 Task: Open Card Litigation Execution Review in Board Social Media Influencer Marketing Strategies to Workspace Grant Writing and add a team member Softage.3@softage.net, a label Purple, a checklist Social Media Marketing, an attachment from your google drive, a color Purple and finally, add a card description 'Develop and launch new customer acquisition strategy' and a comment 'We should approach this task with a customer-centric mindset, ensuring that we meet their needs and expectations.'. Add a start date 'Jan 07, 1900' with a due date 'Jan 14, 1900'
Action: Mouse moved to (608, 171)
Screenshot: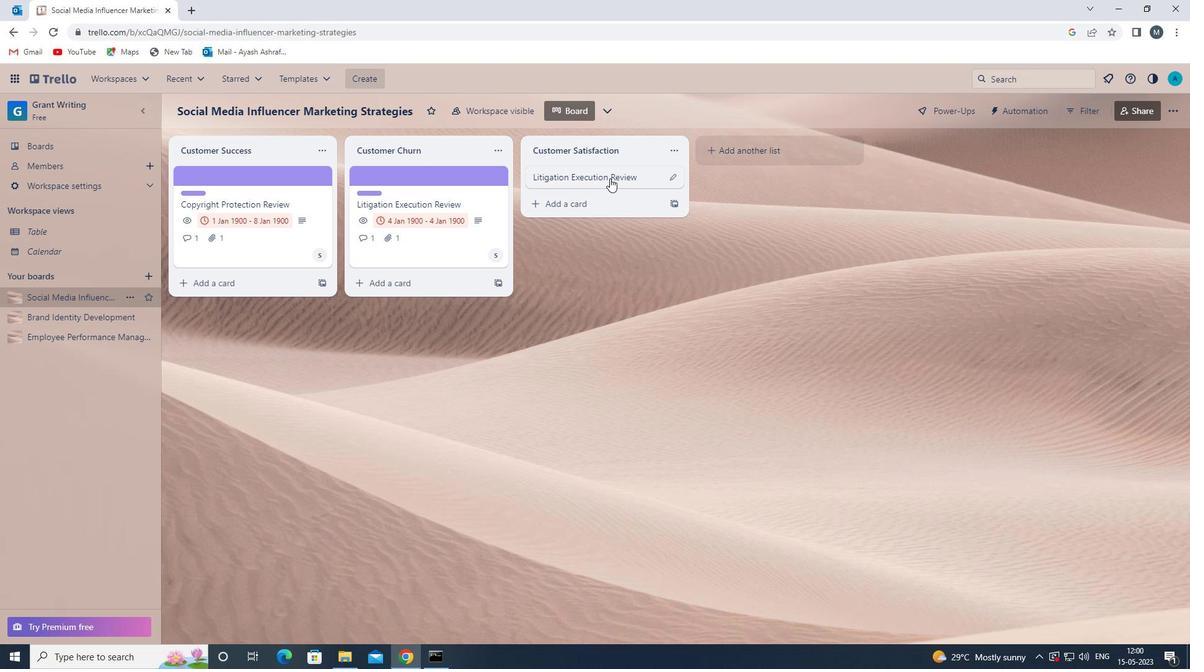 
Action: Mouse pressed left at (608, 171)
Screenshot: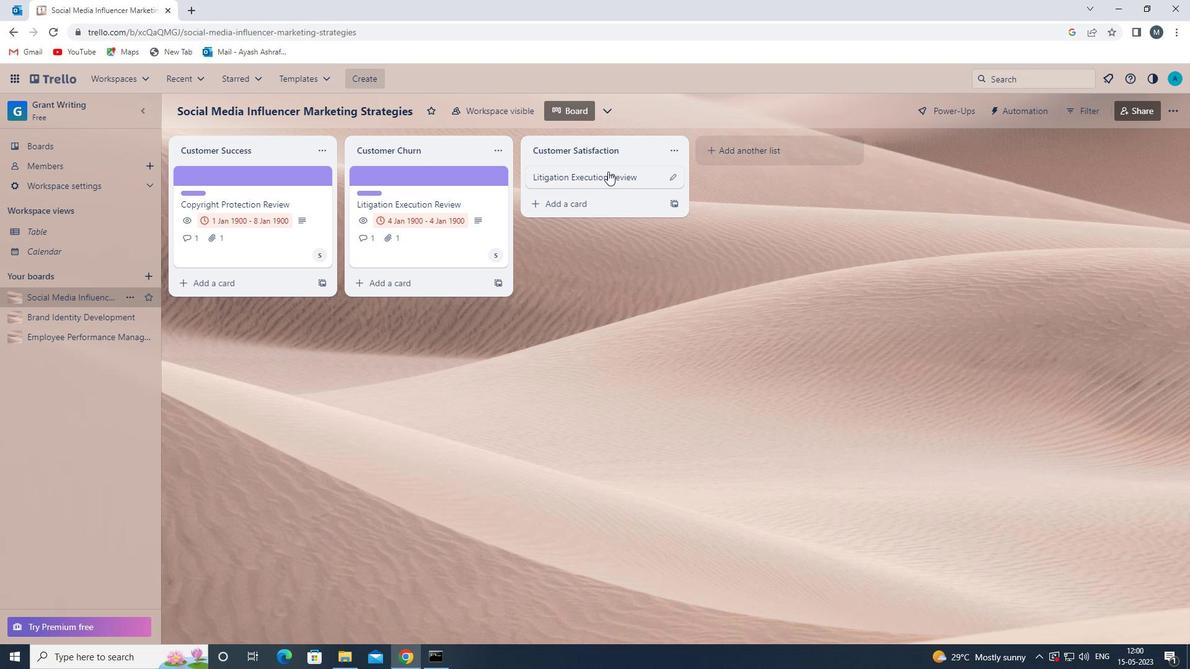 
Action: Mouse moved to (744, 217)
Screenshot: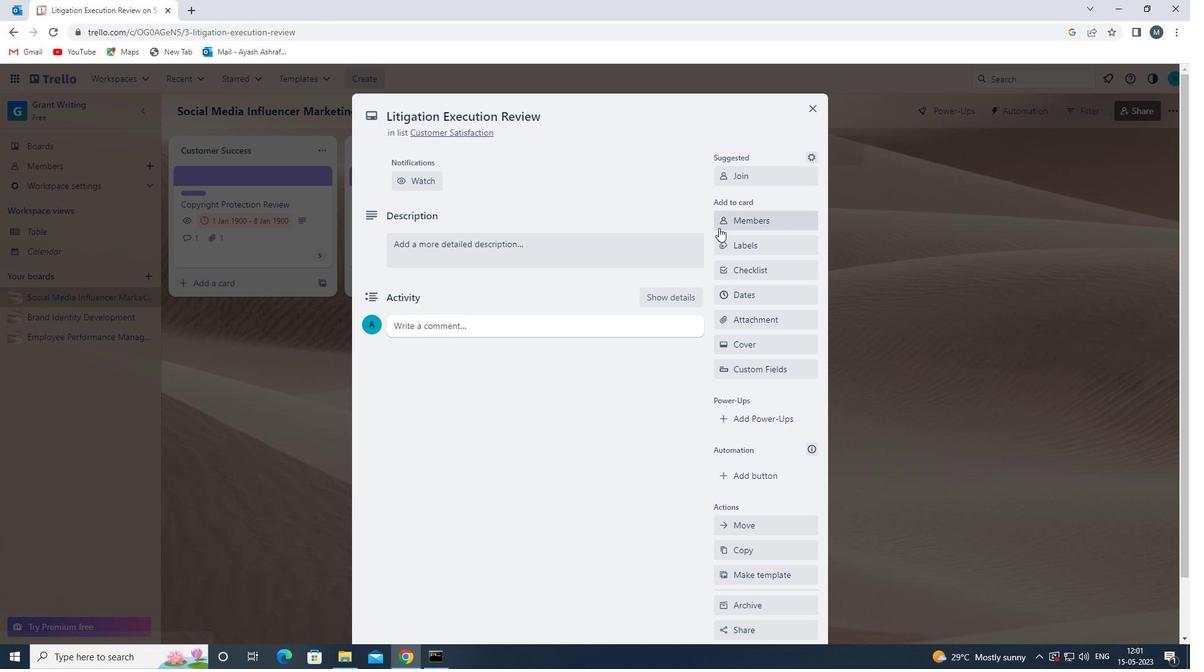 
Action: Mouse pressed left at (744, 217)
Screenshot: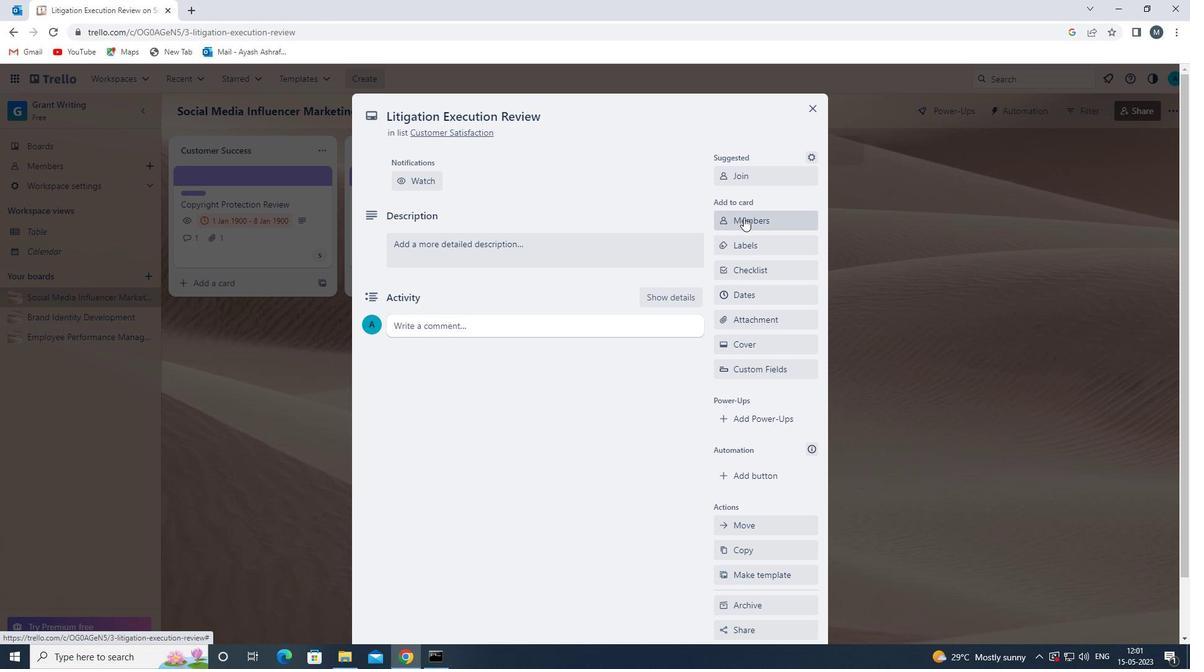 
Action: Key pressed s
Screenshot: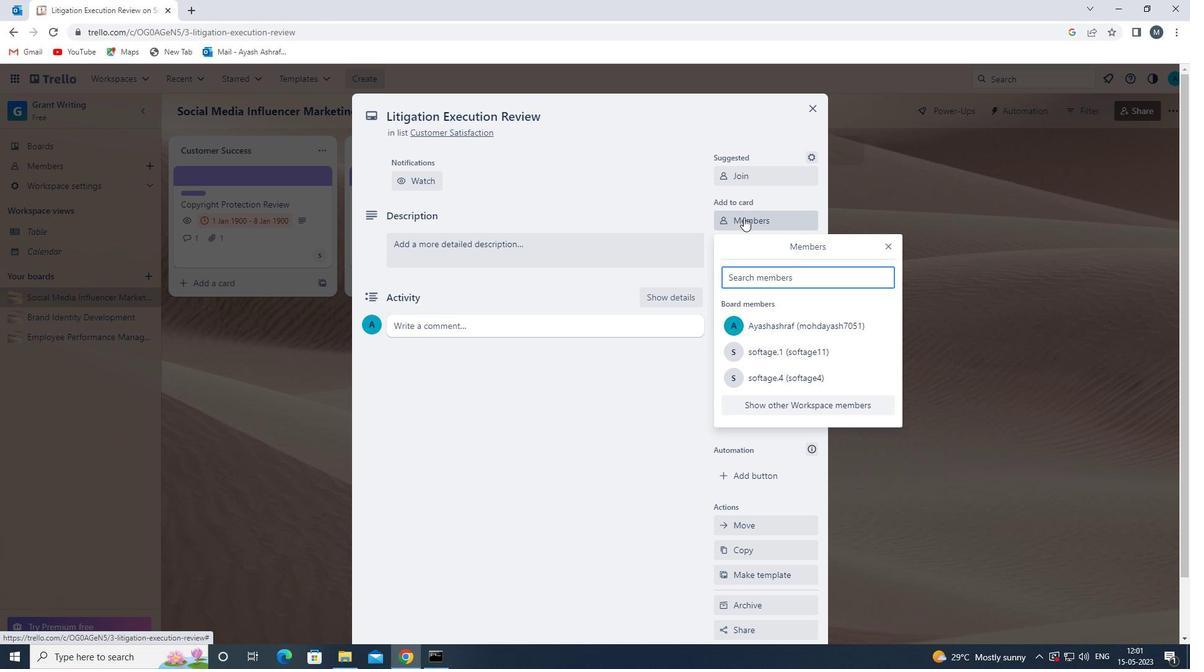 
Action: Mouse moved to (779, 428)
Screenshot: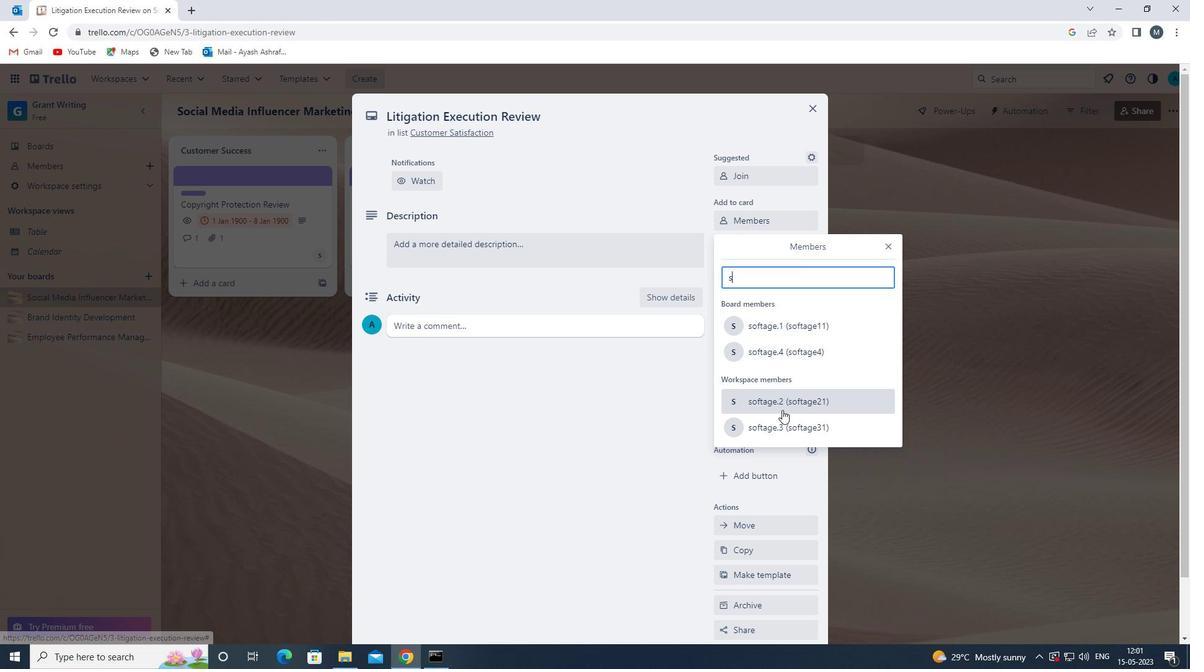 
Action: Mouse pressed left at (779, 428)
Screenshot: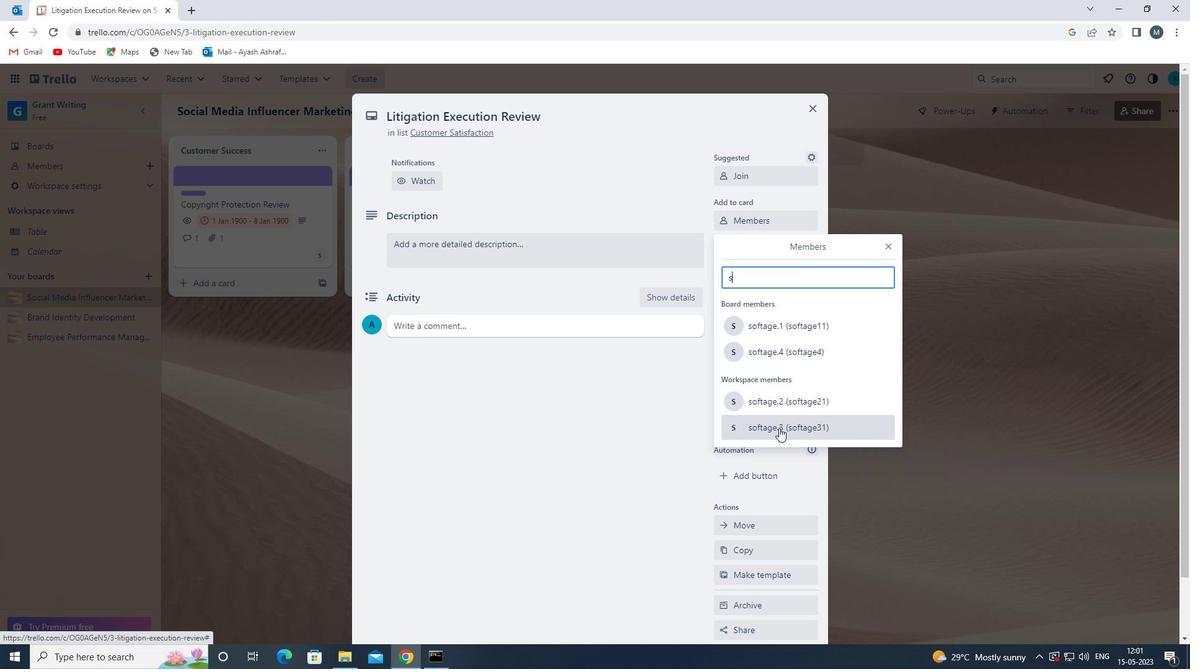 
Action: Mouse moved to (889, 244)
Screenshot: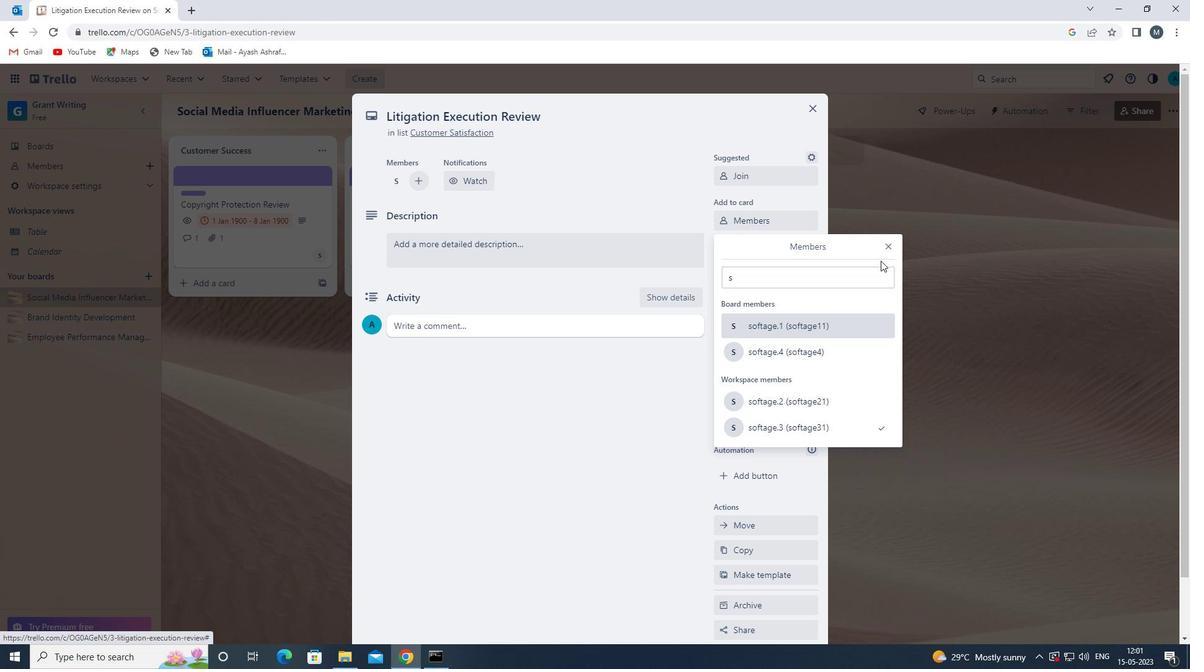 
Action: Mouse pressed left at (889, 244)
Screenshot: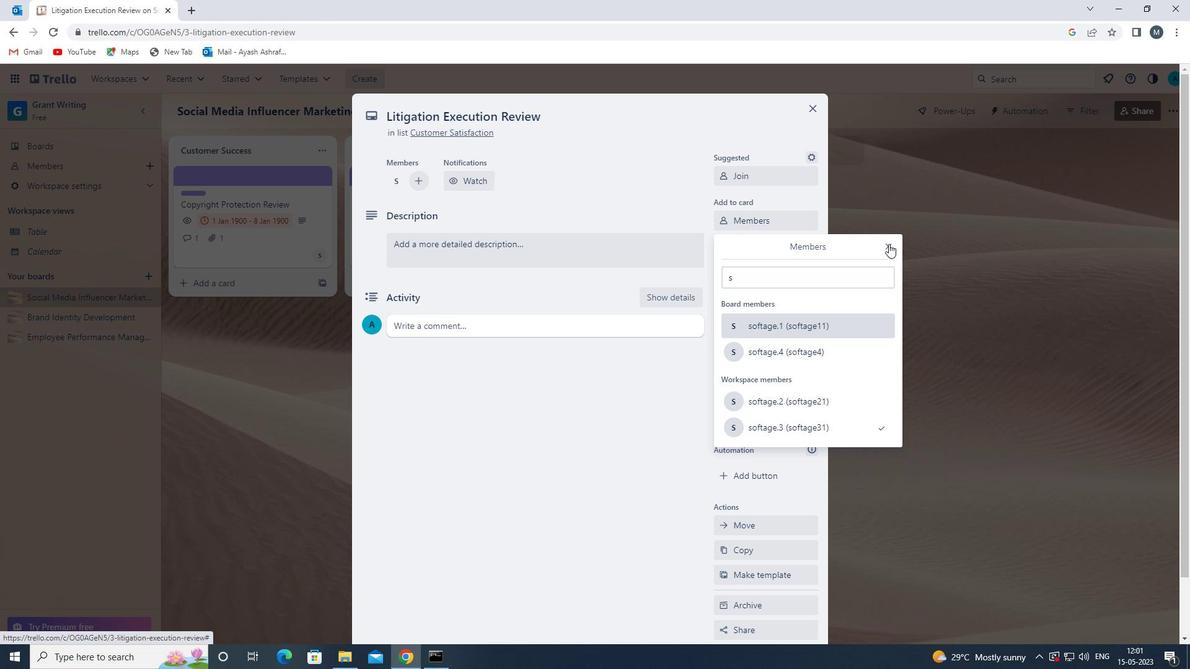 
Action: Mouse moved to (726, 245)
Screenshot: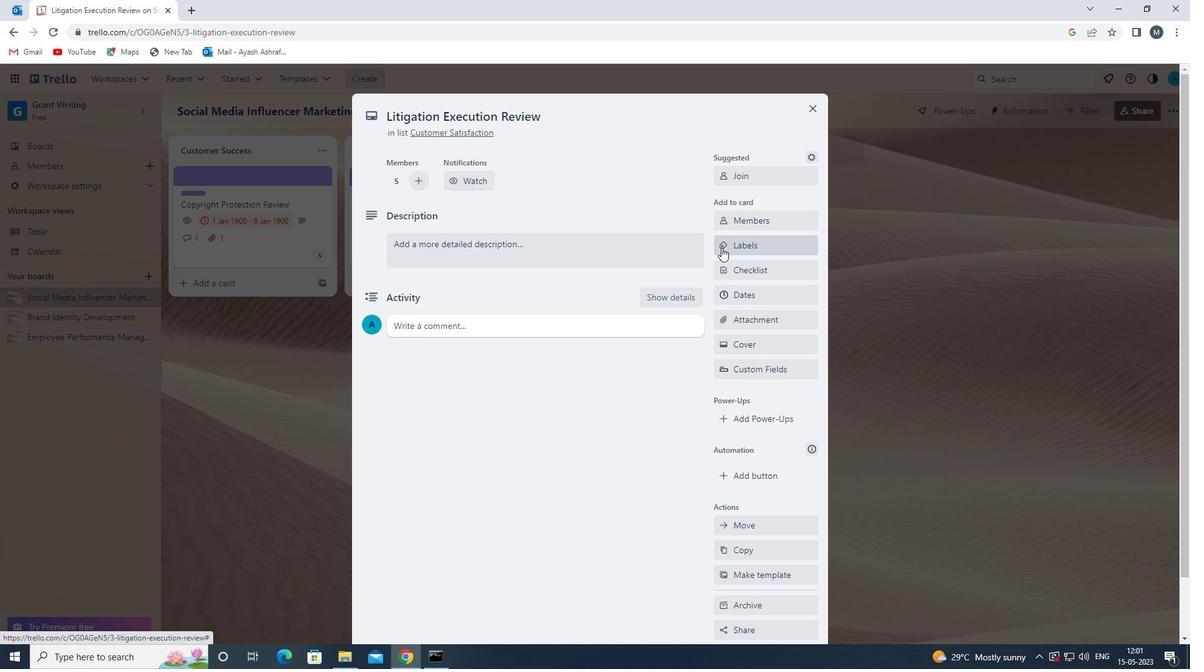 
Action: Mouse pressed left at (726, 245)
Screenshot: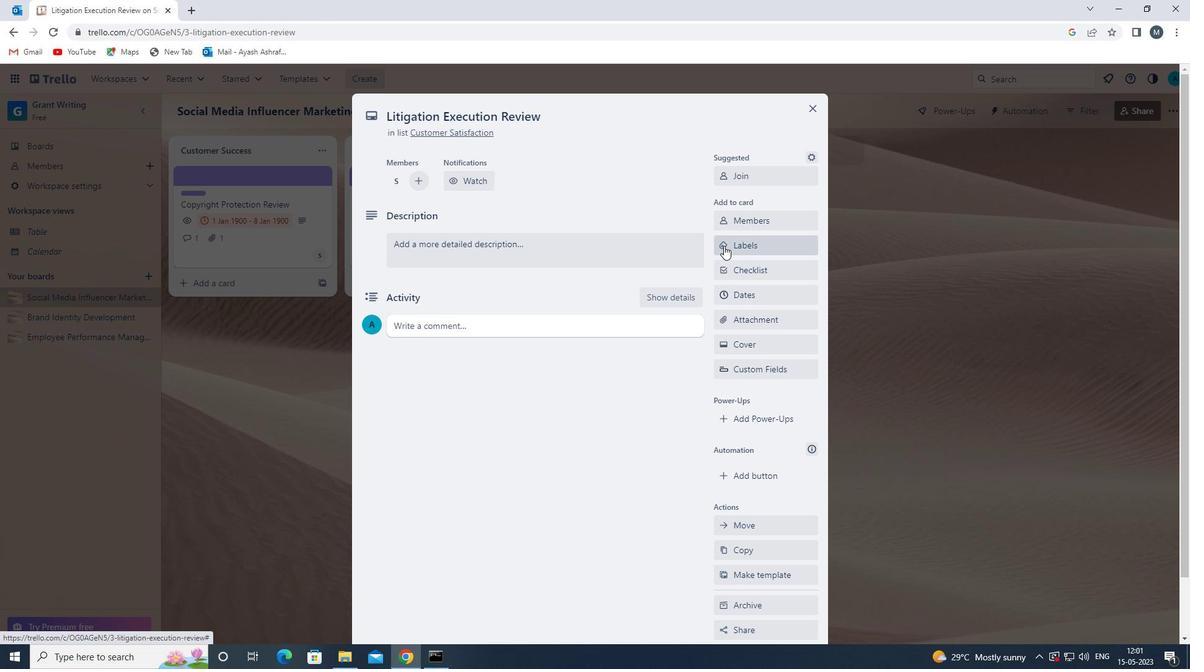 
Action: Mouse moved to (779, 440)
Screenshot: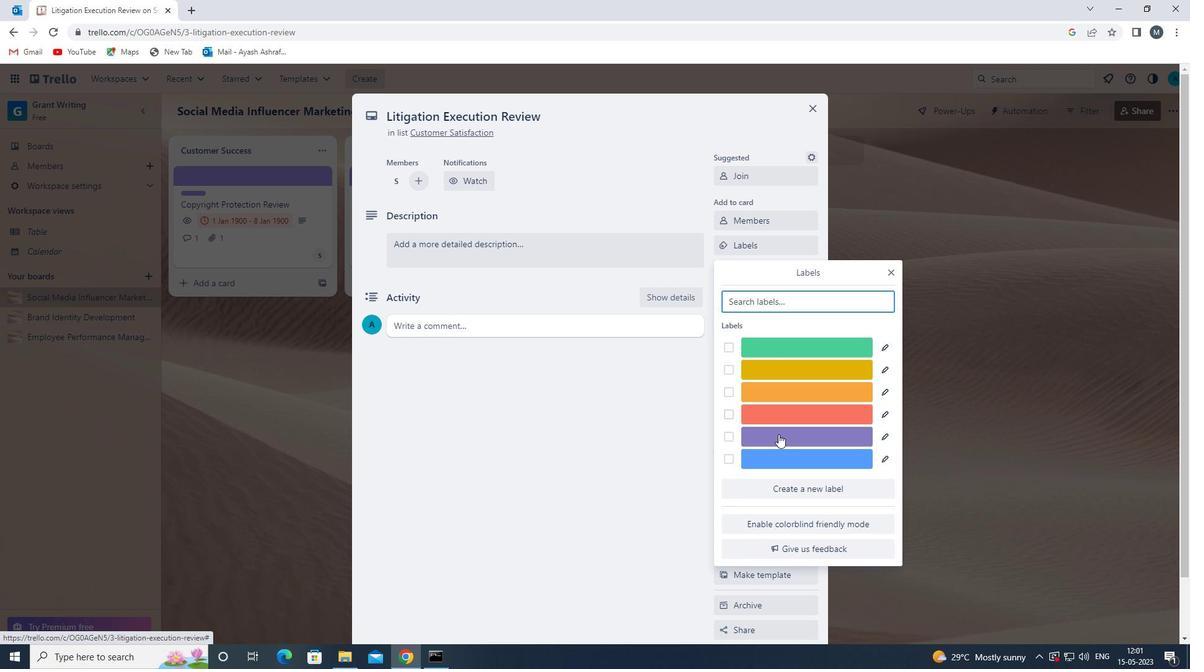 
Action: Mouse pressed left at (779, 440)
Screenshot: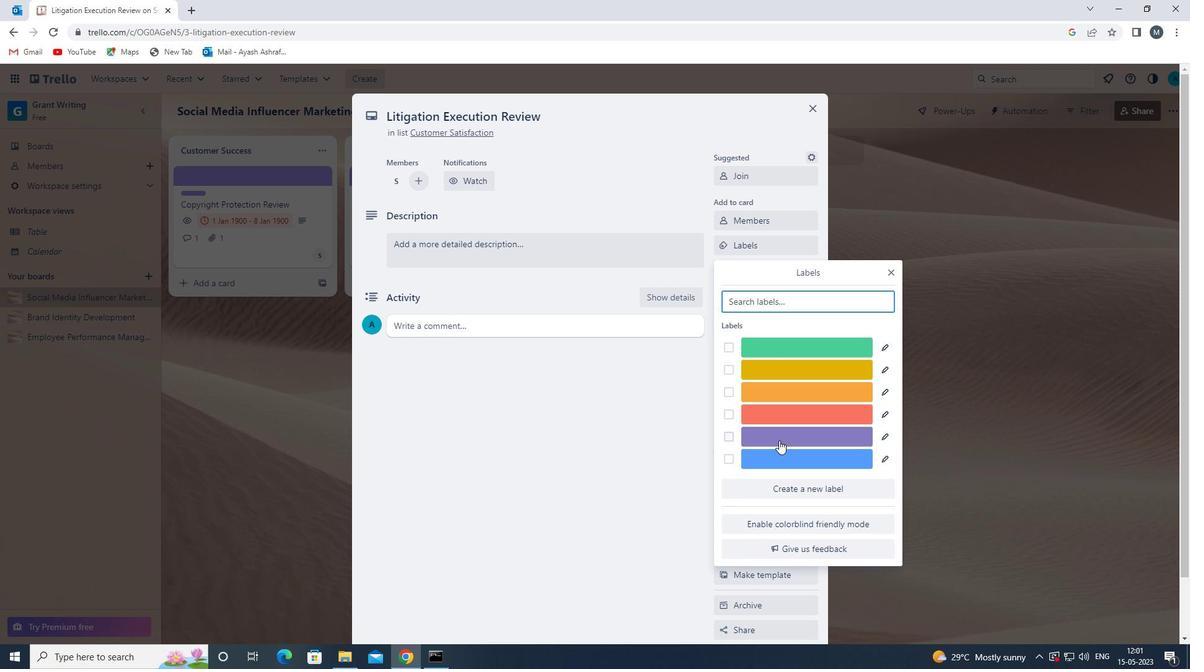 
Action: Mouse moved to (894, 271)
Screenshot: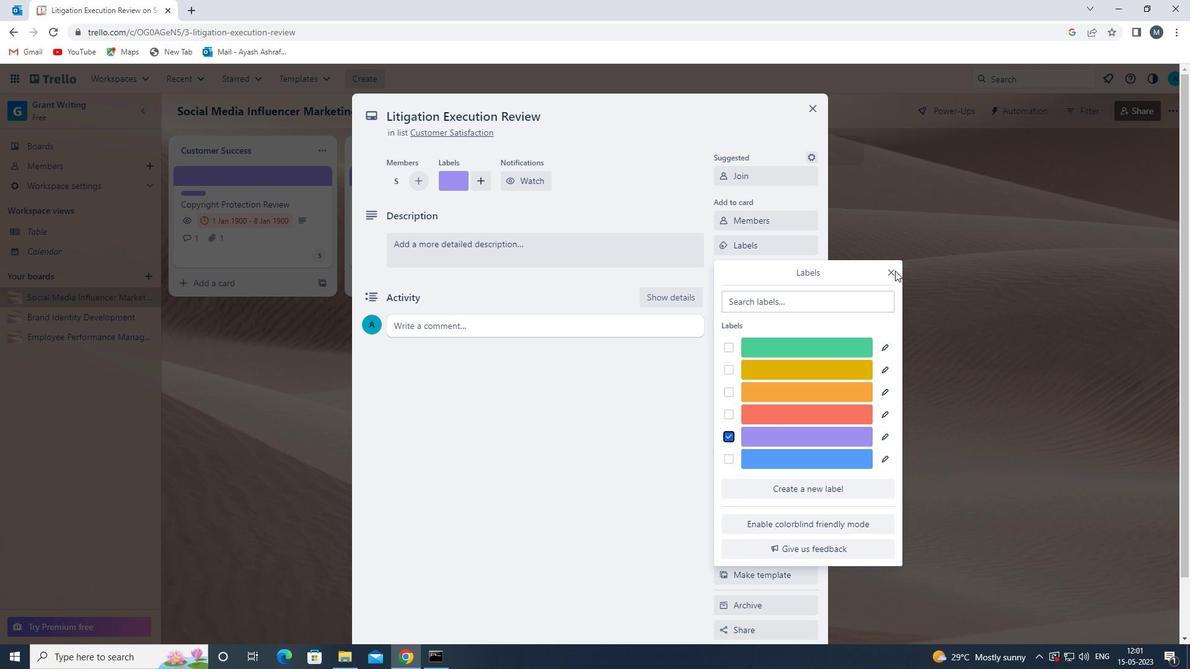 
Action: Mouse pressed left at (894, 271)
Screenshot: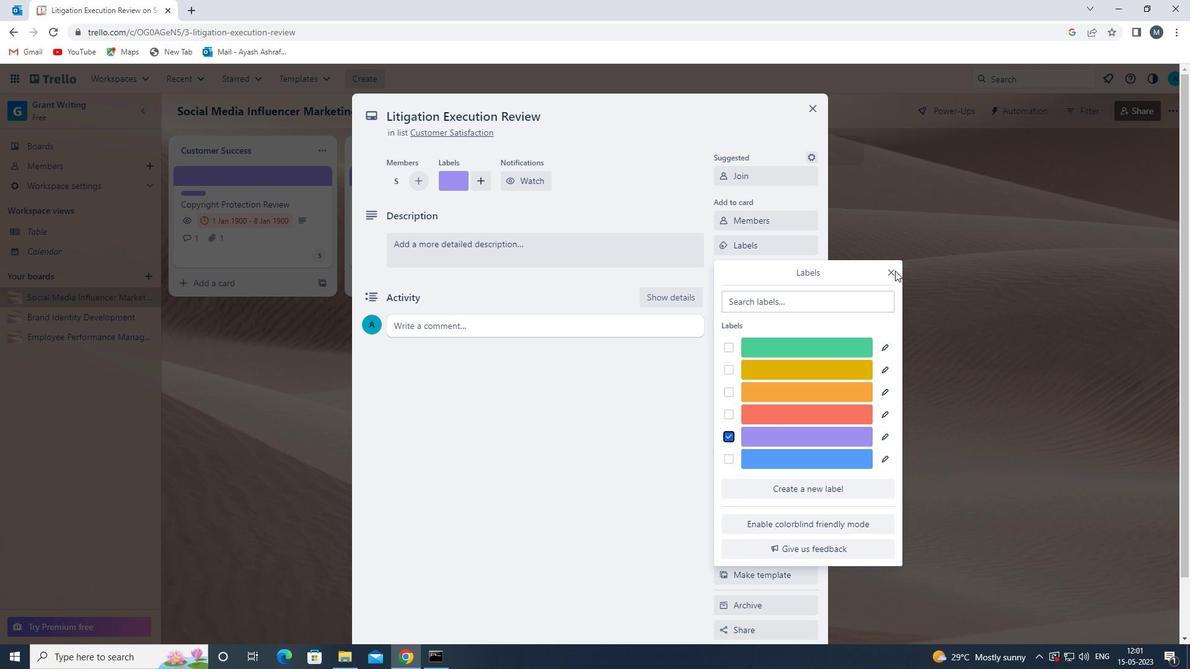 
Action: Mouse moved to (751, 271)
Screenshot: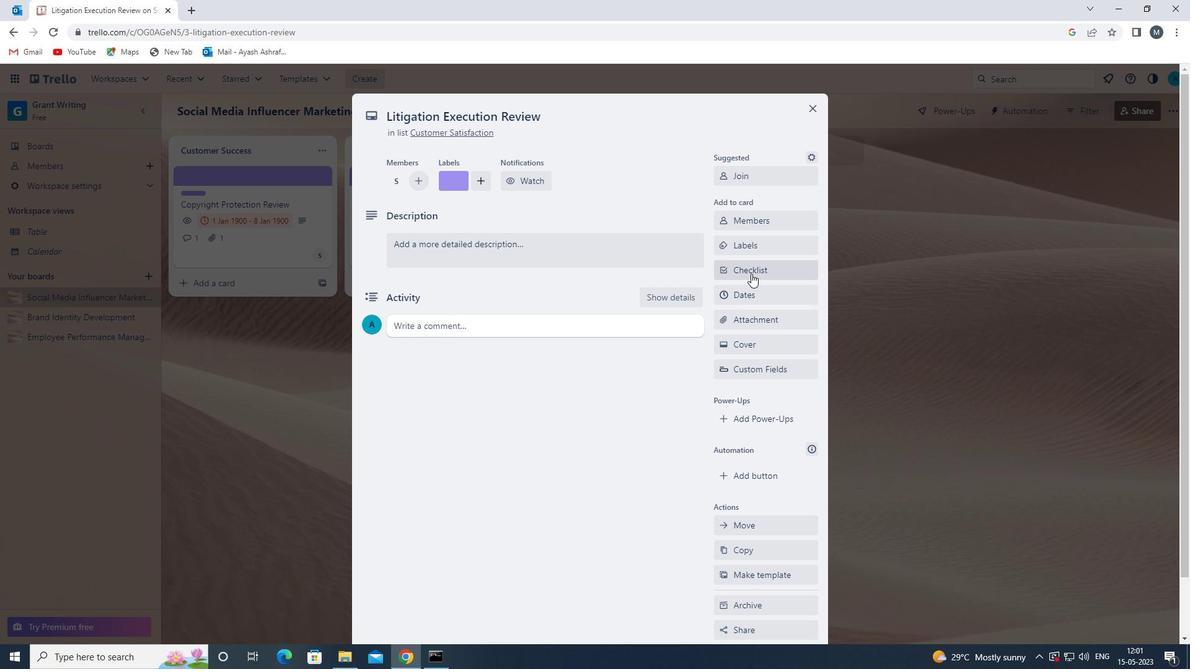 
Action: Mouse pressed left at (751, 271)
Screenshot: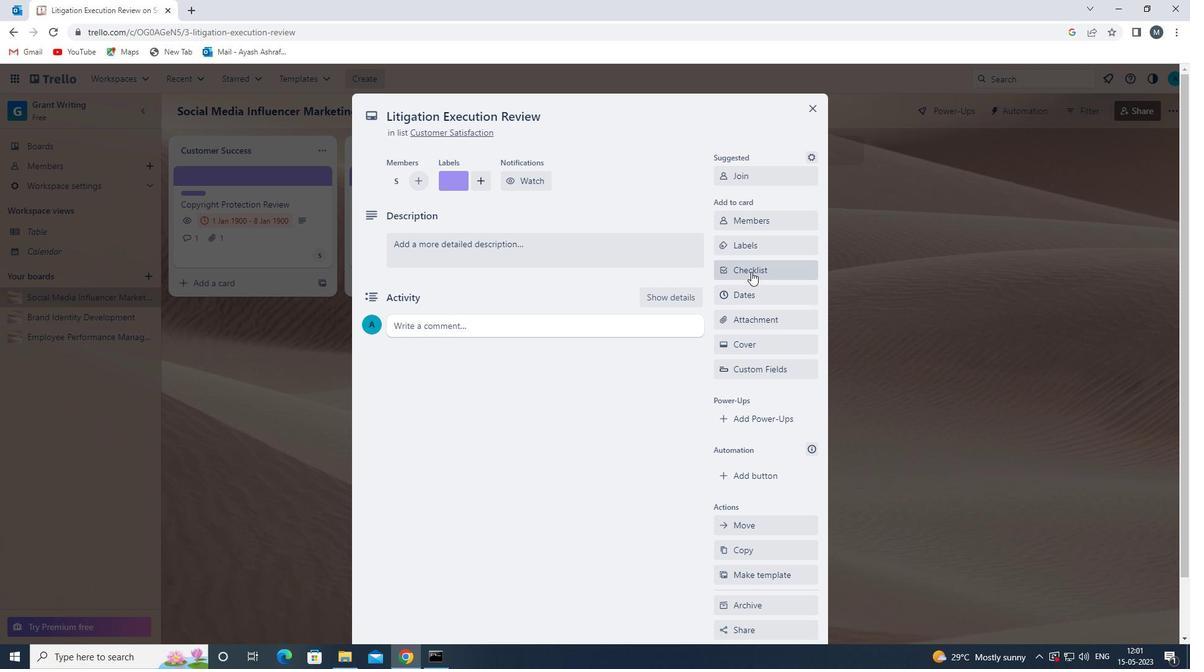 
Action: Key pressed s
Screenshot: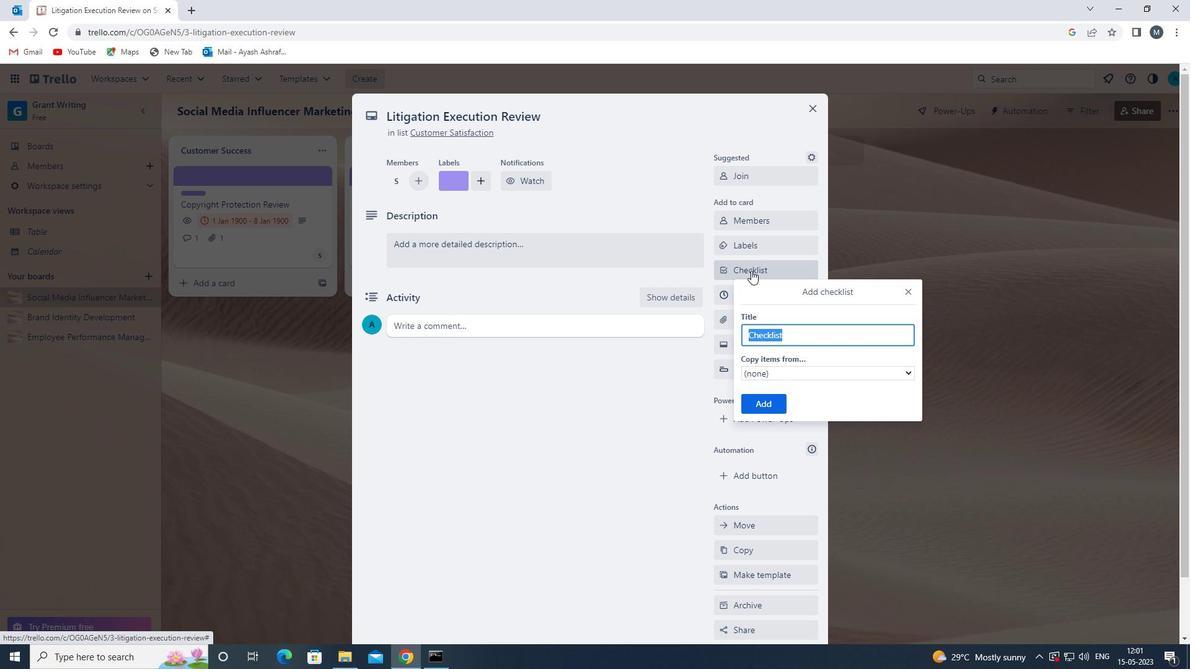 
Action: Mouse moved to (834, 413)
Screenshot: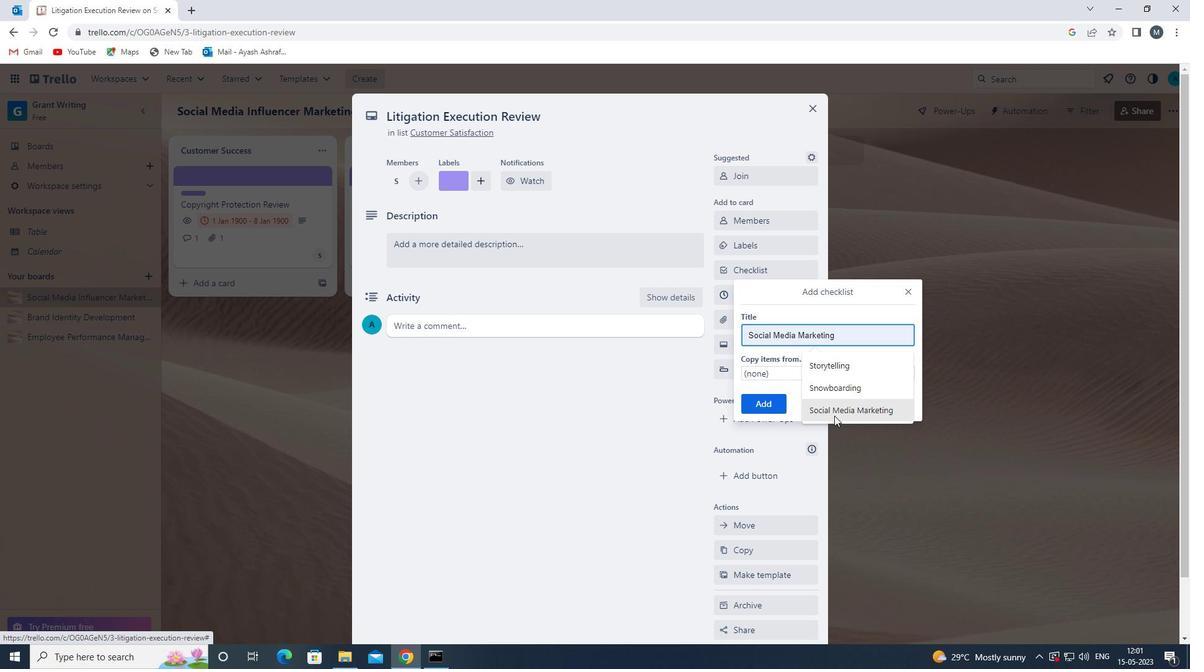 
Action: Mouse pressed left at (834, 413)
Screenshot: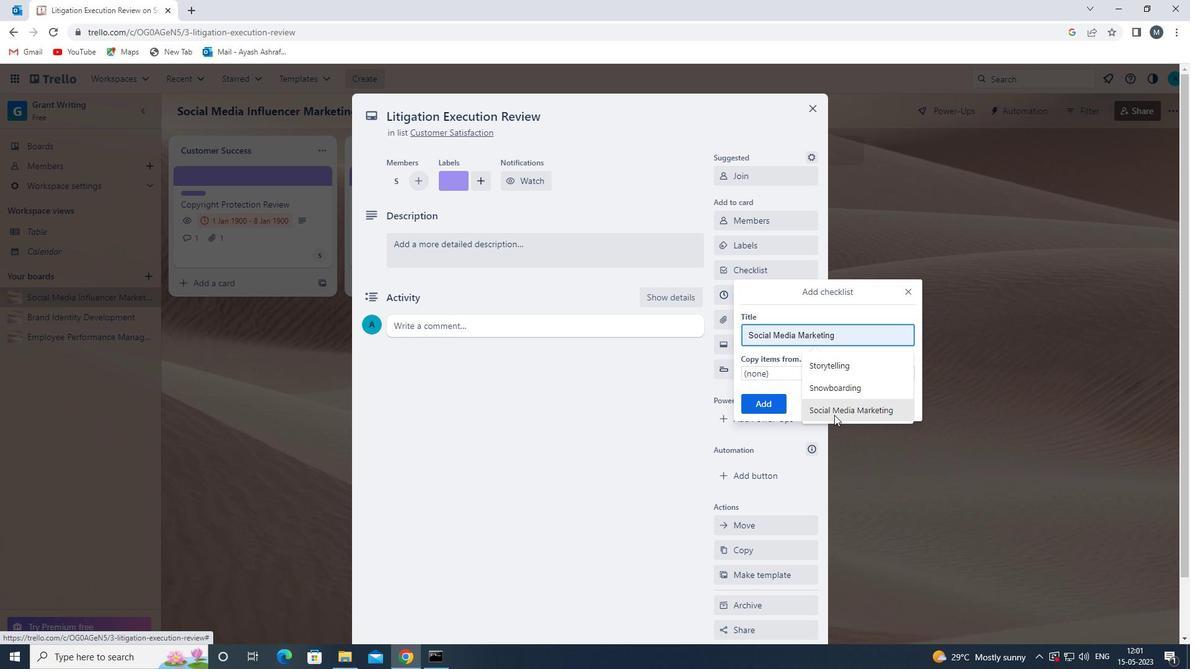 
Action: Mouse moved to (769, 403)
Screenshot: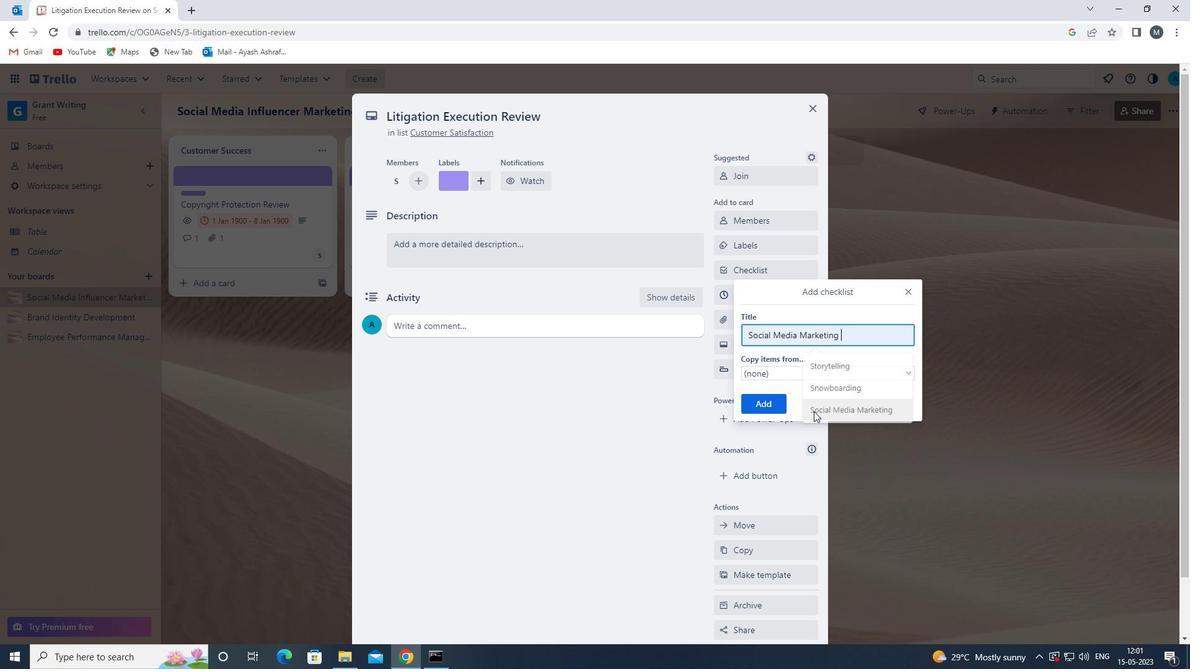
Action: Mouse pressed left at (769, 403)
Screenshot: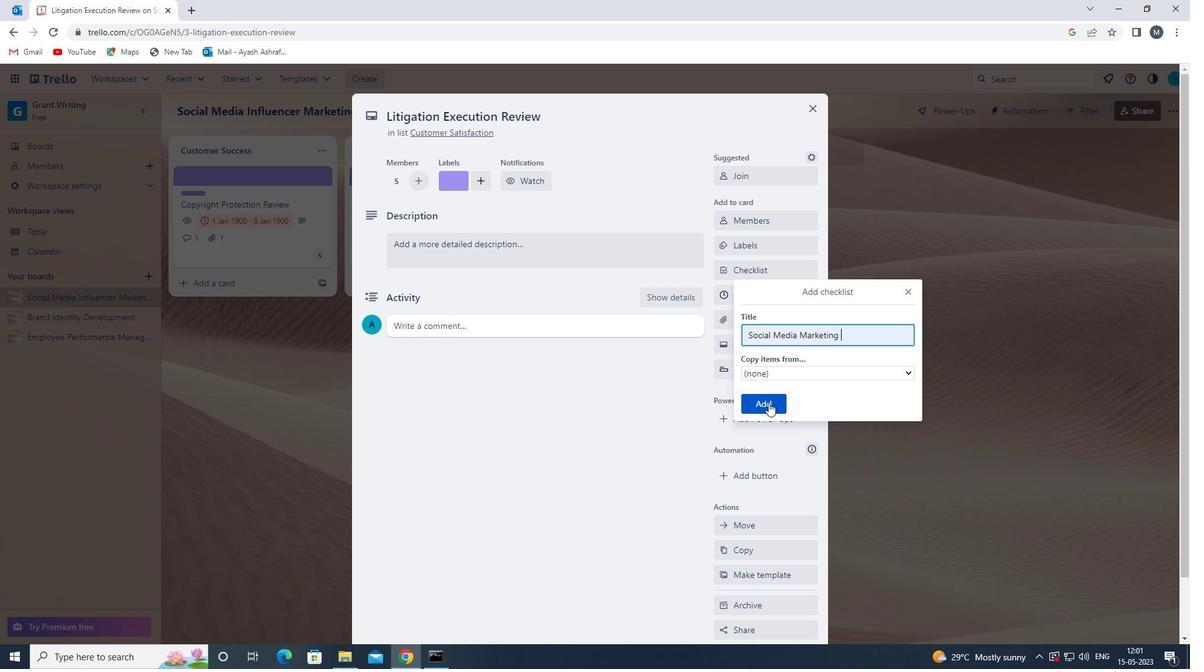 
Action: Mouse moved to (770, 316)
Screenshot: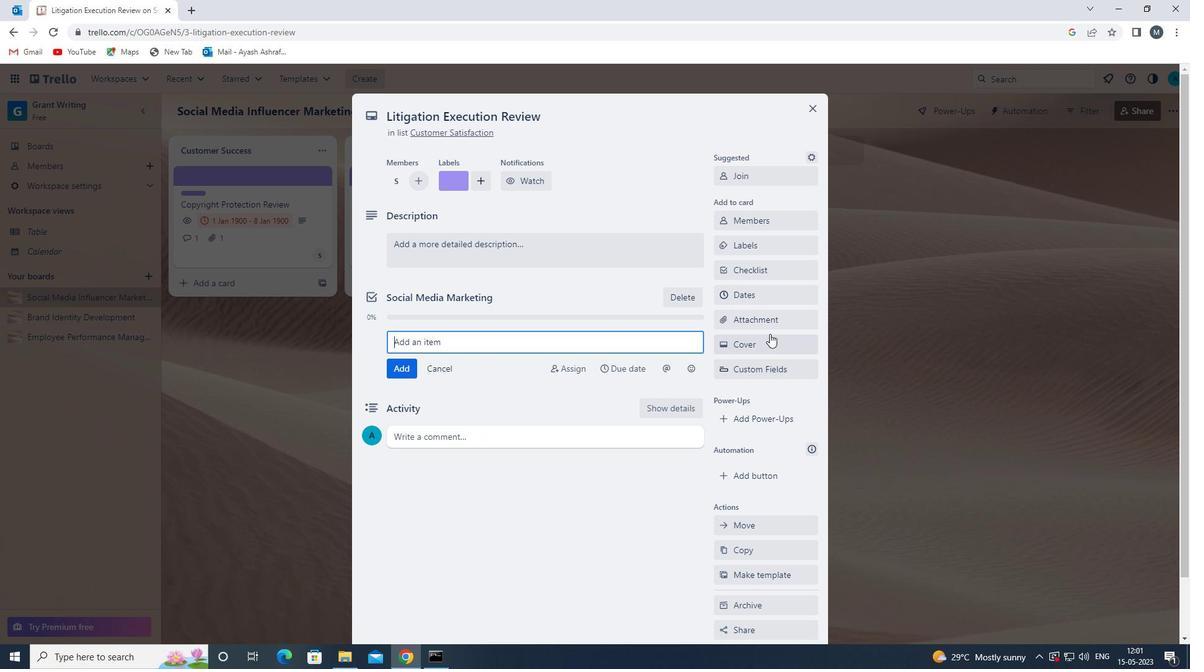 
Action: Mouse pressed left at (770, 316)
Screenshot: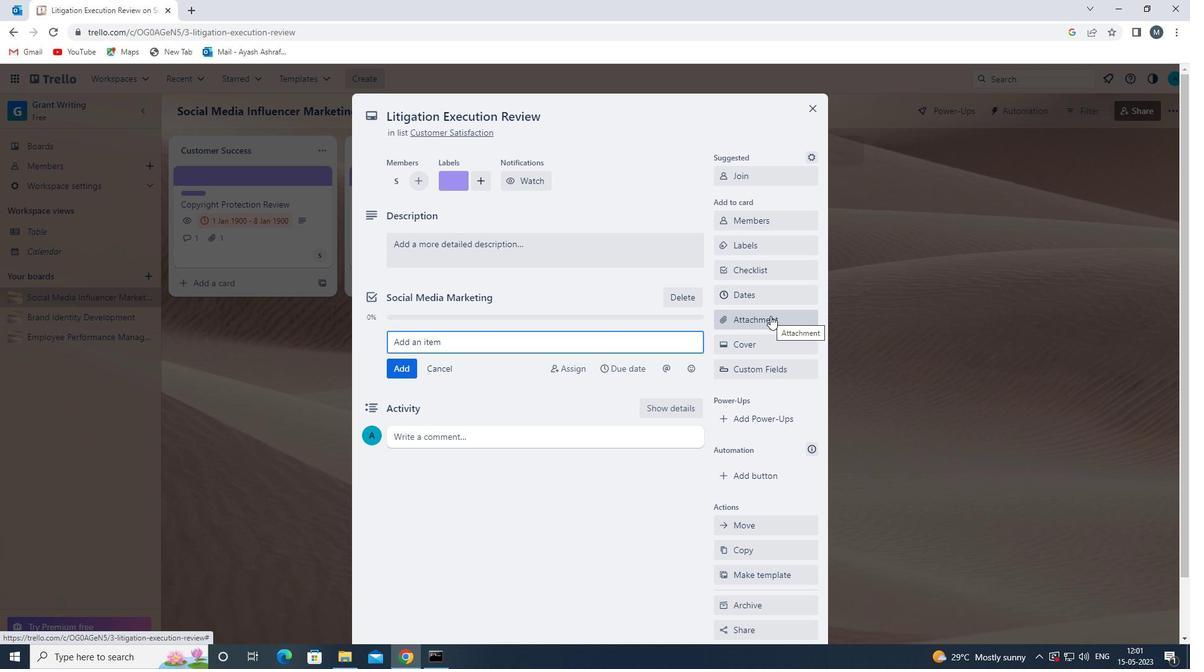 
Action: Mouse moved to (758, 419)
Screenshot: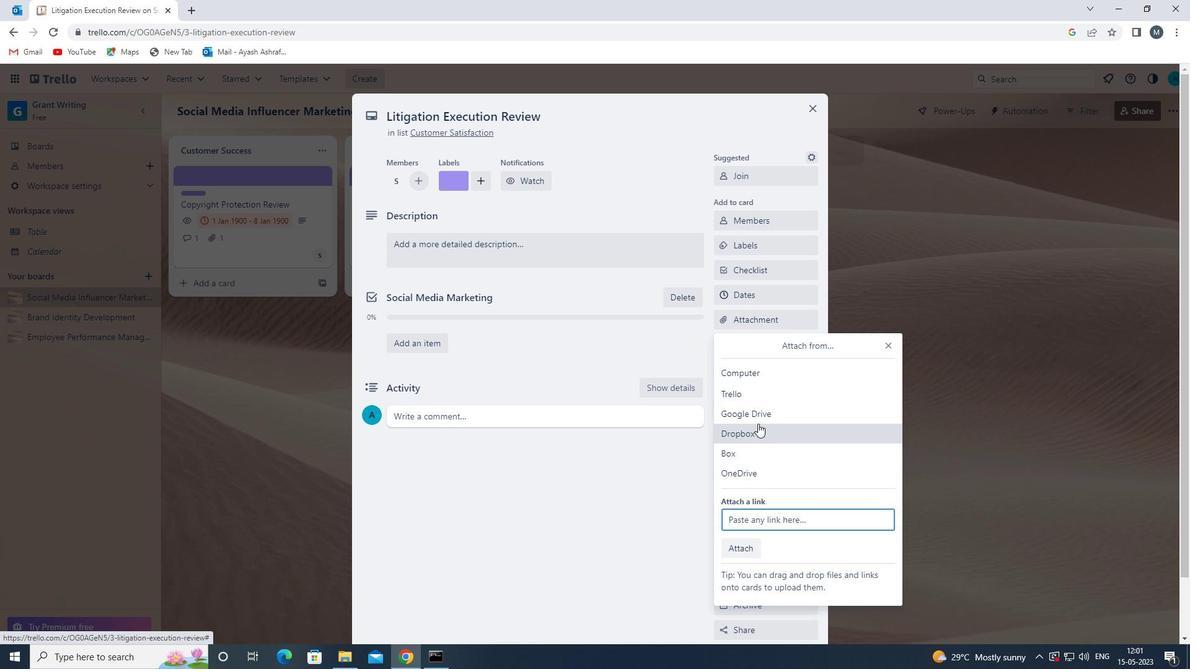 
Action: Mouse pressed left at (758, 419)
Screenshot: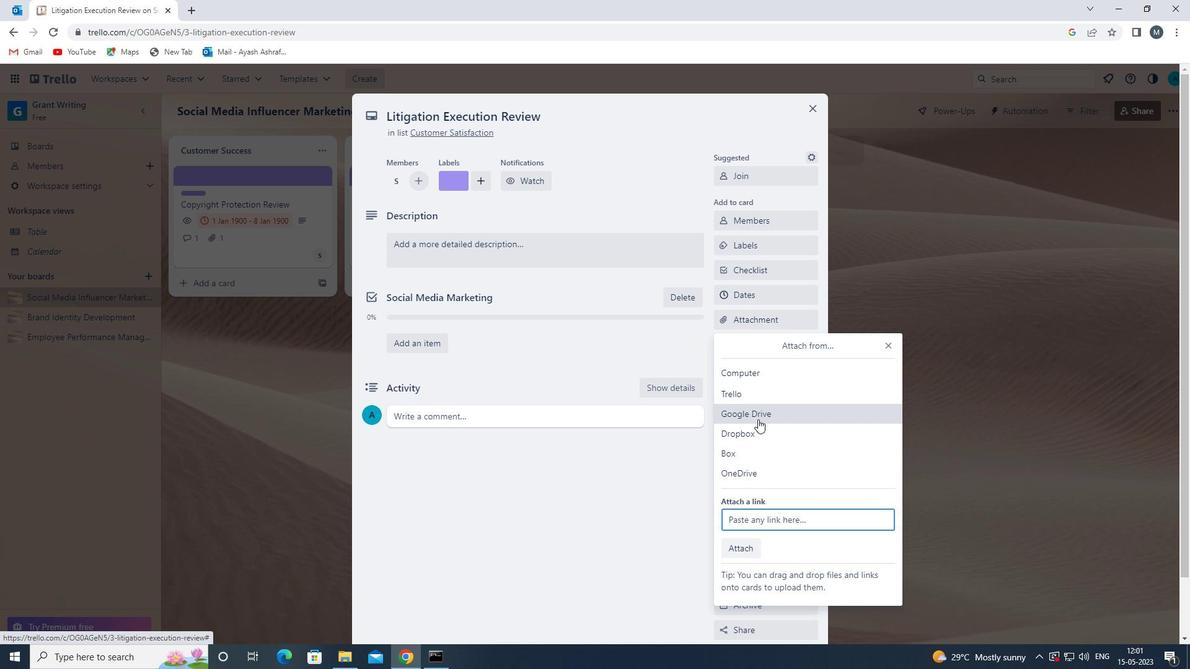 
Action: Mouse moved to (356, 316)
Screenshot: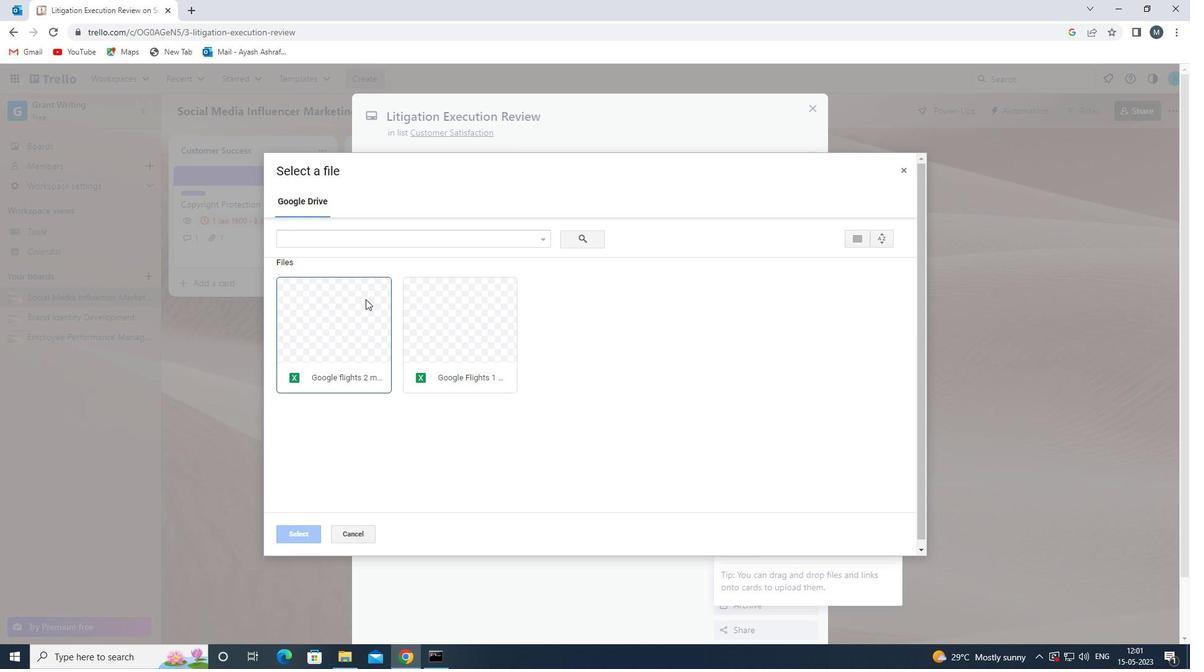 
Action: Mouse pressed left at (356, 316)
Screenshot: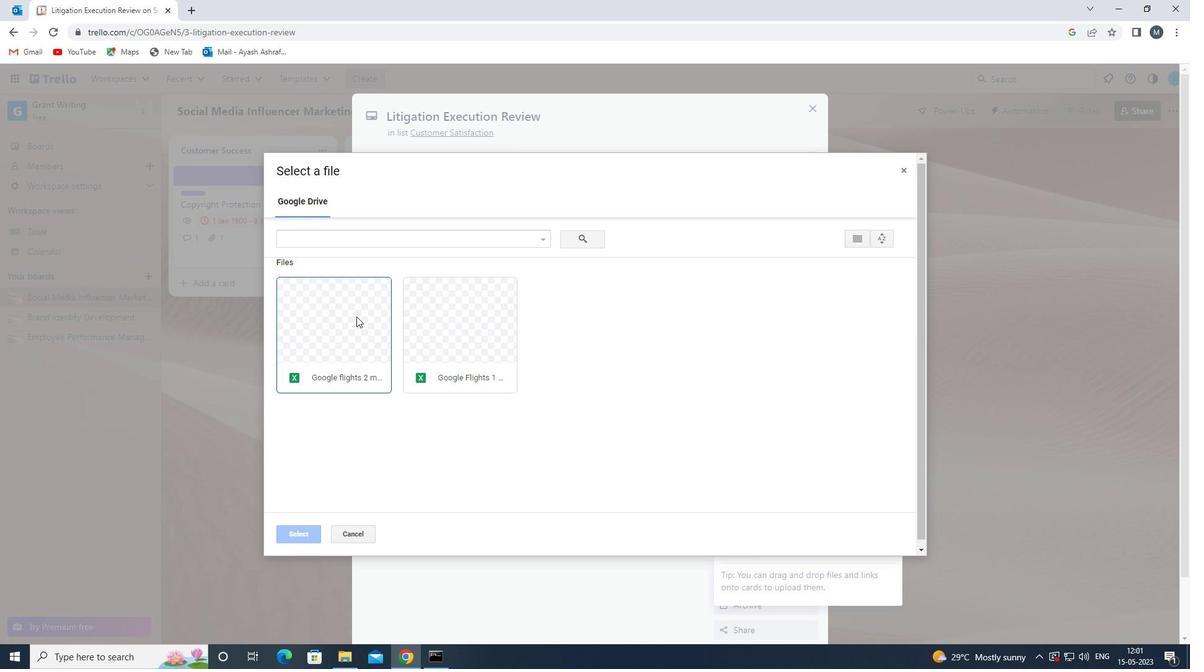 
Action: Mouse moved to (297, 527)
Screenshot: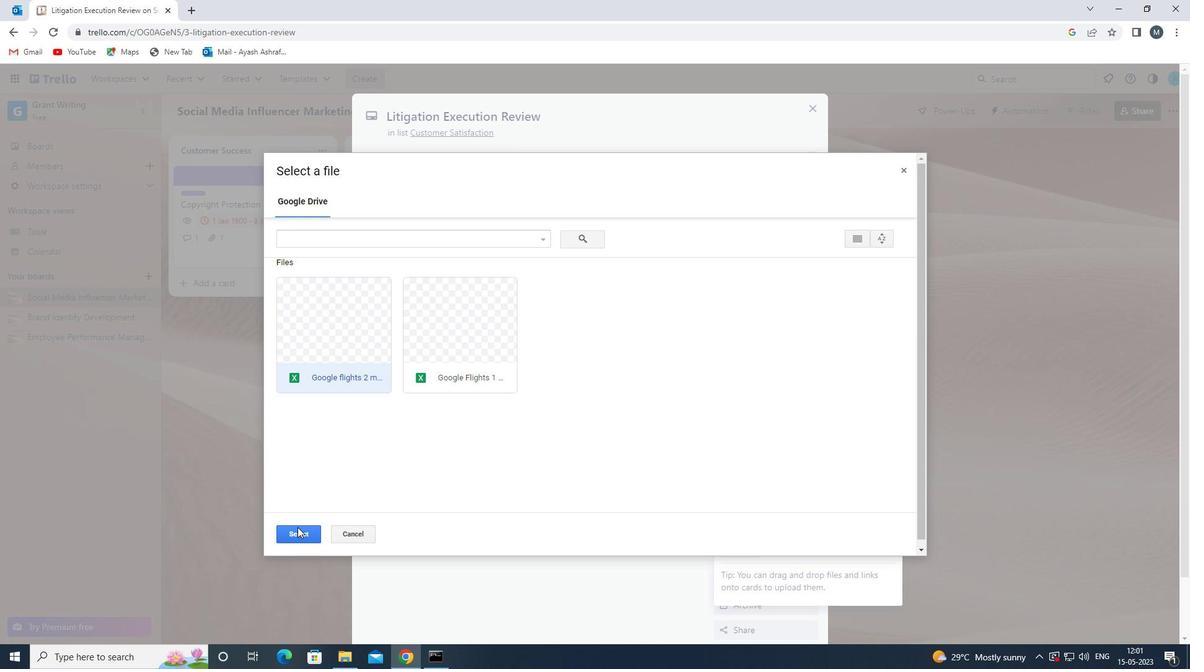 
Action: Mouse pressed left at (297, 527)
Screenshot: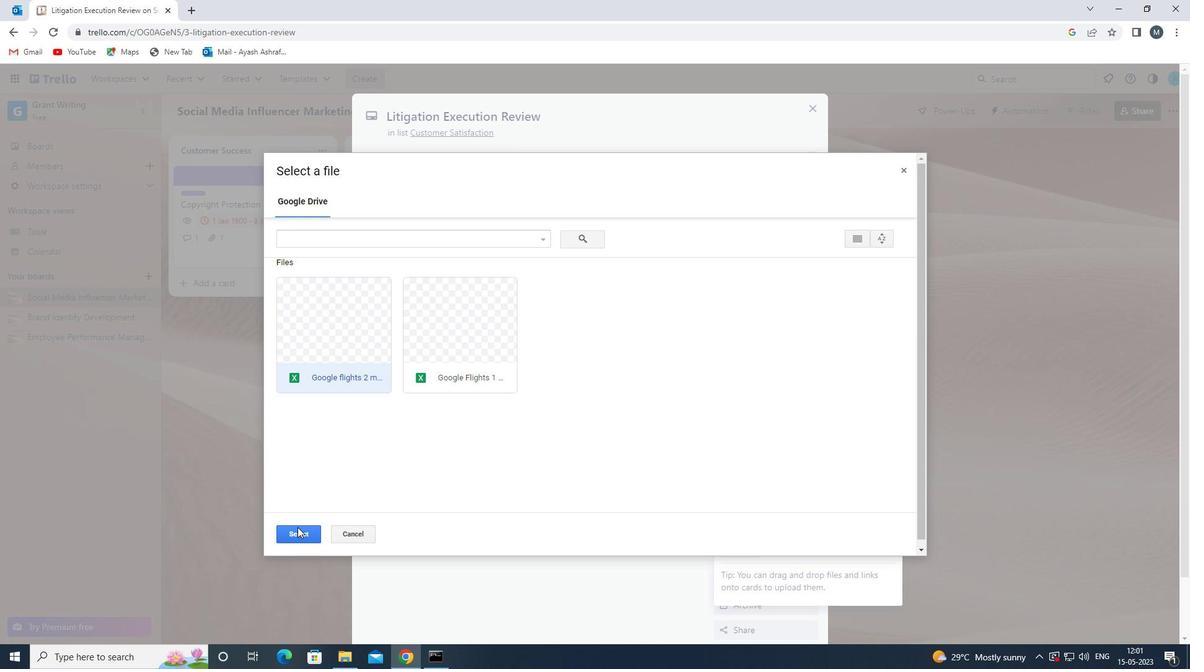 
Action: Mouse moved to (756, 347)
Screenshot: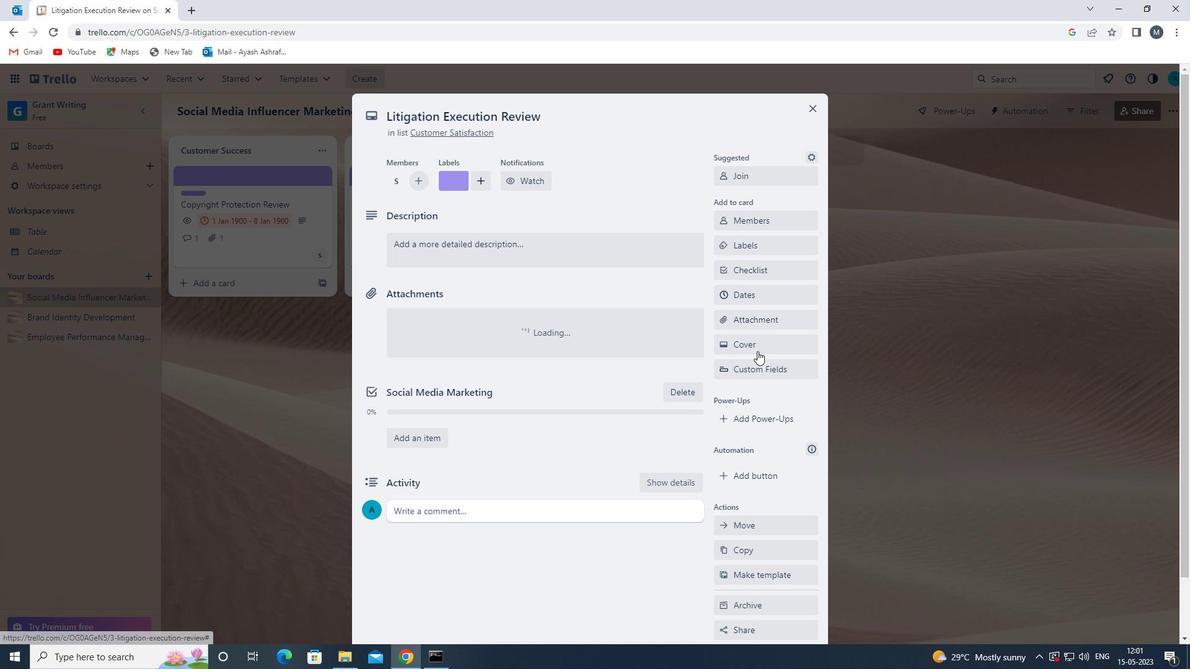 
Action: Mouse pressed left at (756, 347)
Screenshot: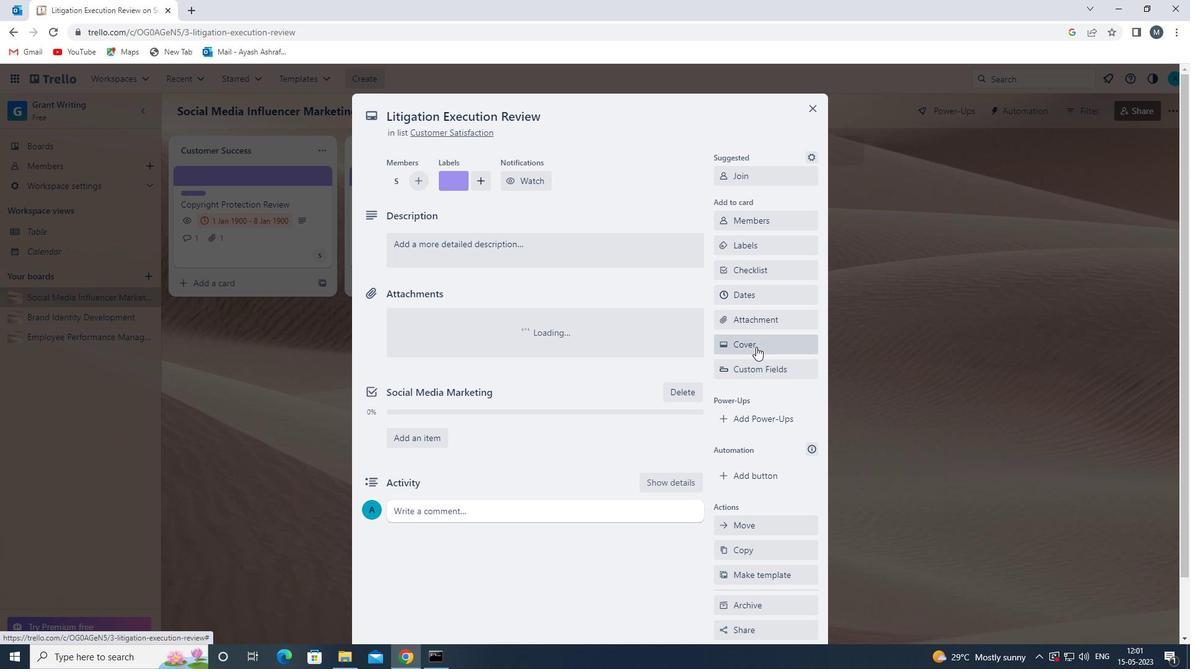 
Action: Mouse moved to (878, 400)
Screenshot: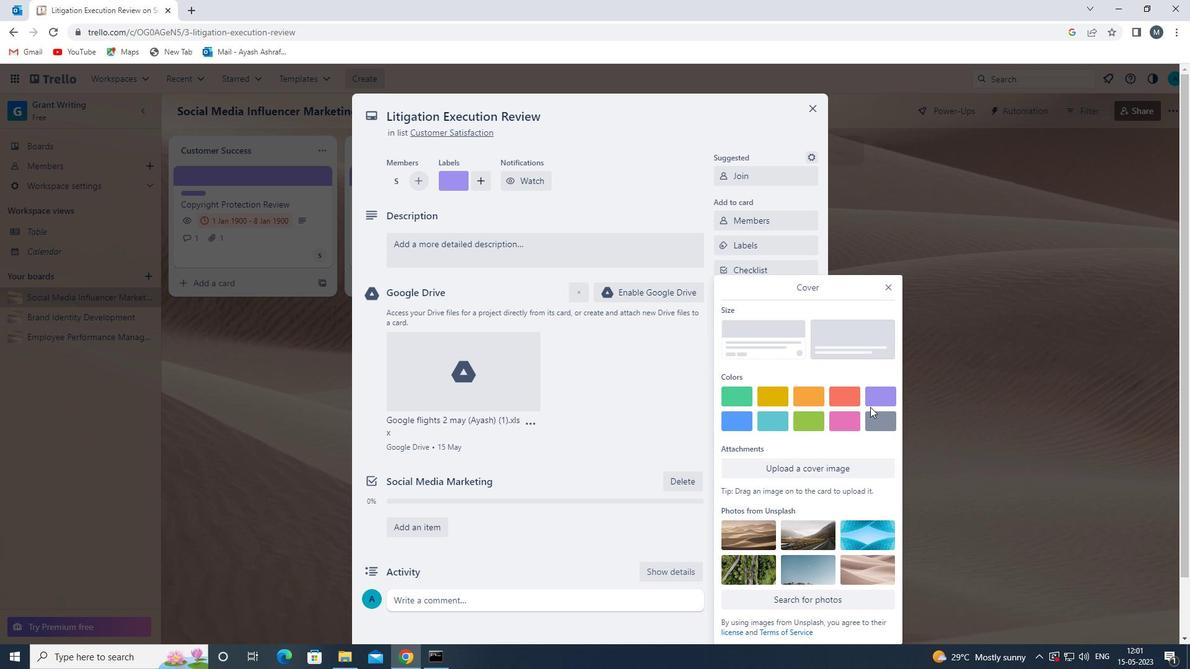 
Action: Mouse pressed left at (878, 400)
Screenshot: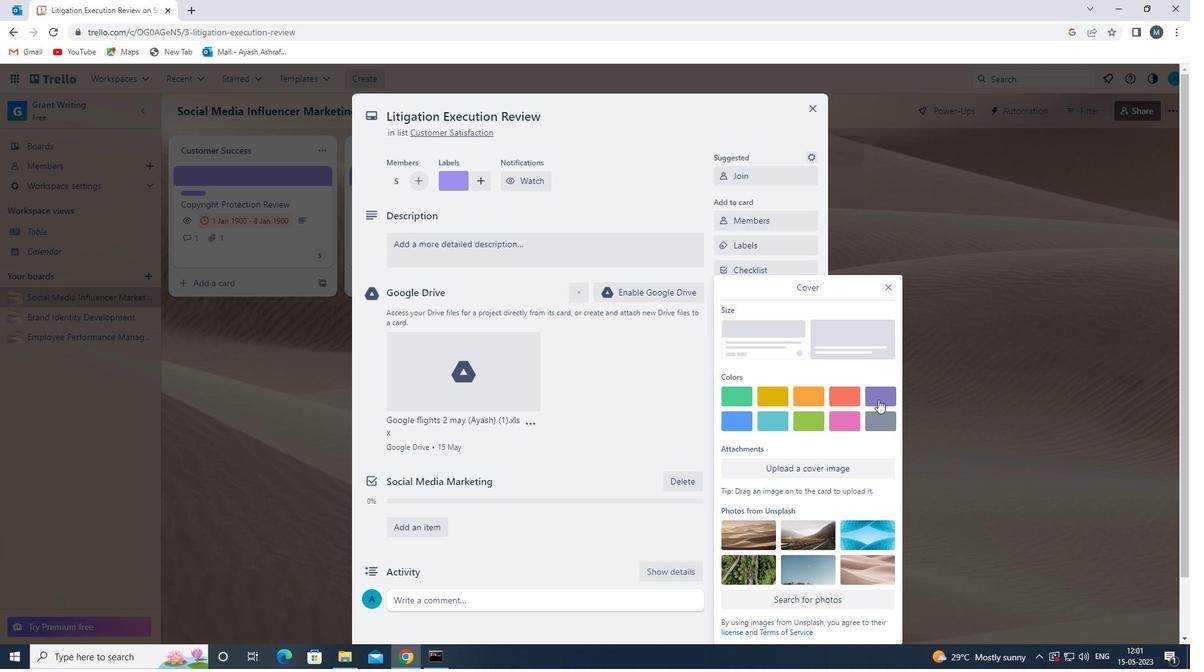 
Action: Mouse moved to (886, 263)
Screenshot: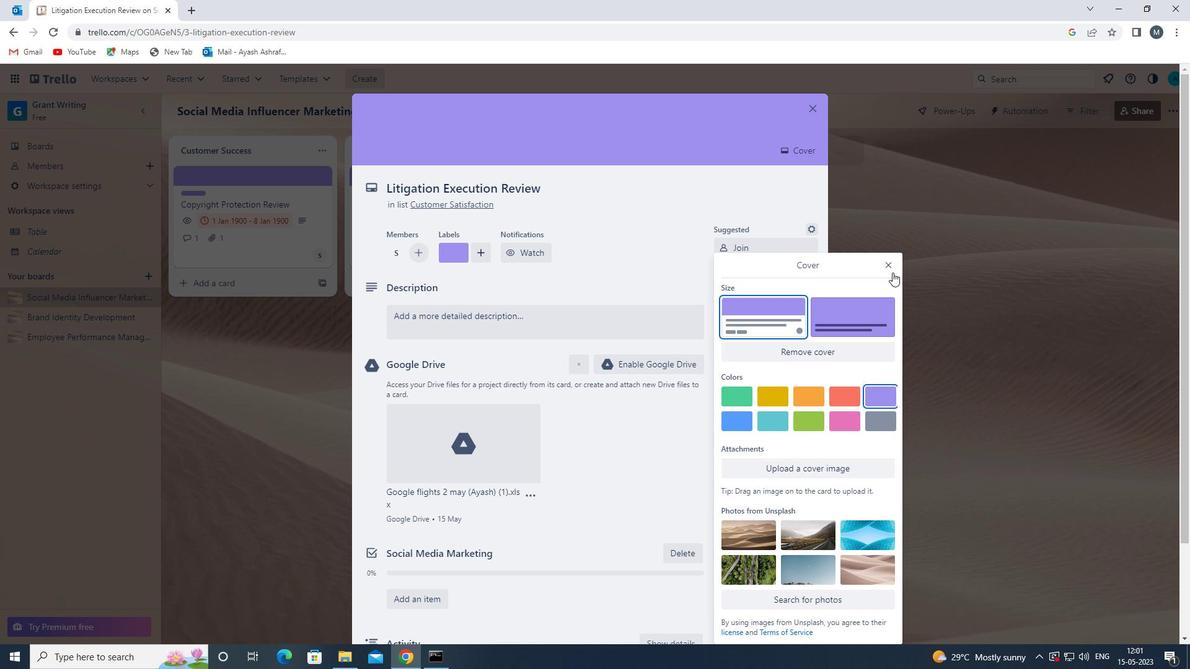 
Action: Mouse pressed left at (886, 263)
Screenshot: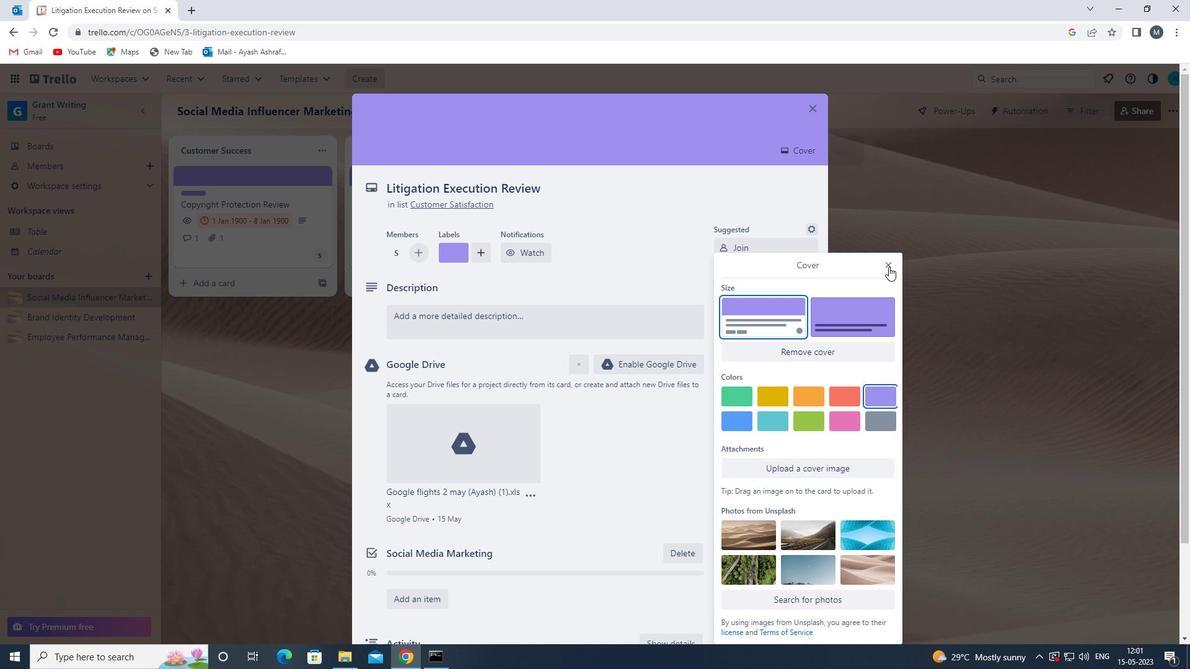 
Action: Mouse moved to (445, 320)
Screenshot: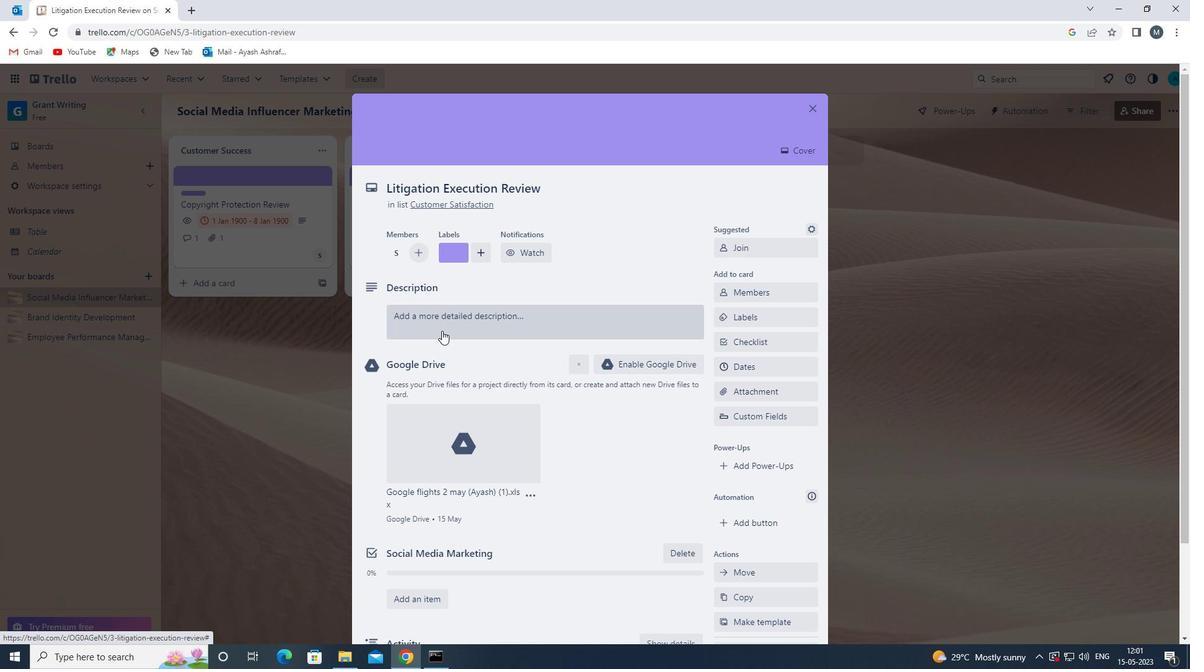 
Action: Mouse pressed left at (445, 320)
Screenshot: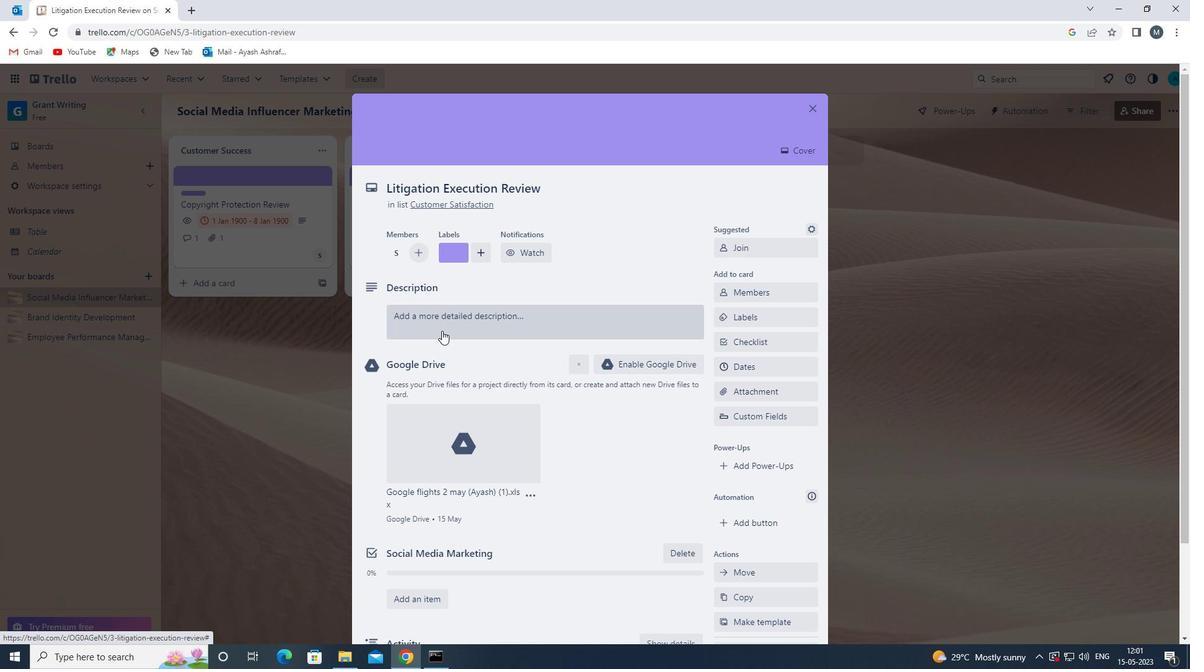
Action: Mouse moved to (445, 360)
Screenshot: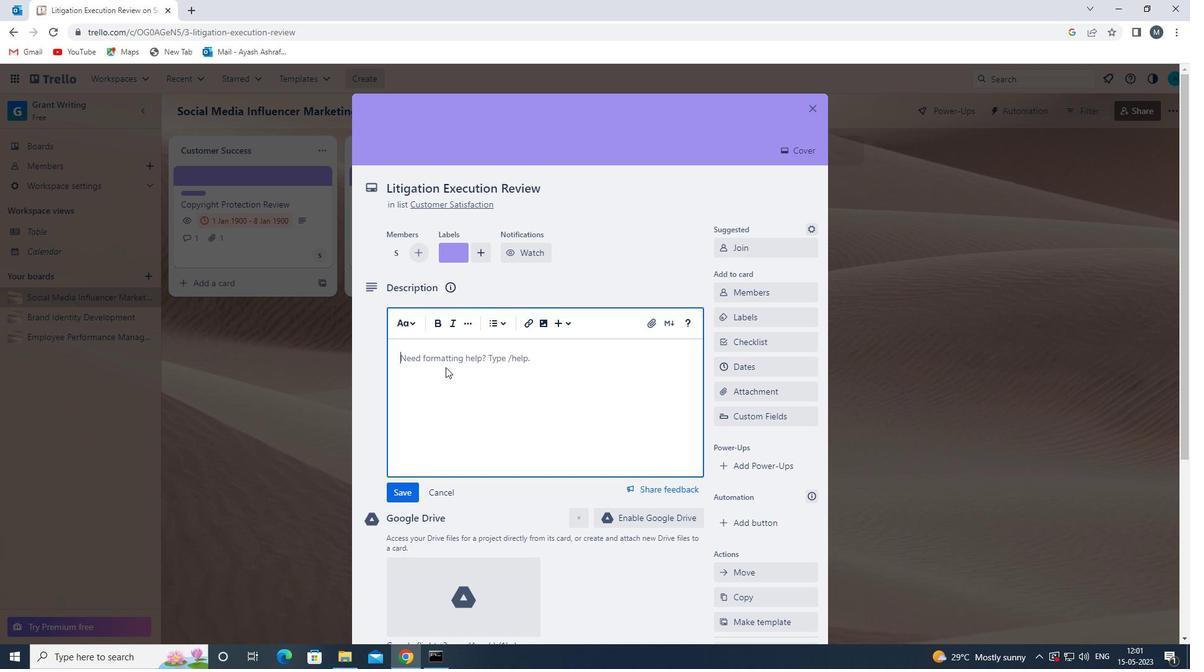 
Action: Mouse pressed left at (445, 360)
Screenshot: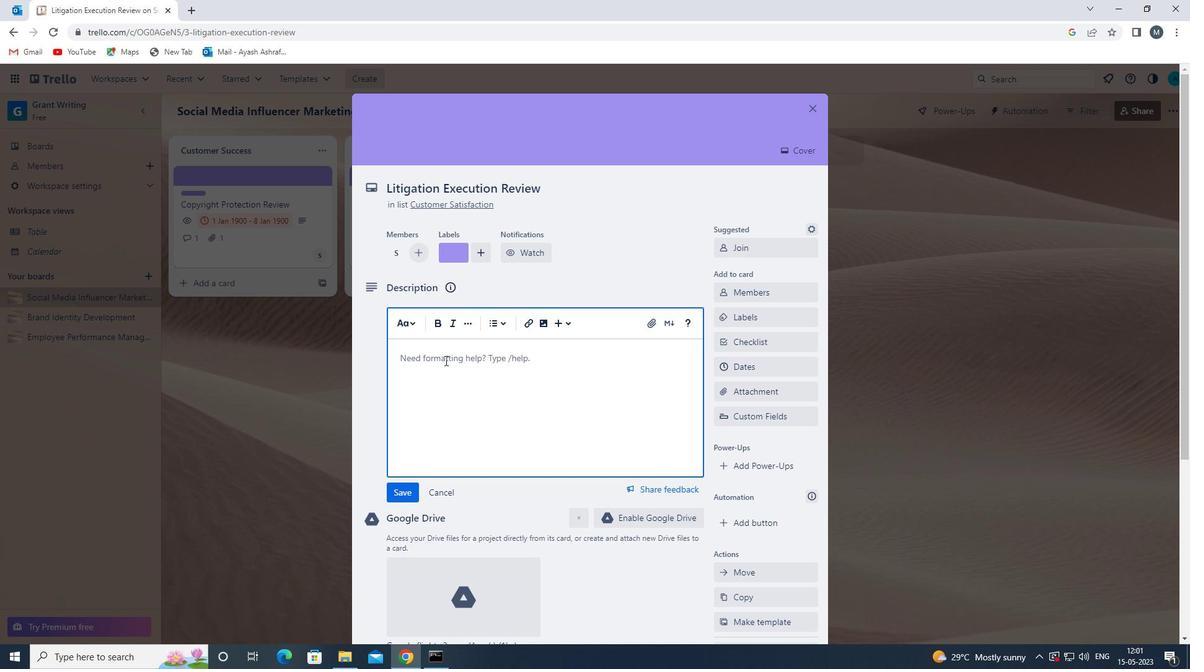 
Action: Mouse moved to (445, 360)
Screenshot: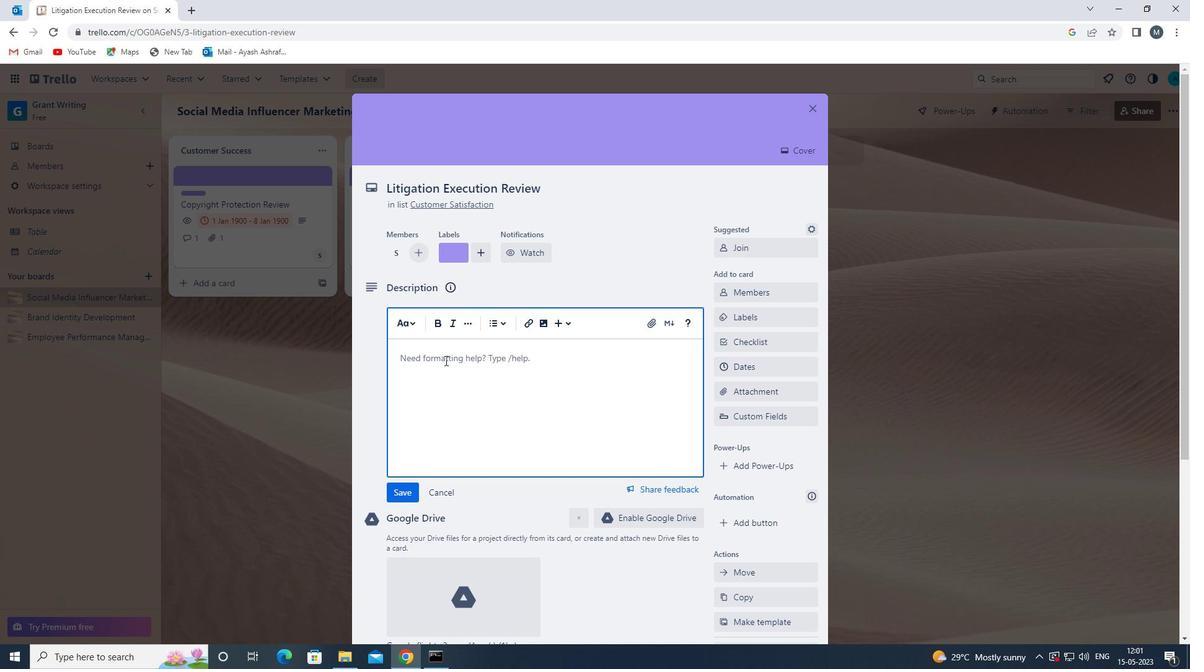 
Action: Key pressed <Key.shift>DEVELOP<Key.space>AND<Key.space>LAUNCH<Key.space>NEW<Key.space>CUSTOMER<Key.space>ACQUISITION<Key.space>STRATEGY<Key.space>
Screenshot: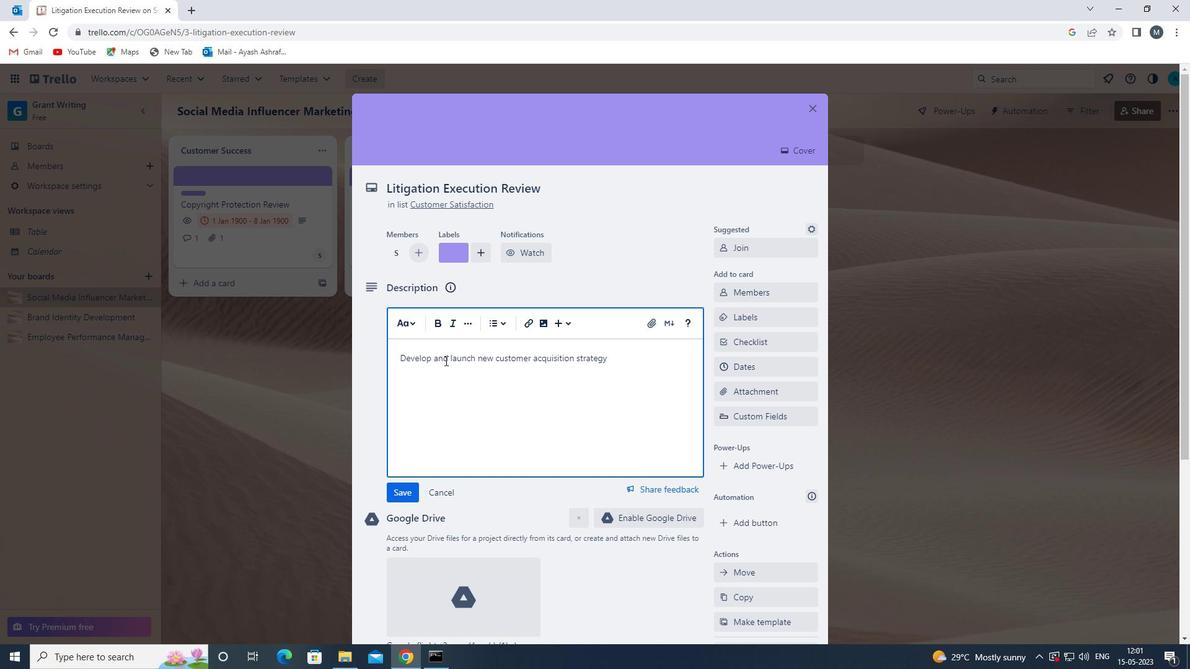 
Action: Mouse moved to (403, 494)
Screenshot: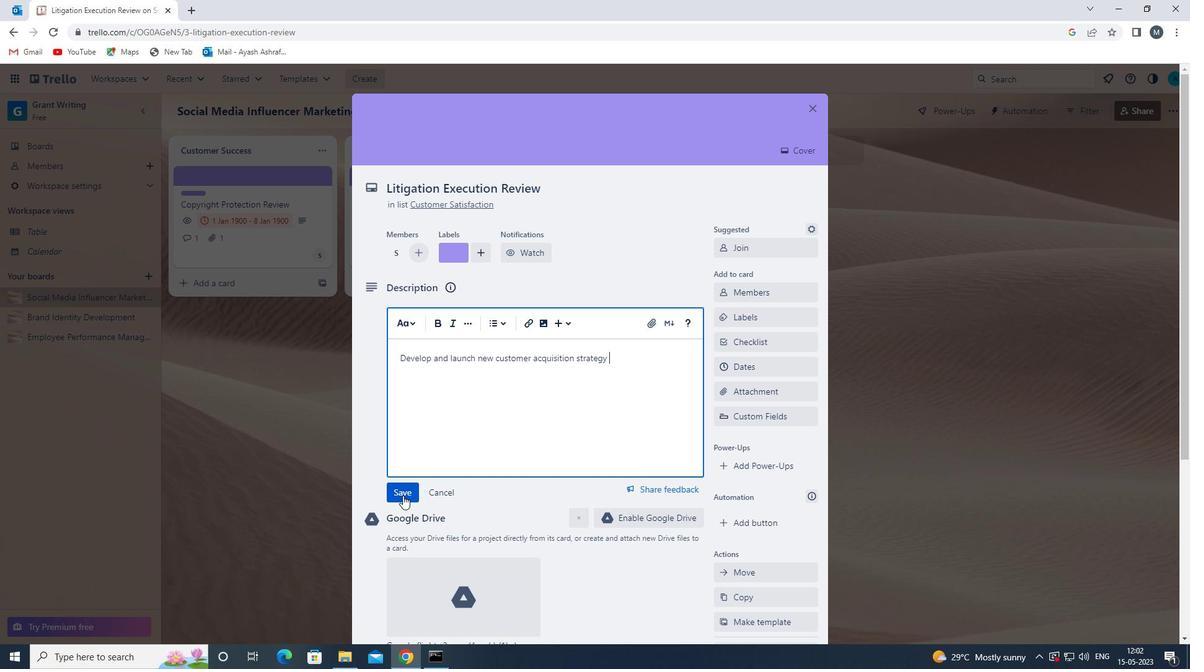 
Action: Mouse pressed left at (403, 494)
Screenshot: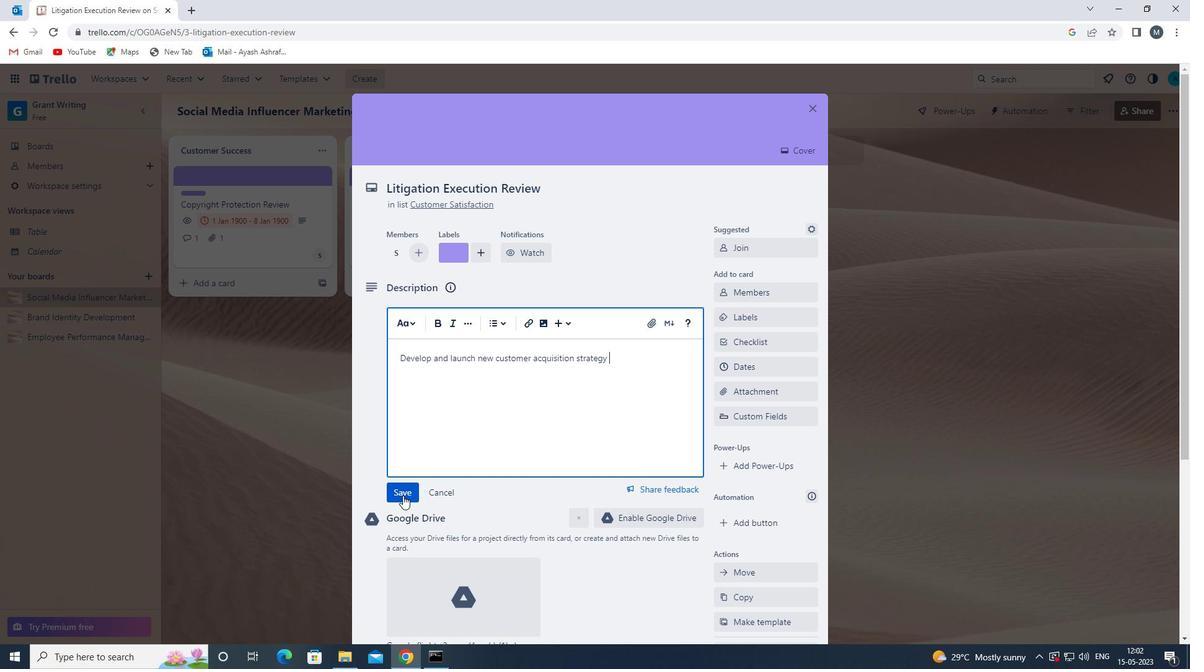 
Action: Mouse moved to (490, 430)
Screenshot: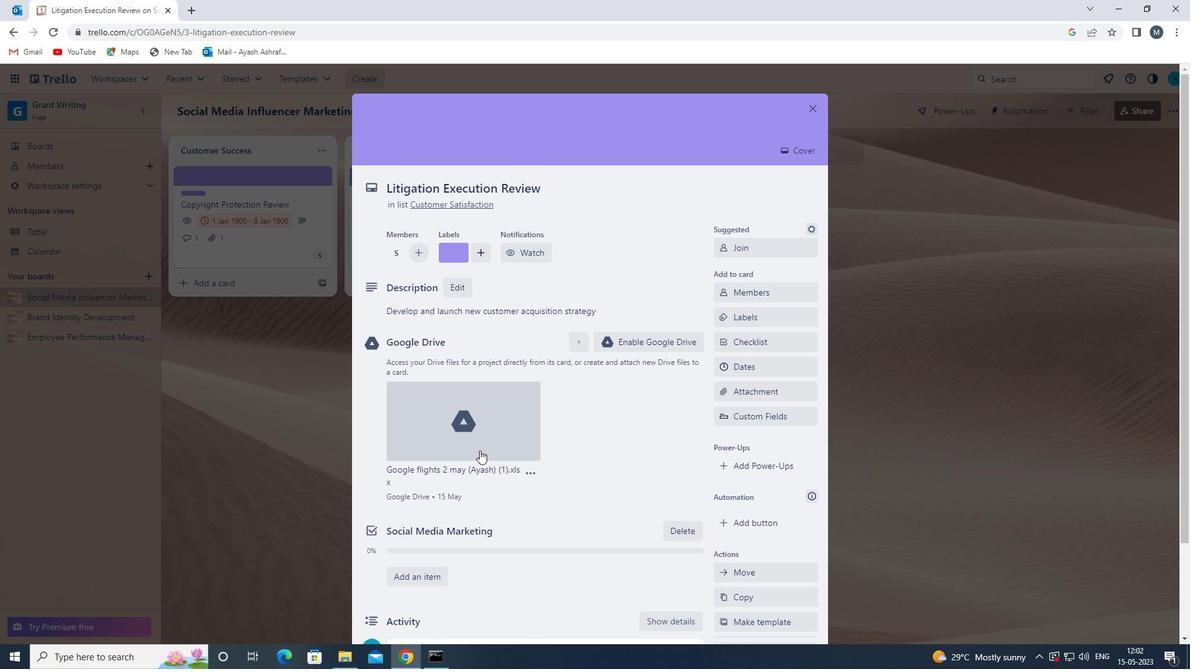 
Action: Mouse scrolled (490, 429) with delta (0, 0)
Screenshot: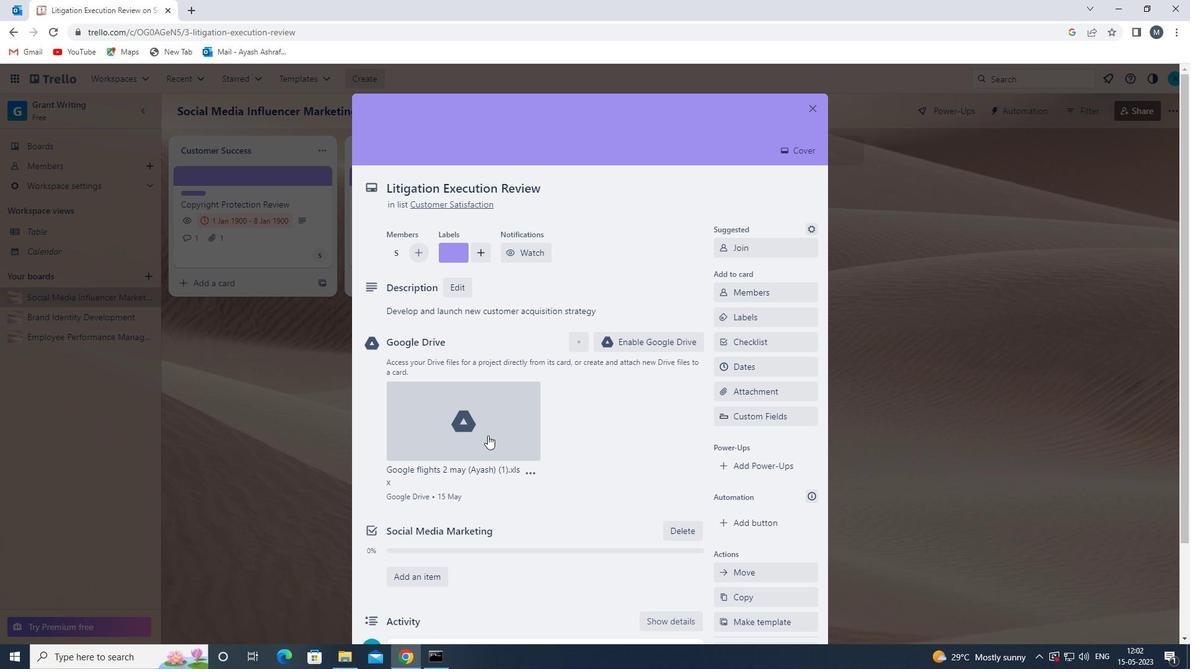 
Action: Mouse scrolled (490, 429) with delta (0, 0)
Screenshot: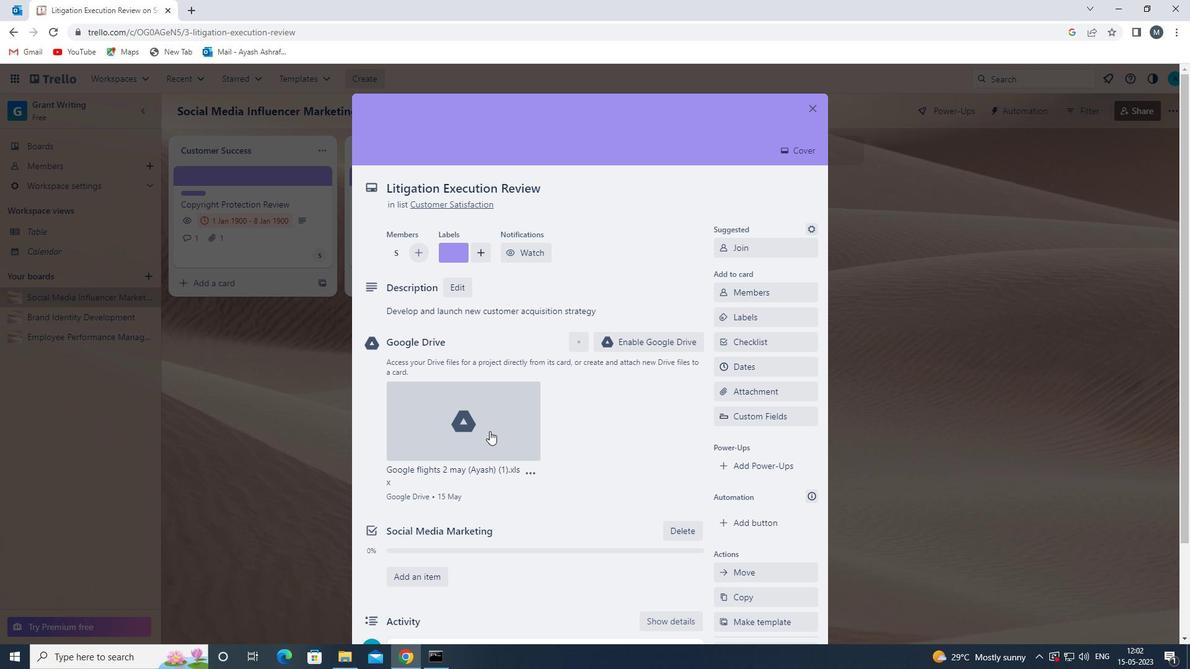 
Action: Mouse moved to (456, 542)
Screenshot: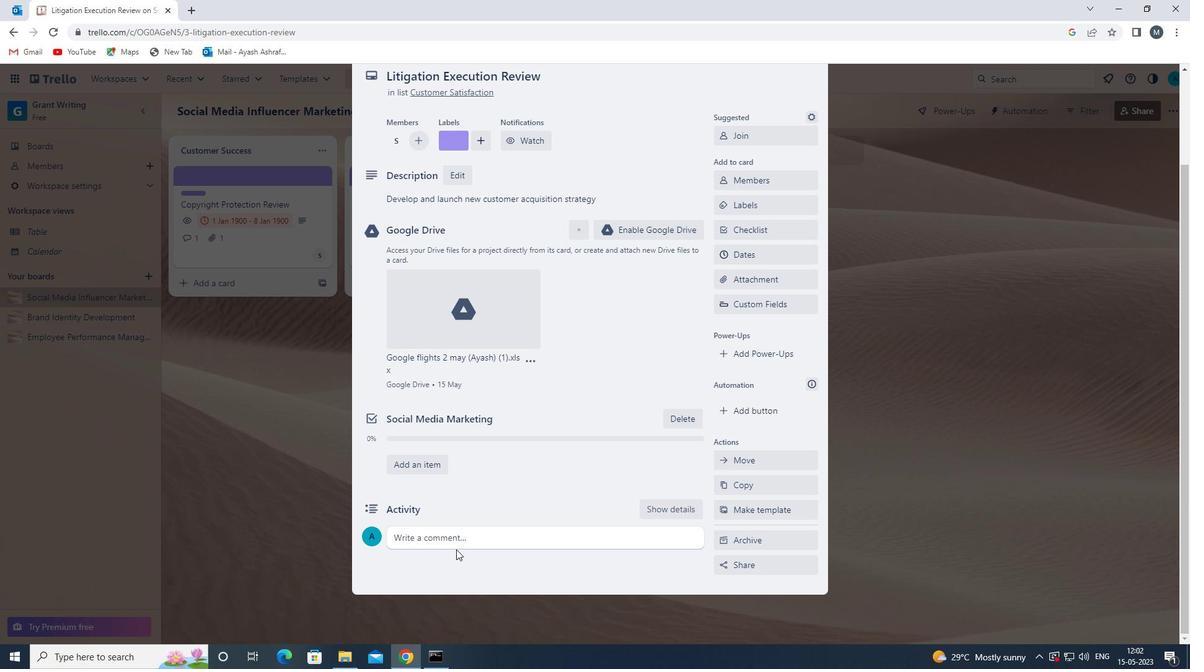 
Action: Mouse pressed left at (456, 542)
Screenshot: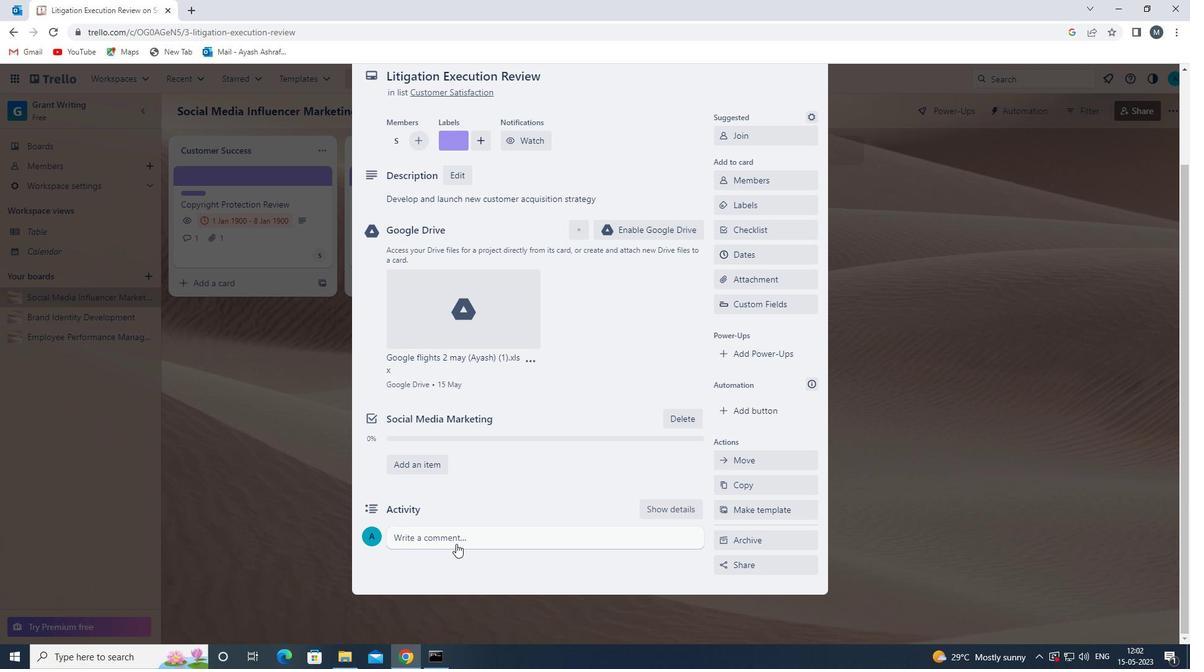 
Action: Mouse moved to (485, 489)
Screenshot: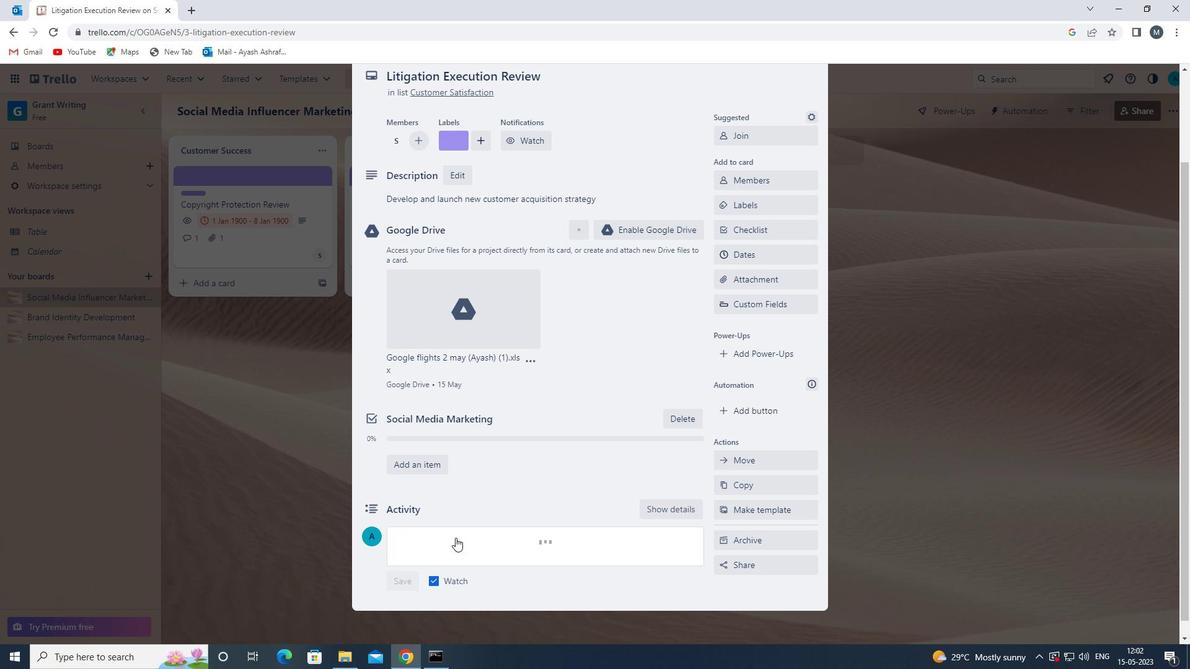 
Action: Mouse scrolled (485, 489) with delta (0, 0)
Screenshot: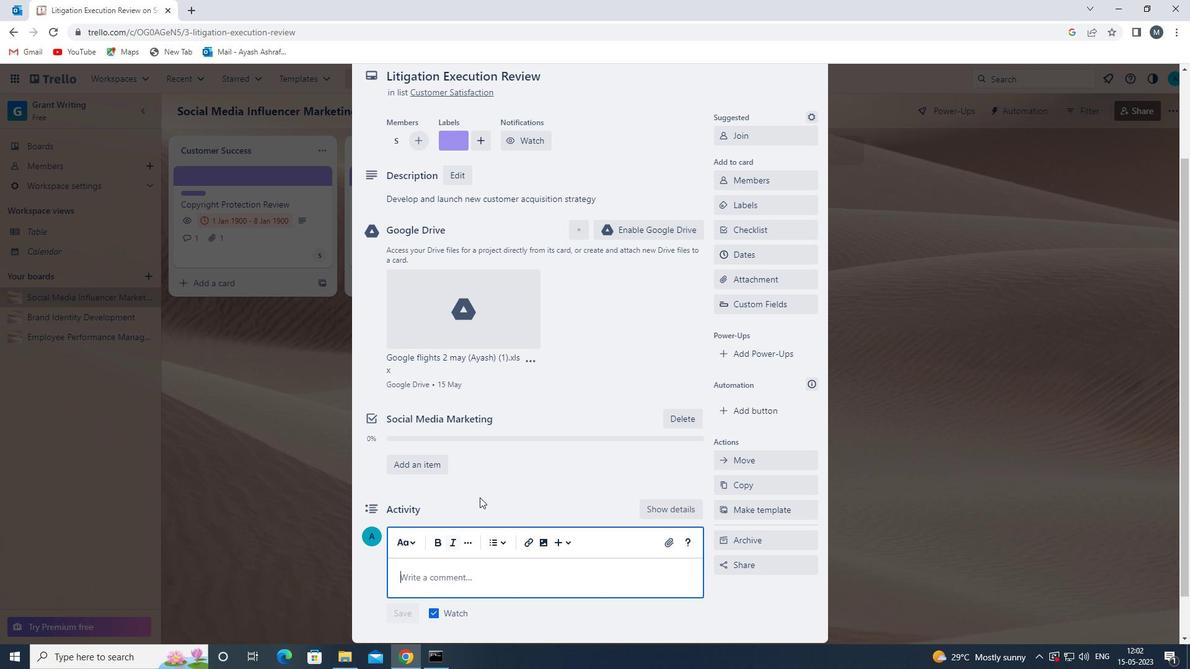 
Action: Mouse scrolled (485, 489) with delta (0, 0)
Screenshot: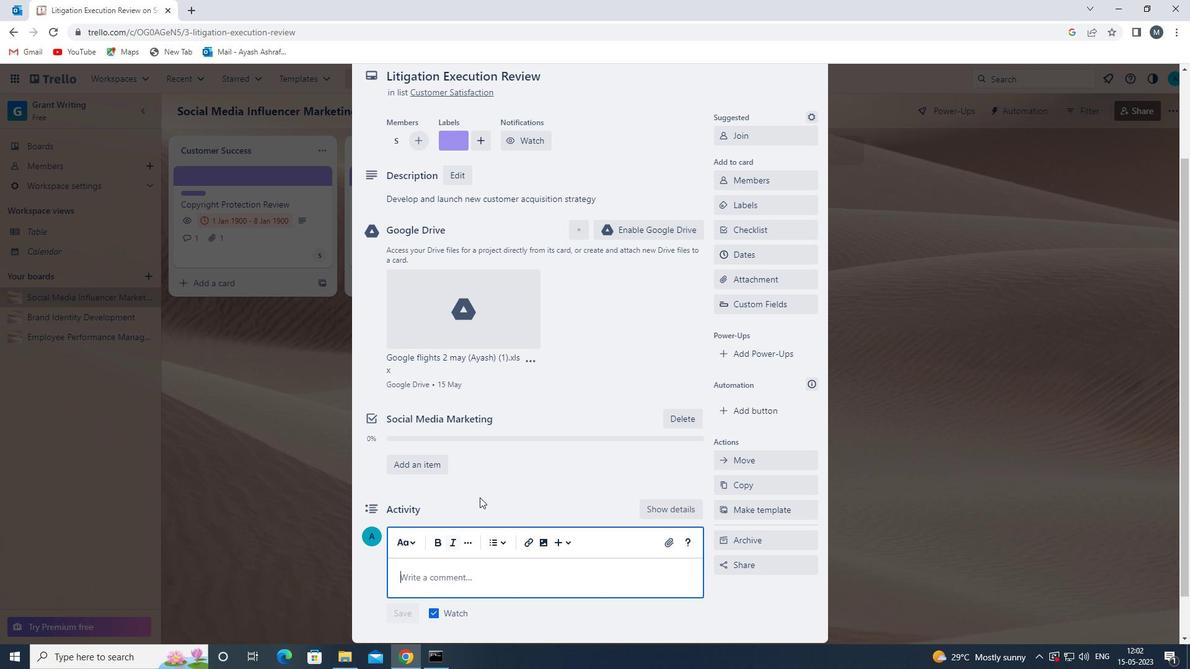 
Action: Mouse scrolled (485, 489) with delta (0, 0)
Screenshot: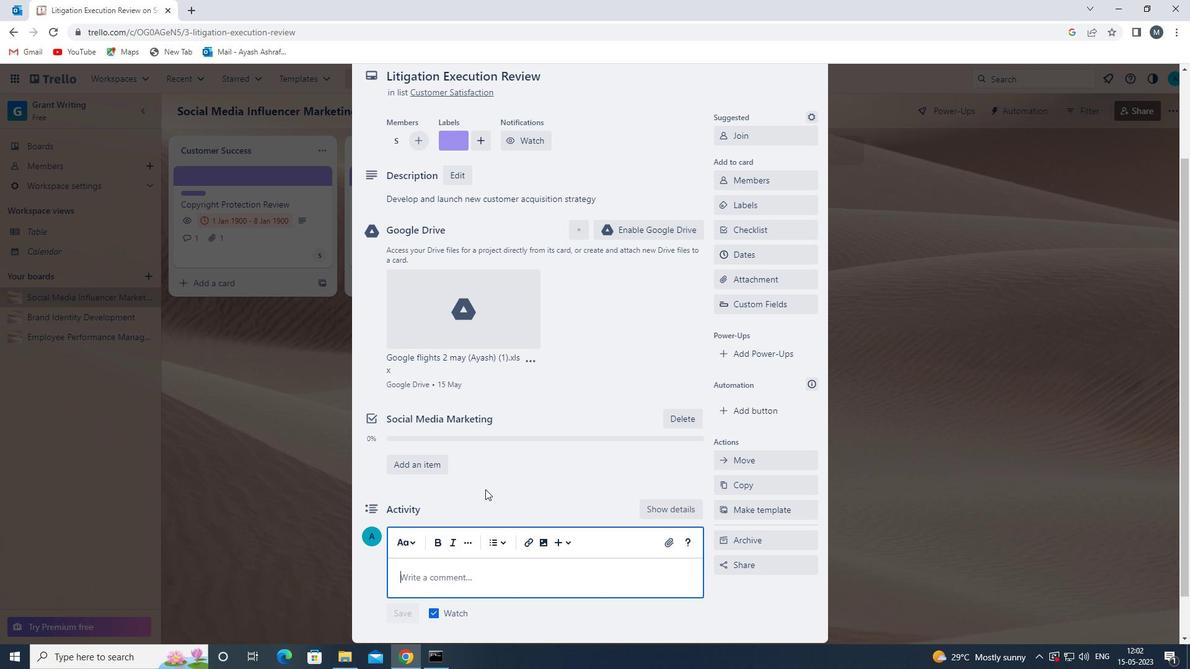 
Action: Mouse moved to (485, 489)
Screenshot: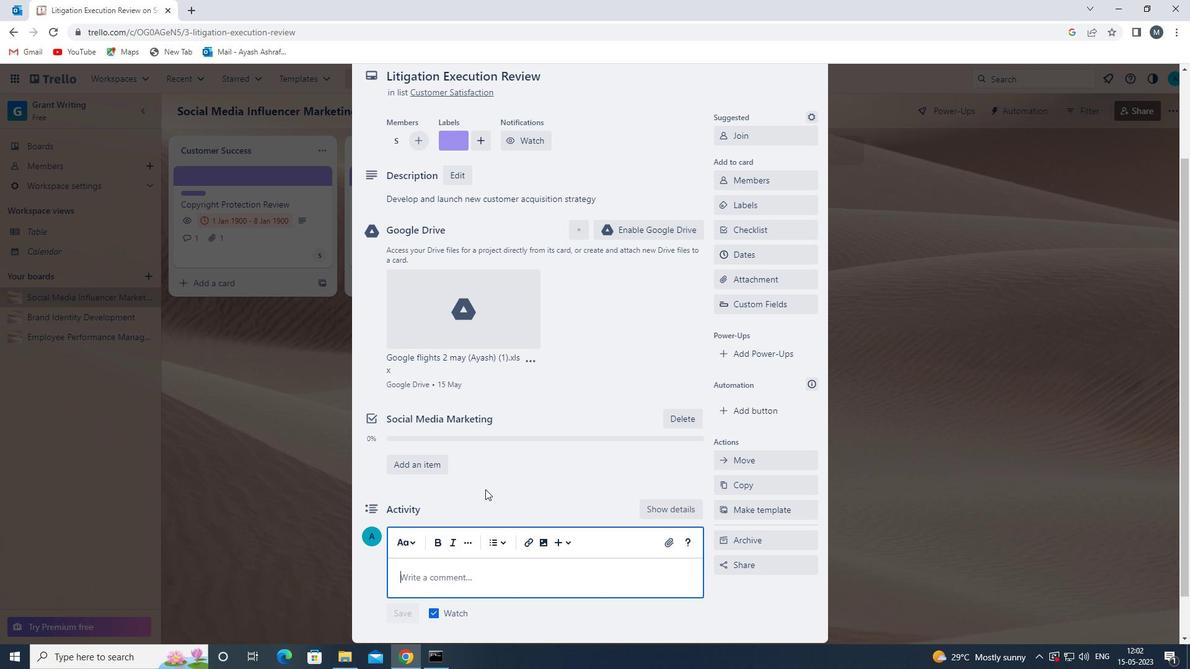 
Action: Mouse scrolled (485, 489) with delta (0, 0)
Screenshot: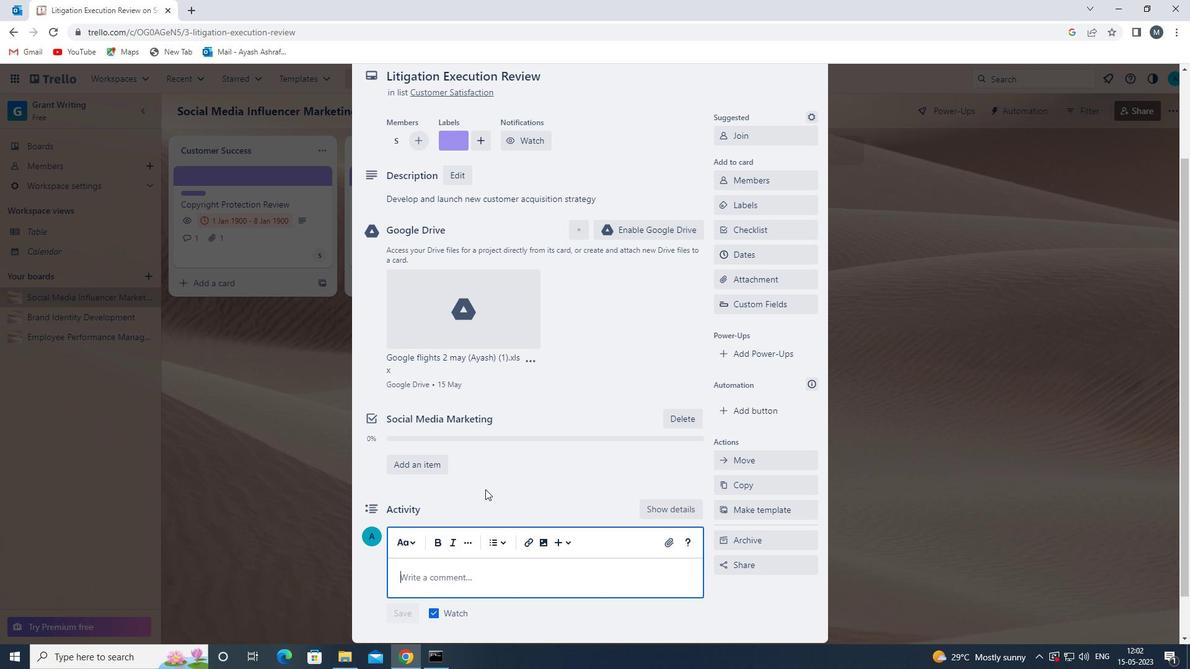 
Action: Mouse moved to (451, 531)
Screenshot: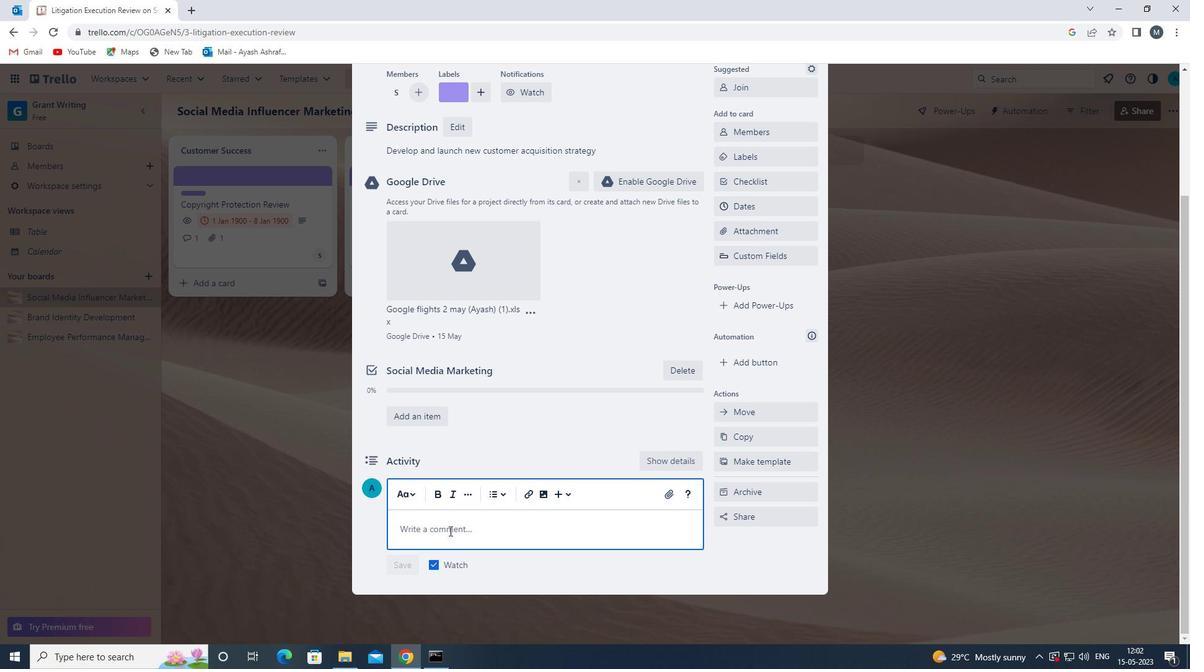 
Action: Mouse pressed left at (451, 531)
Screenshot: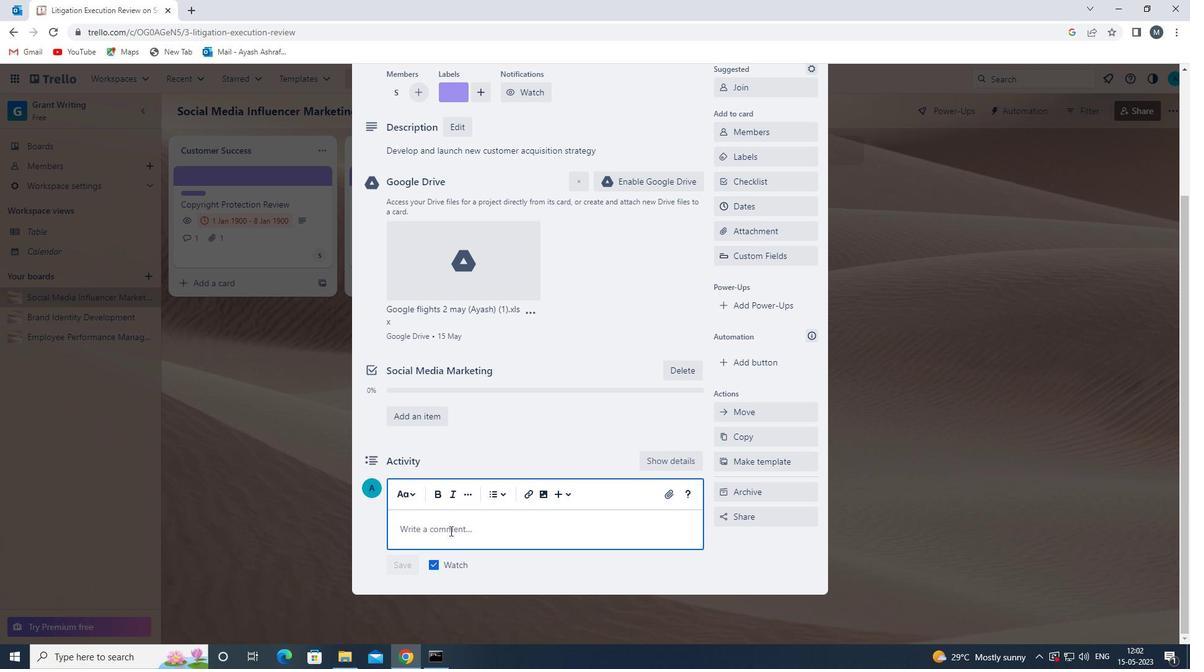 
Action: Key pressed <Key.shift><Key.shift>WE<Key.space>SHOULD<Key.space>APPROACH<Key.space>THIS<Key.space>TASK<Key.space>WITH<Key.space>A<Key.space>CUSTOMER<Key.space><Key.backspace>-CENTR<Key.backspace>IC<Key.space><Key.backspace><Key.backspace><Key.backspace>RIC<Key.space>MINDSET,<Key.space>ENSURING<Key.space>THAT<Key.space>WE<Key.space>MEET<Key.space>THEIR<Key.space>NEEDS<Key.space>ANS<Key.backspace>D<Key.space>EXPECTATIONS,<Key.backspace>.
Screenshot: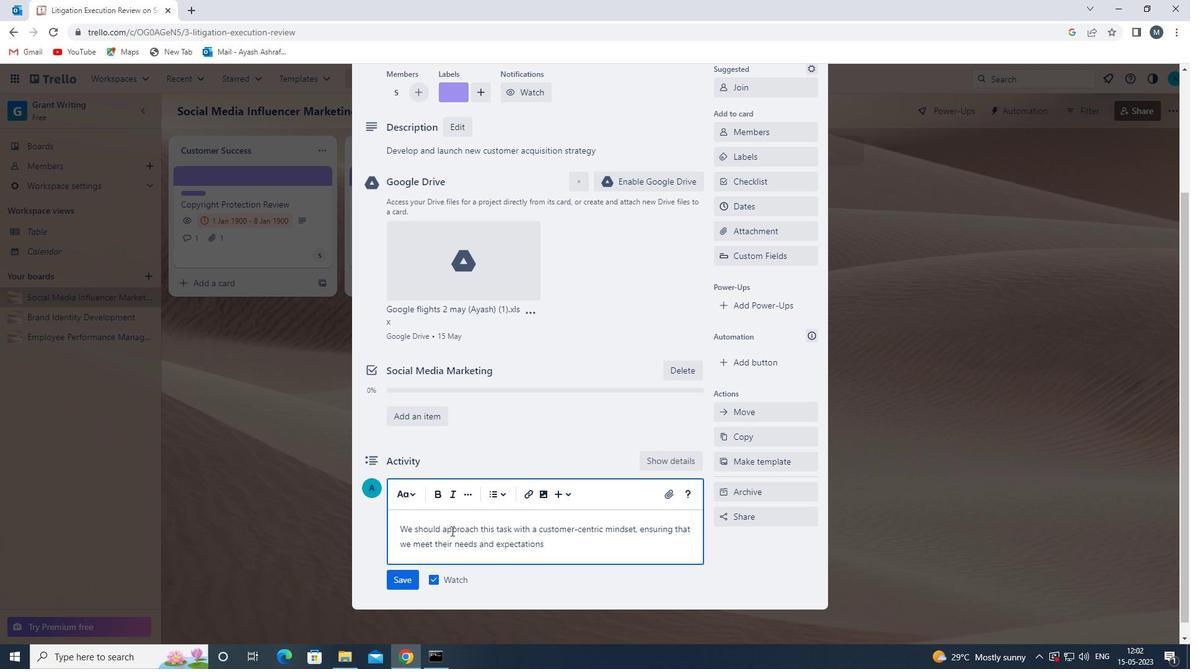 
Action: Mouse moved to (398, 581)
Screenshot: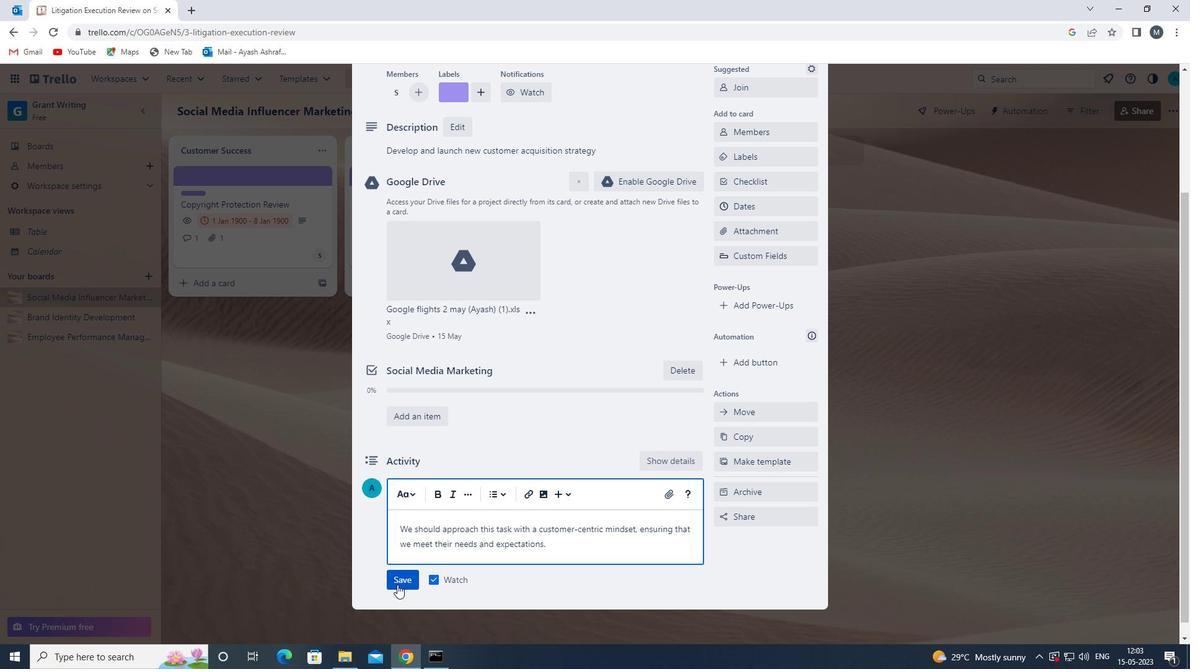
Action: Mouse pressed left at (398, 581)
Screenshot: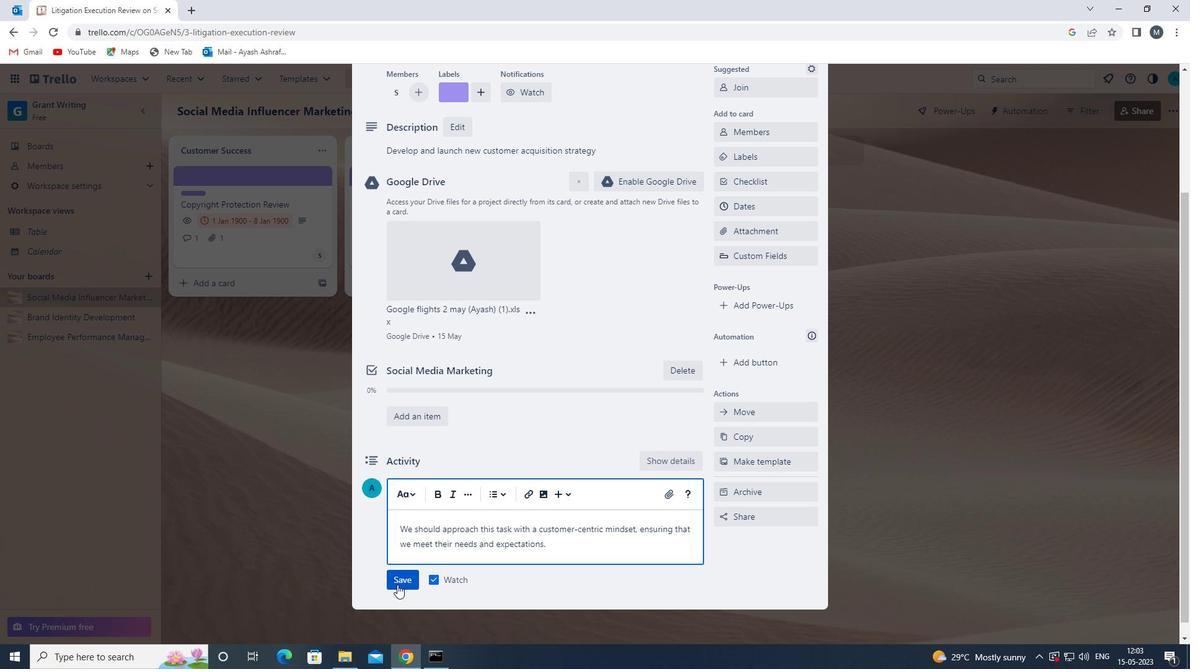 
Action: Mouse moved to (543, 534)
Screenshot: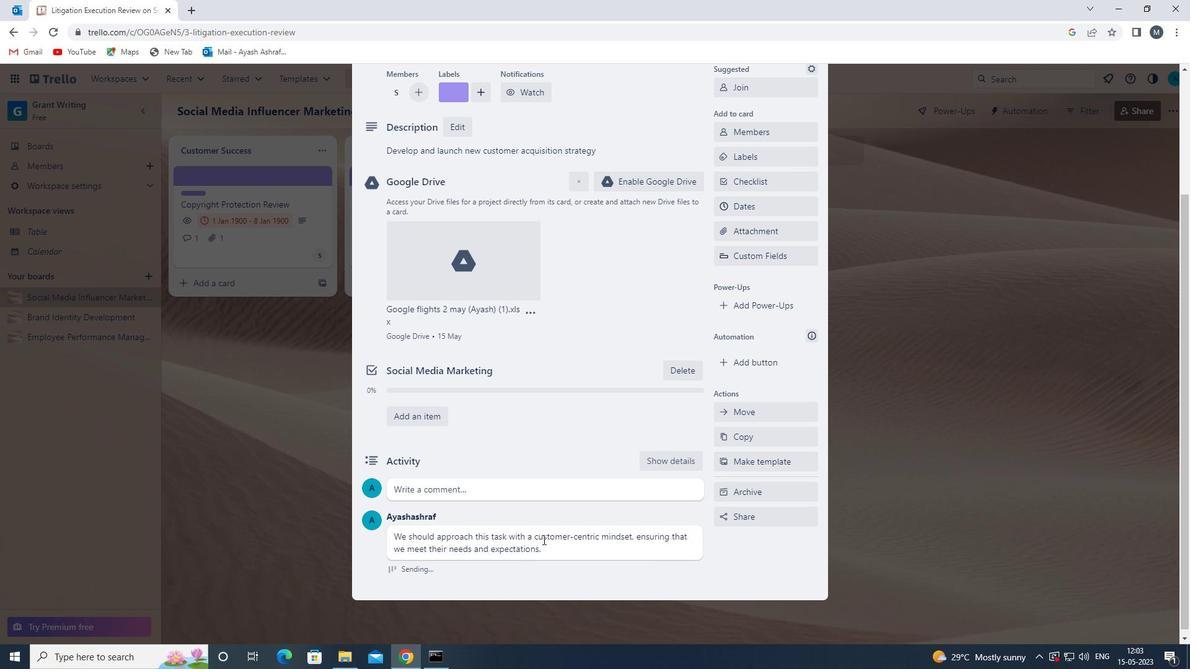 
Action: Mouse scrolled (543, 535) with delta (0, 0)
Screenshot: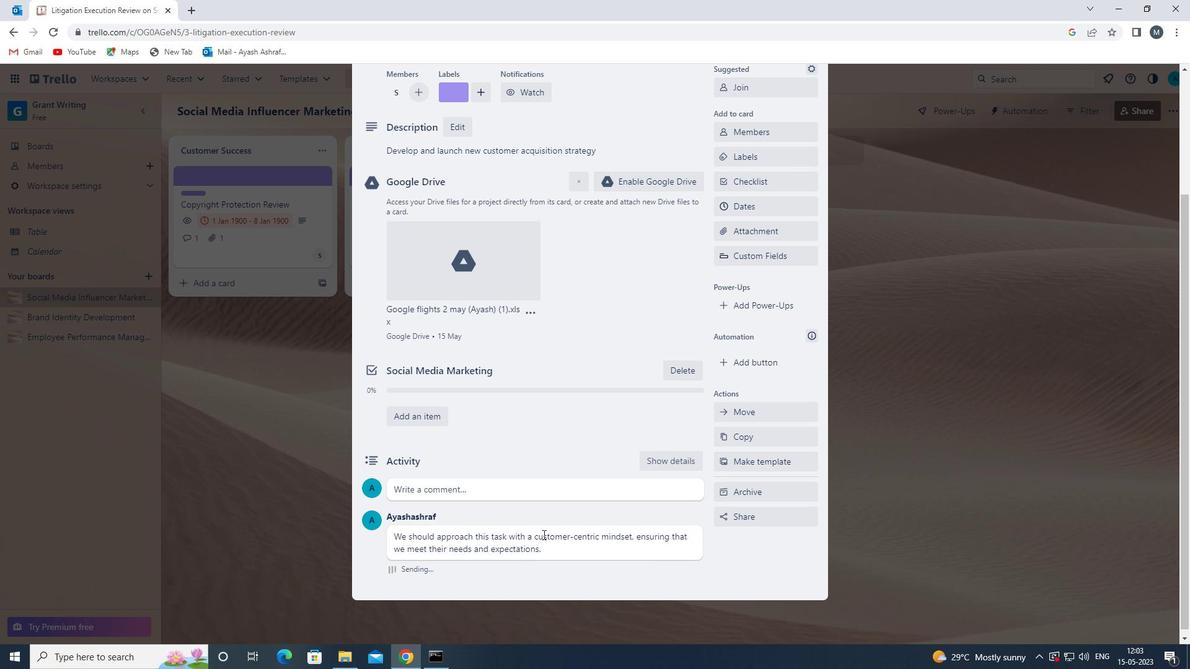 
Action: Mouse scrolled (543, 535) with delta (0, 0)
Screenshot: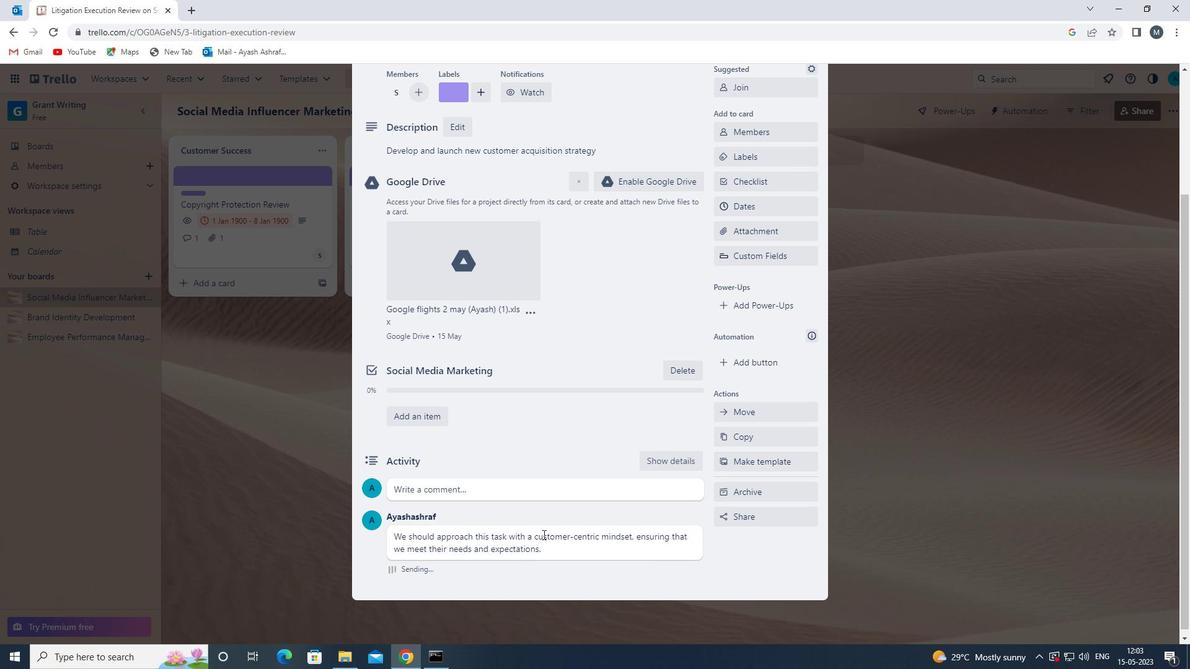 
Action: Mouse scrolled (543, 535) with delta (0, 0)
Screenshot: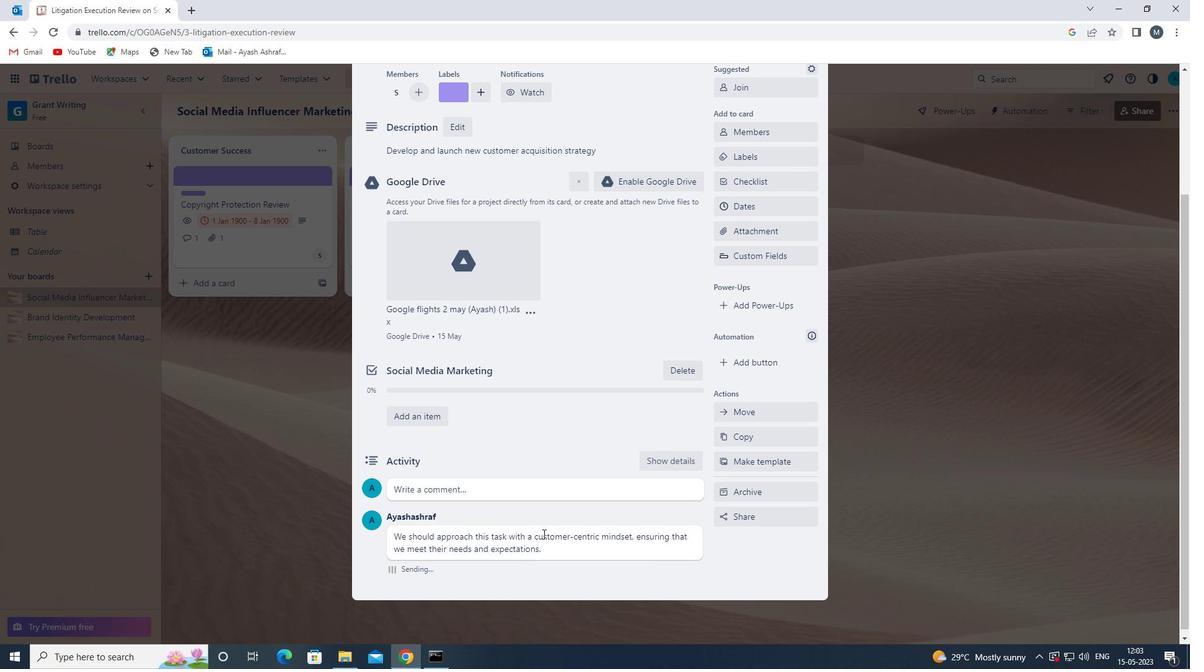 
Action: Mouse moved to (745, 368)
Screenshot: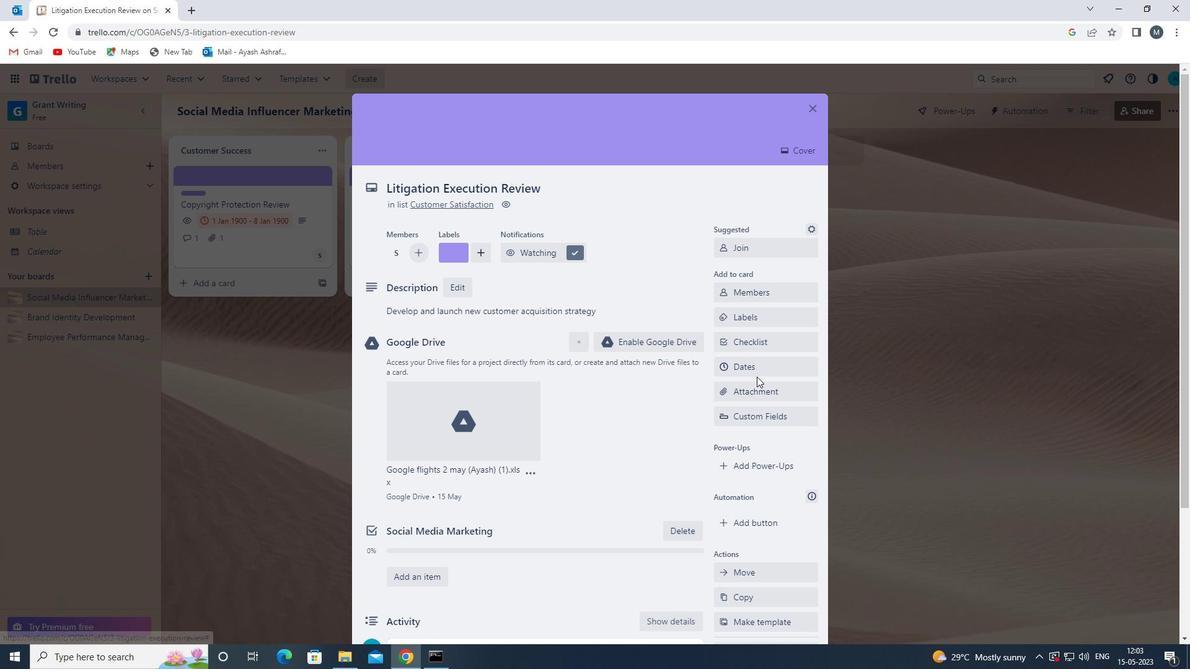 
Action: Mouse pressed left at (745, 368)
Screenshot: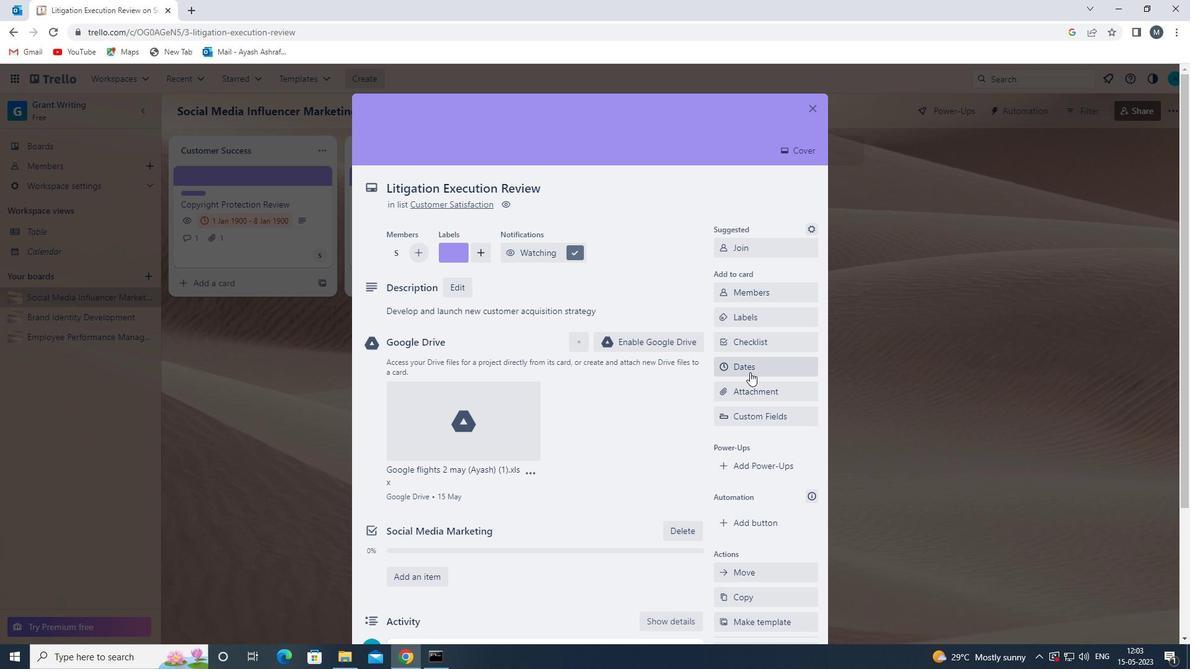 
Action: Mouse moved to (721, 335)
Screenshot: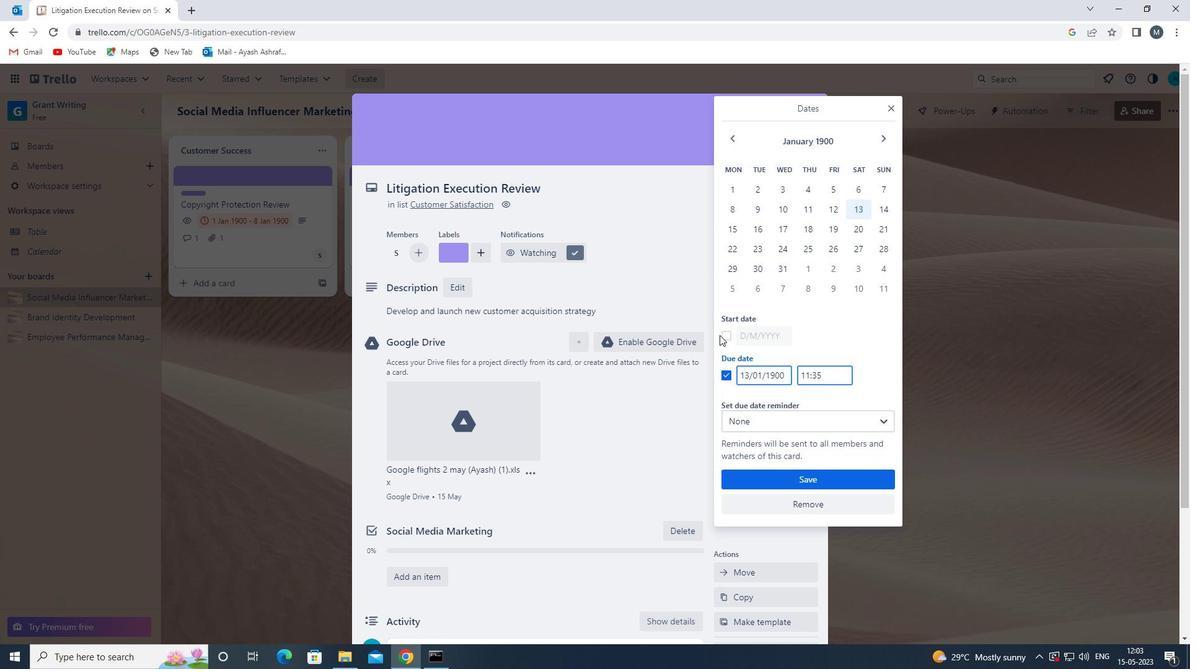 
Action: Mouse pressed left at (721, 335)
Screenshot: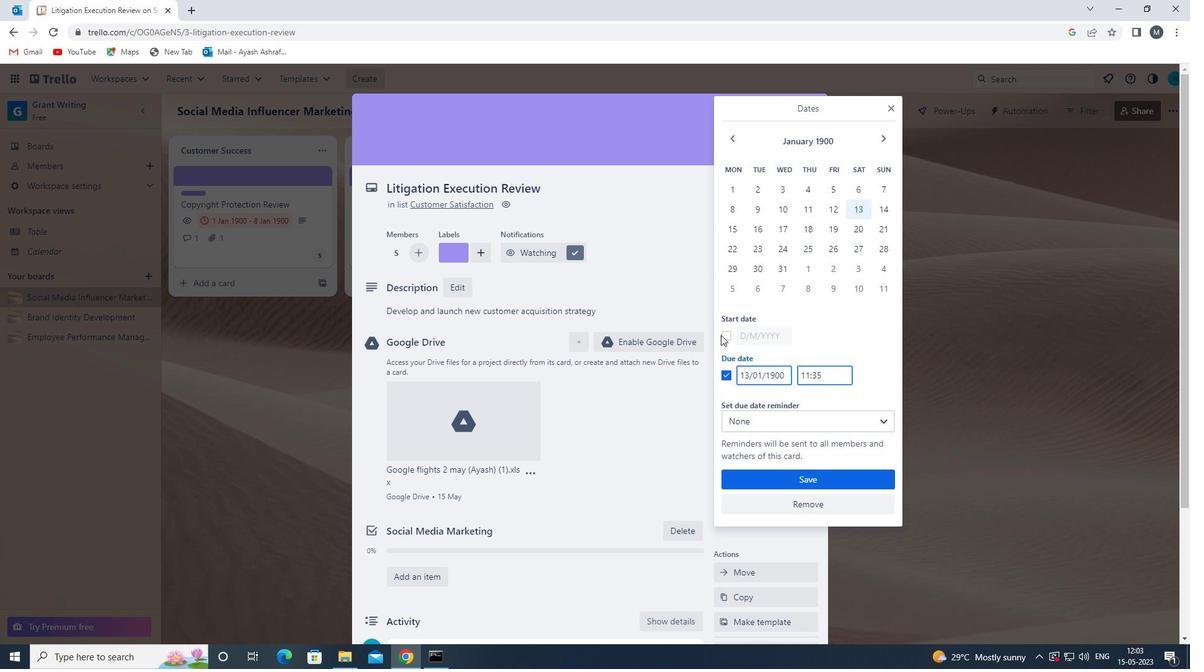 
Action: Mouse moved to (731, 337)
Screenshot: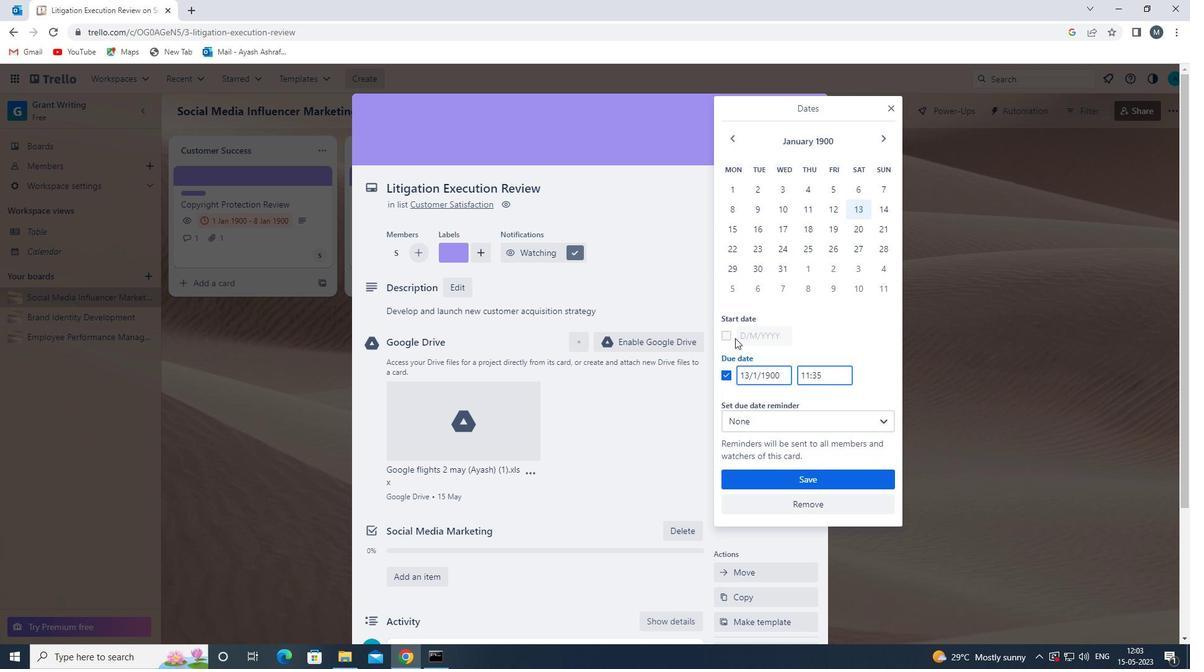 
Action: Mouse pressed left at (731, 337)
Screenshot: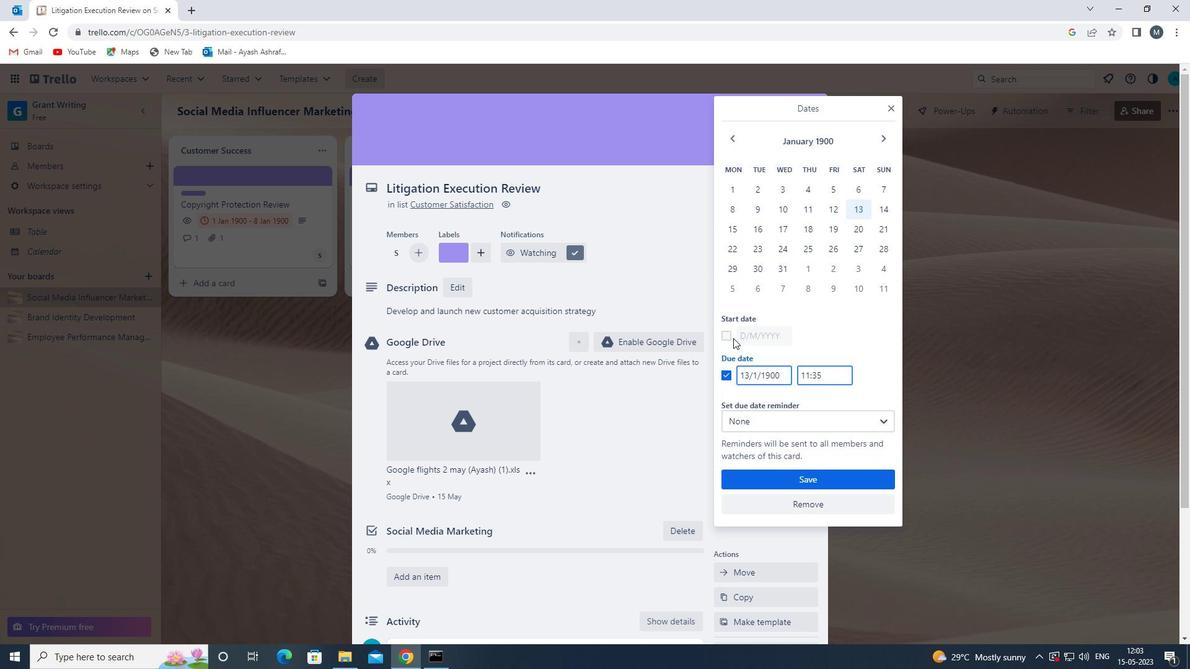 
Action: Mouse moved to (748, 336)
Screenshot: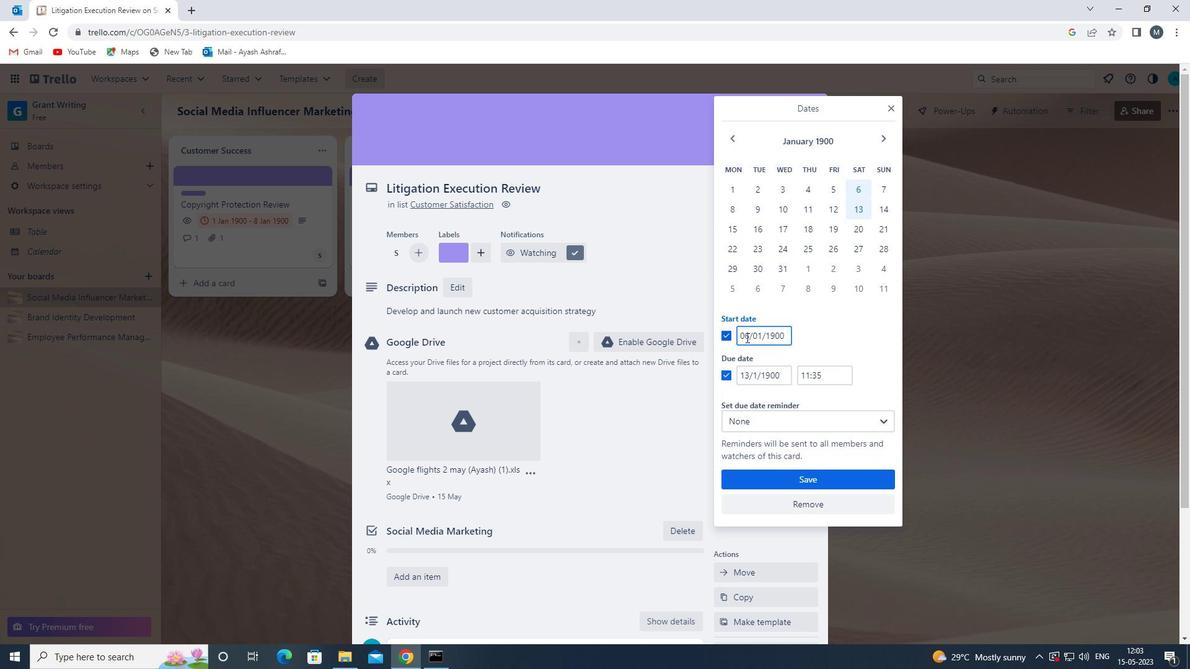 
Action: Mouse pressed left at (748, 336)
Screenshot: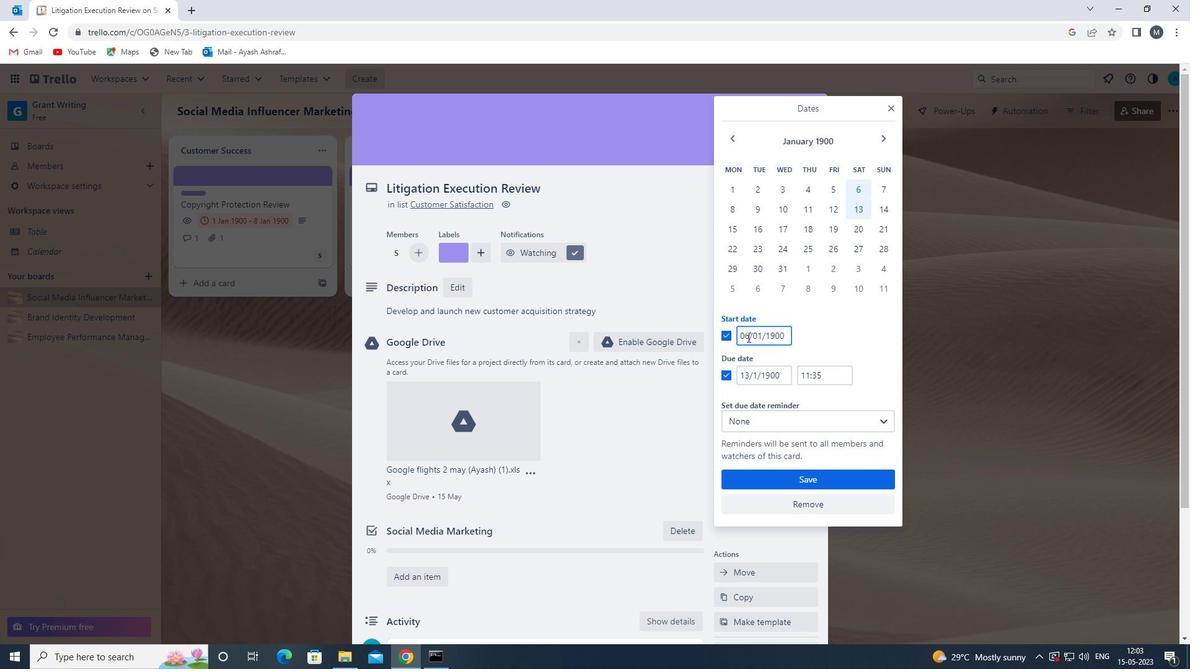 
Action: Mouse moved to (744, 338)
Screenshot: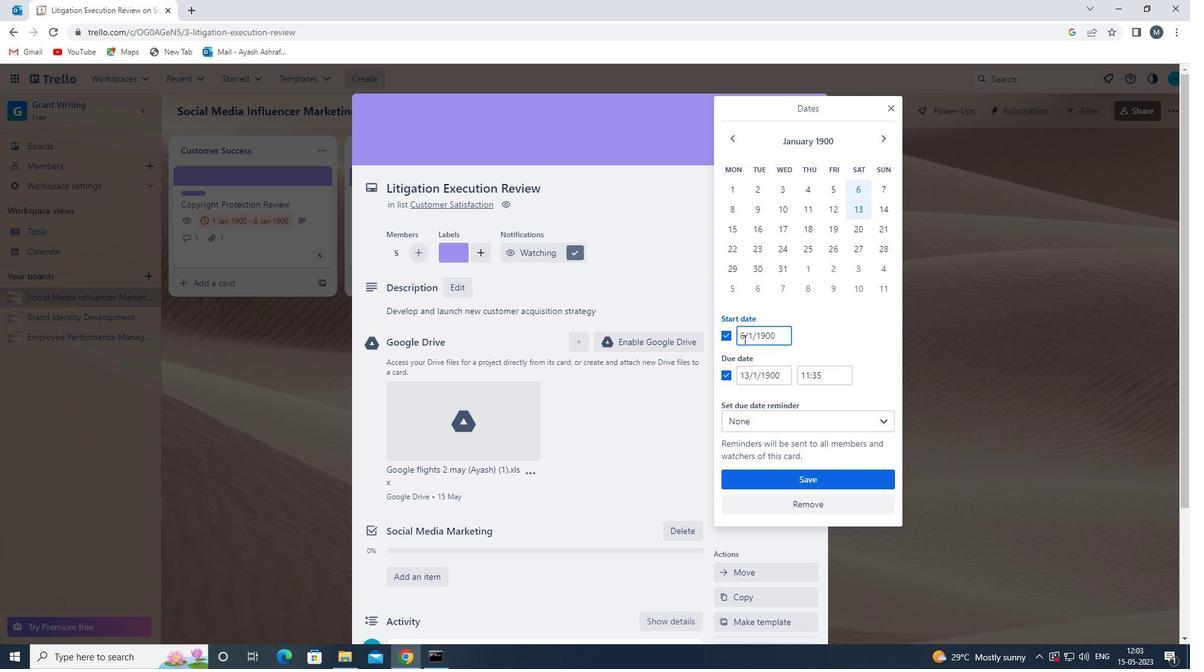 
Action: Mouse pressed left at (744, 338)
Screenshot: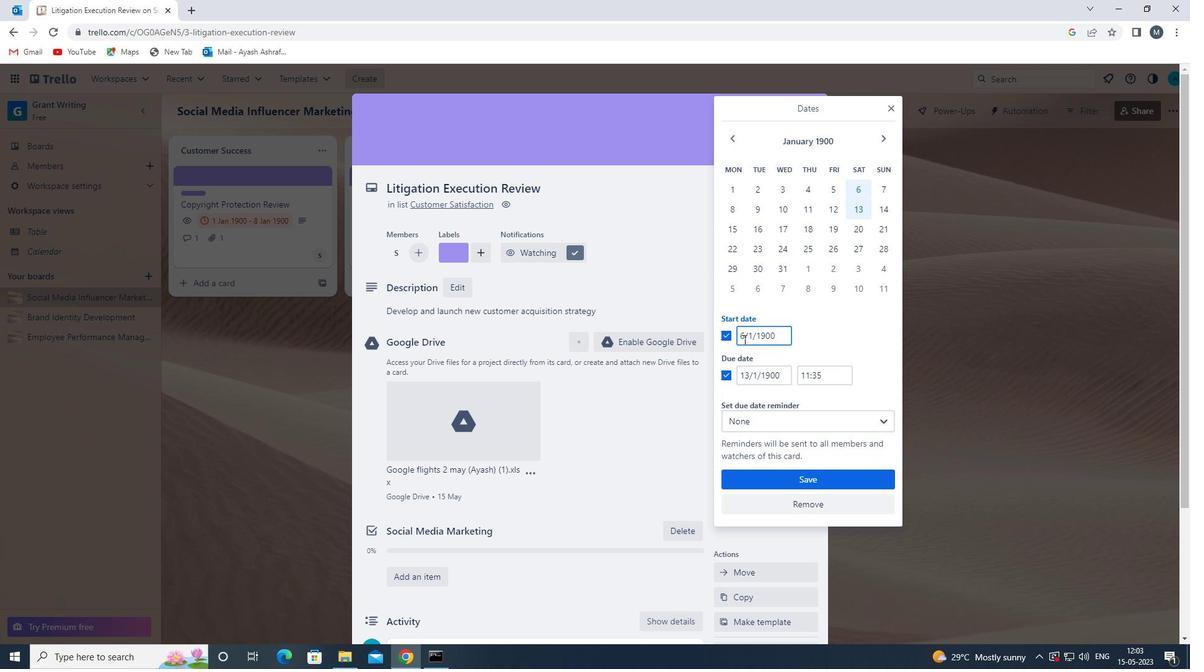 
Action: Mouse moved to (753, 340)
Screenshot: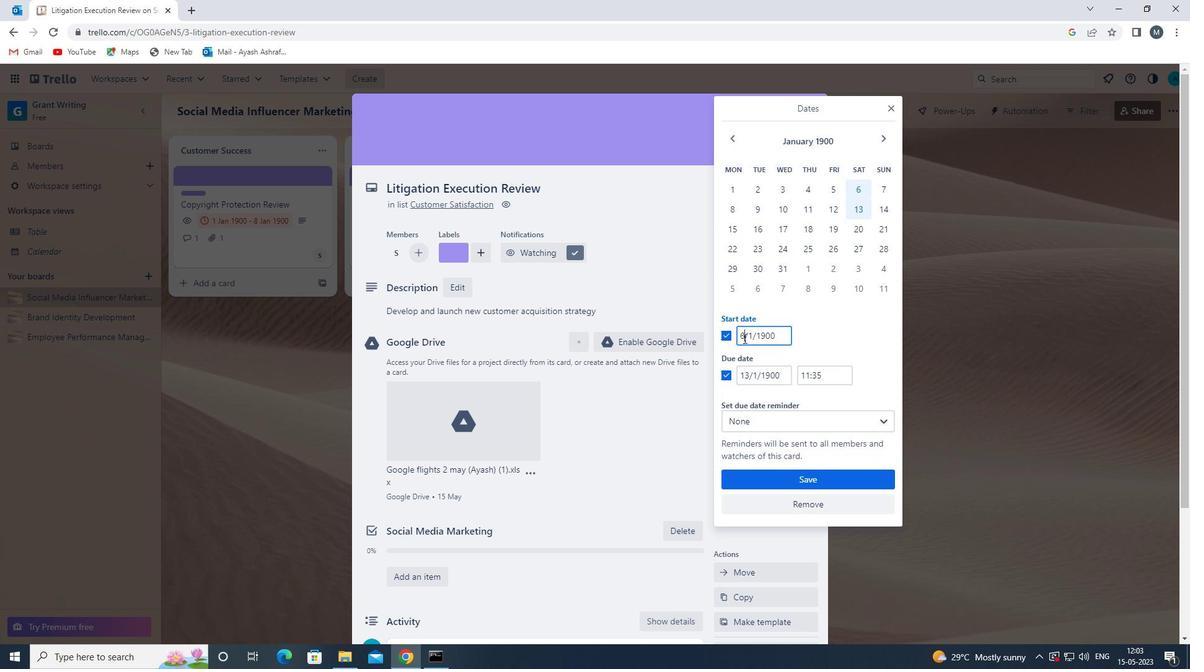 
Action: Key pressed <Key.backspace>07
Screenshot: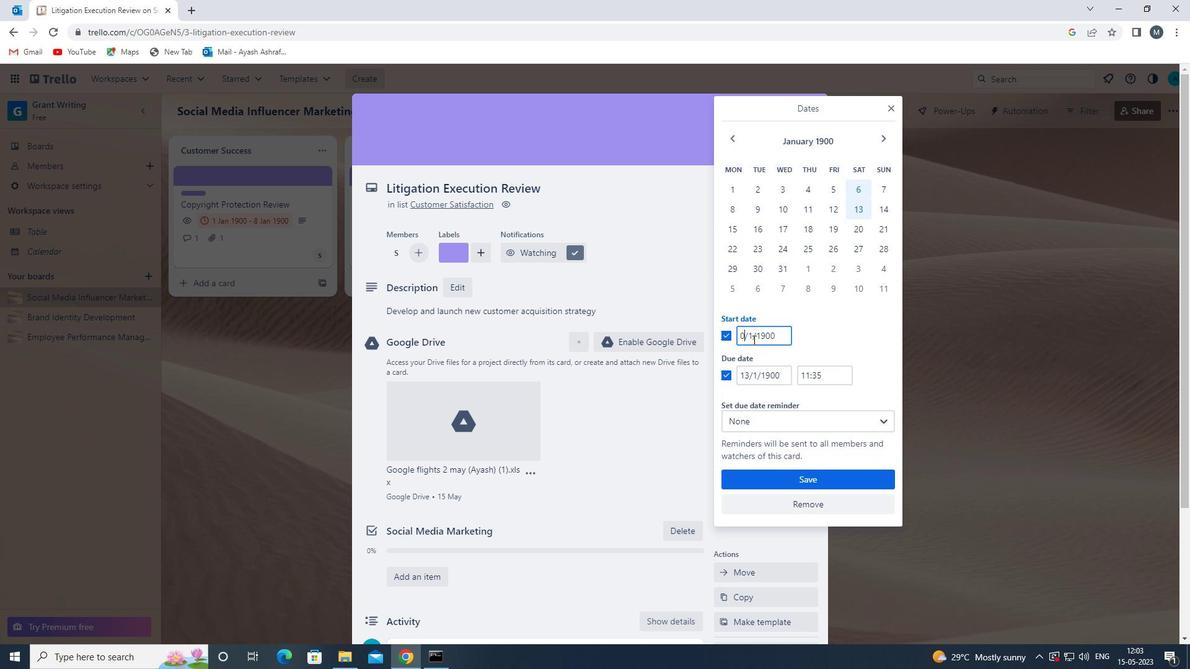 
Action: Mouse moved to (751, 340)
Screenshot: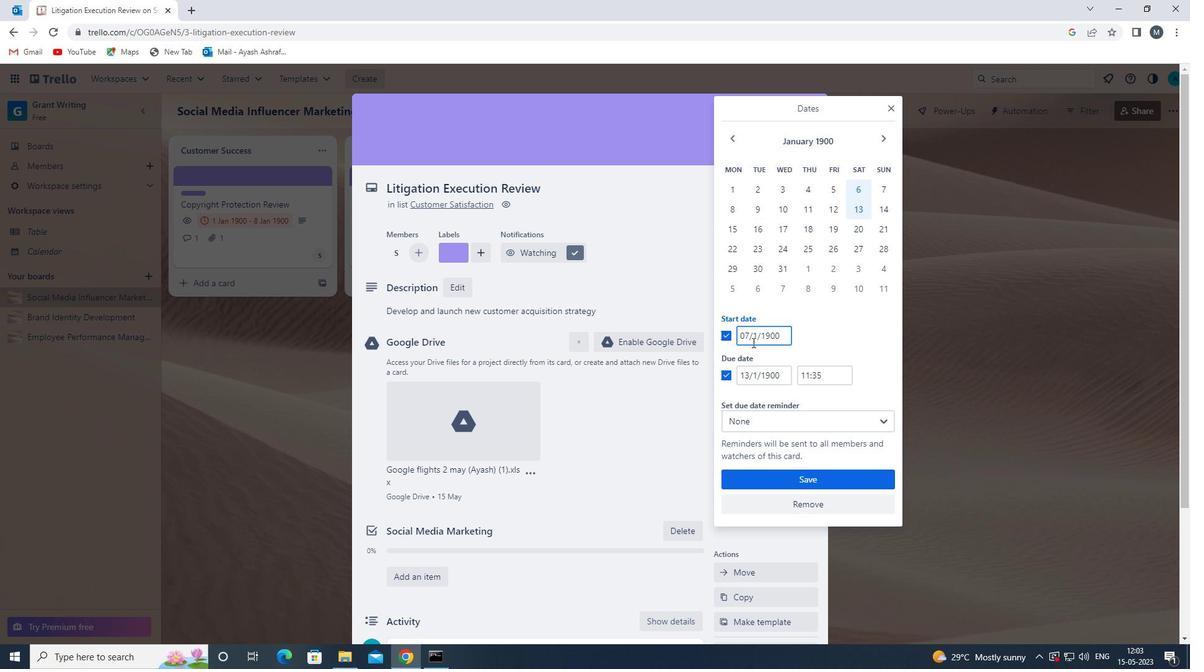 
Action: Mouse pressed left at (751, 340)
Screenshot: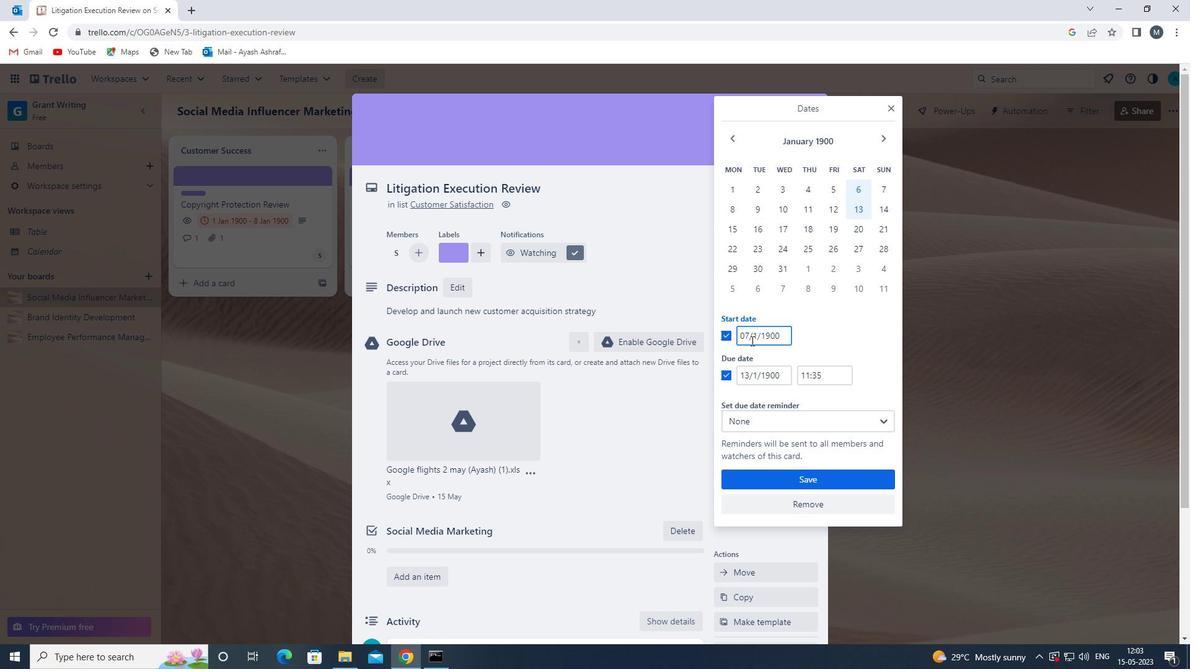 
Action: Mouse moved to (755, 341)
Screenshot: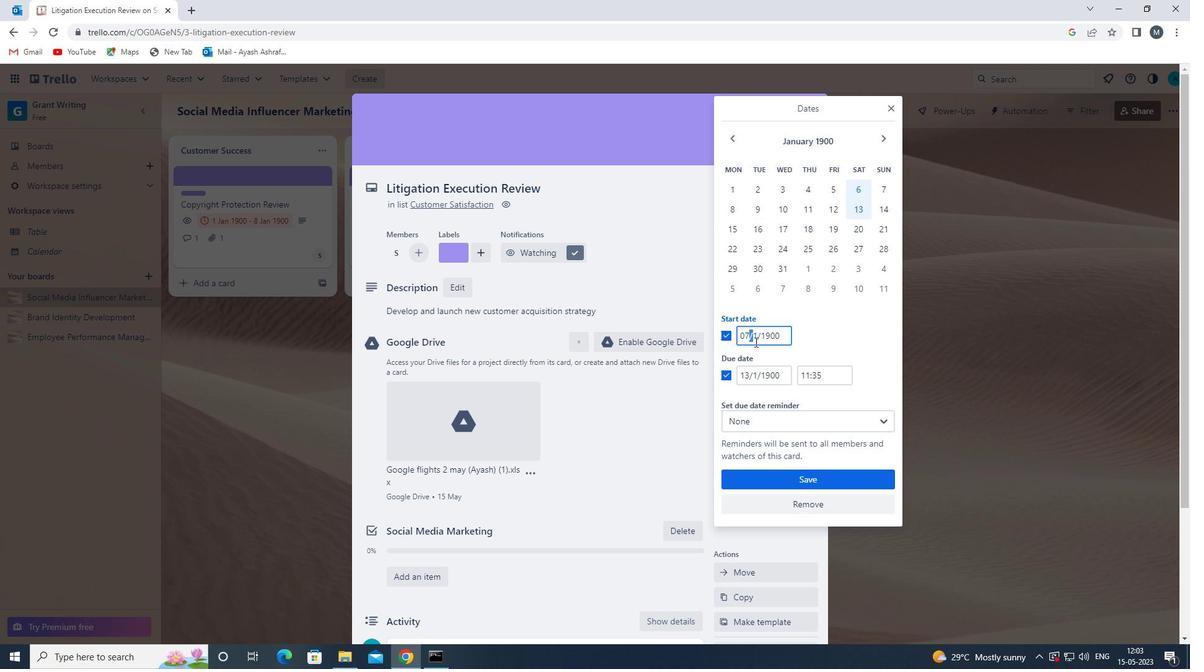 
Action: Mouse pressed left at (755, 341)
Screenshot: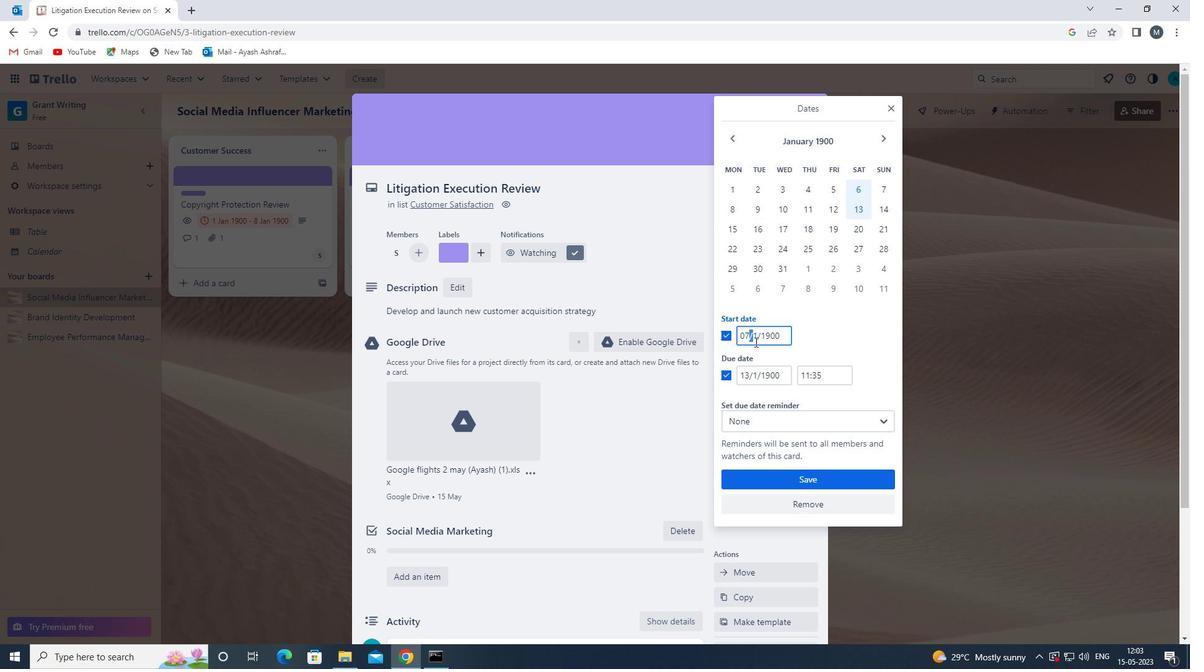 
Action: Mouse moved to (755, 341)
Screenshot: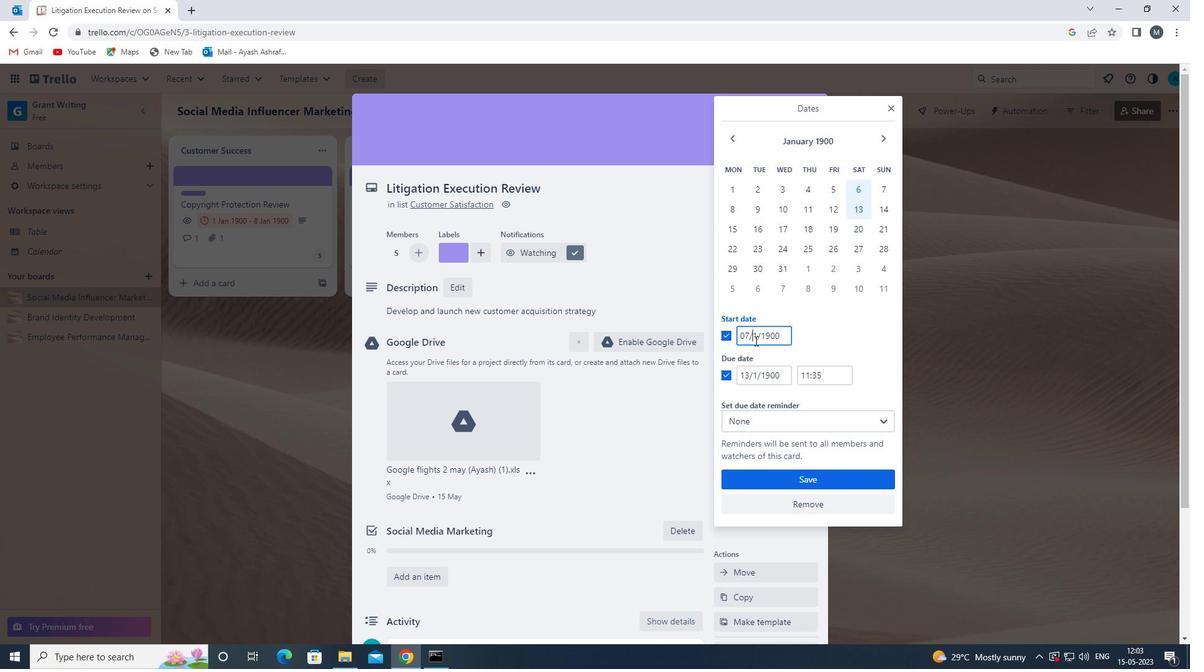 
Action: Key pressed 0
Screenshot: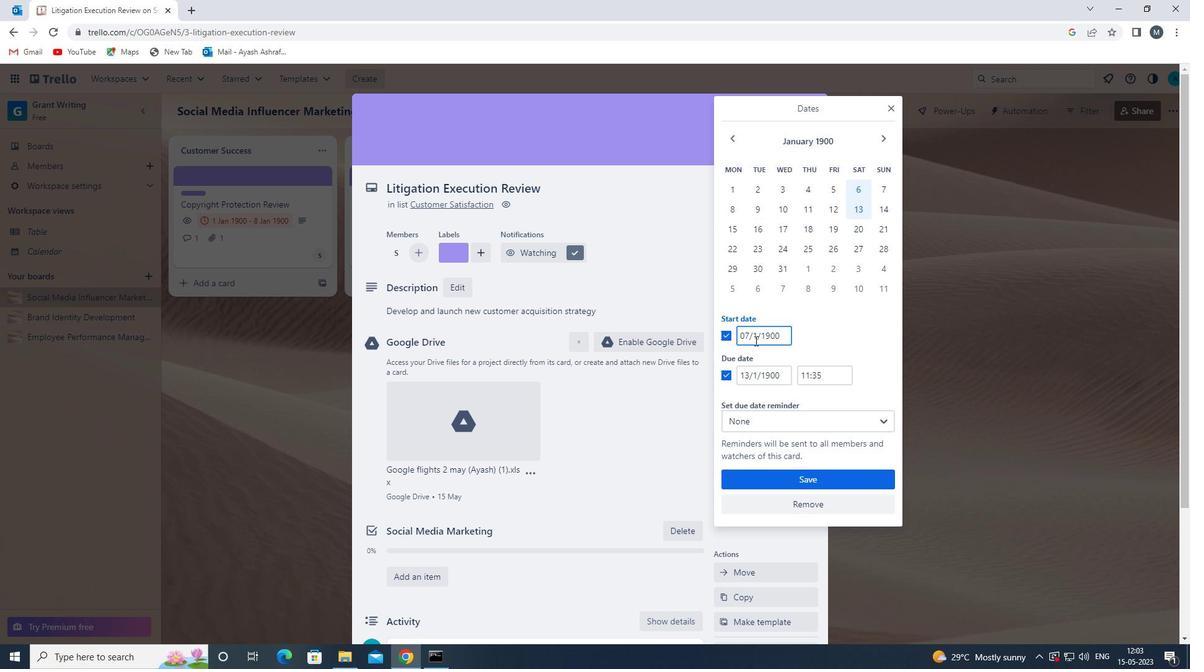 
Action: Mouse moved to (748, 377)
Screenshot: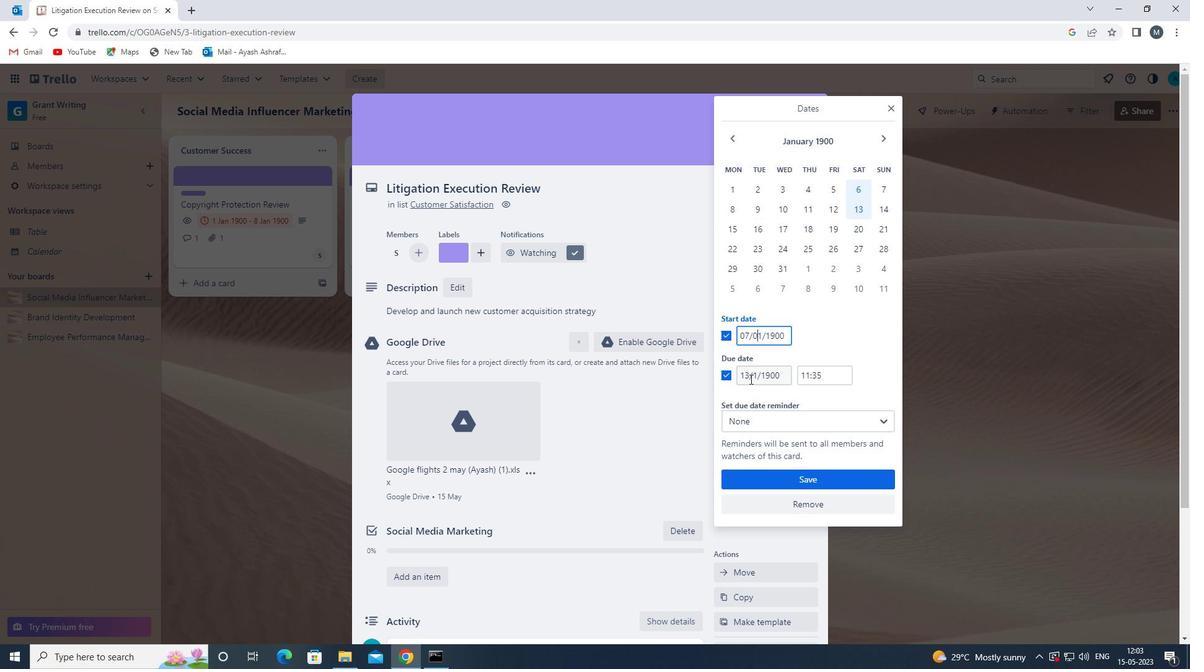 
Action: Mouse pressed left at (748, 377)
Screenshot: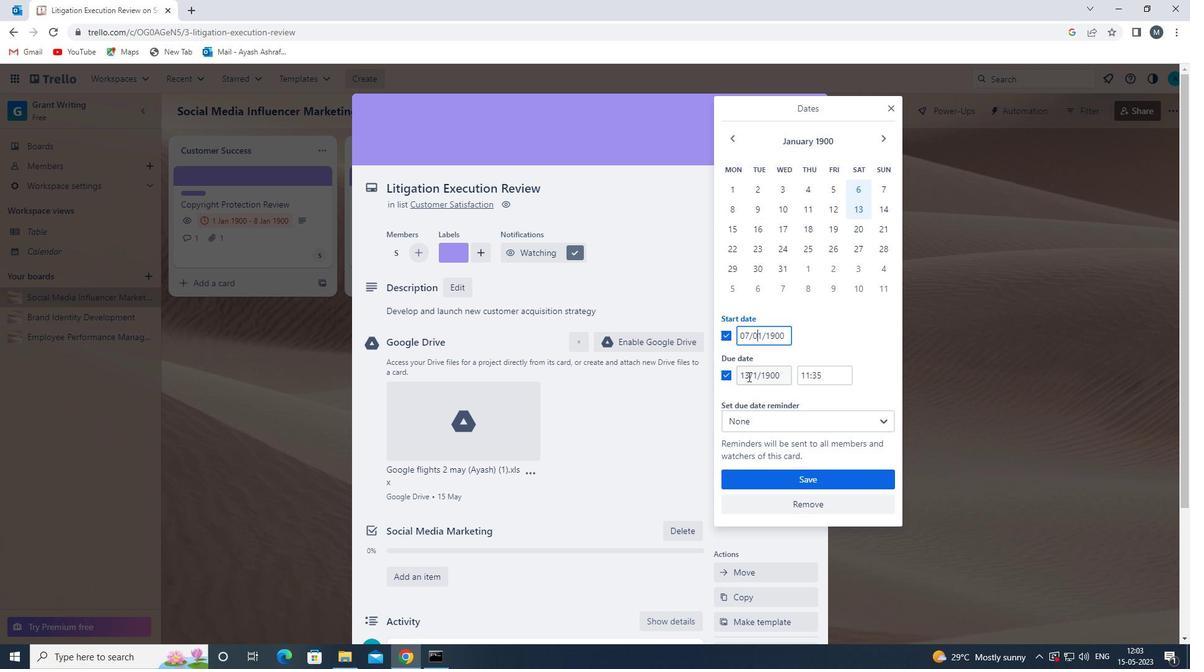 
Action: Mouse moved to (754, 392)
Screenshot: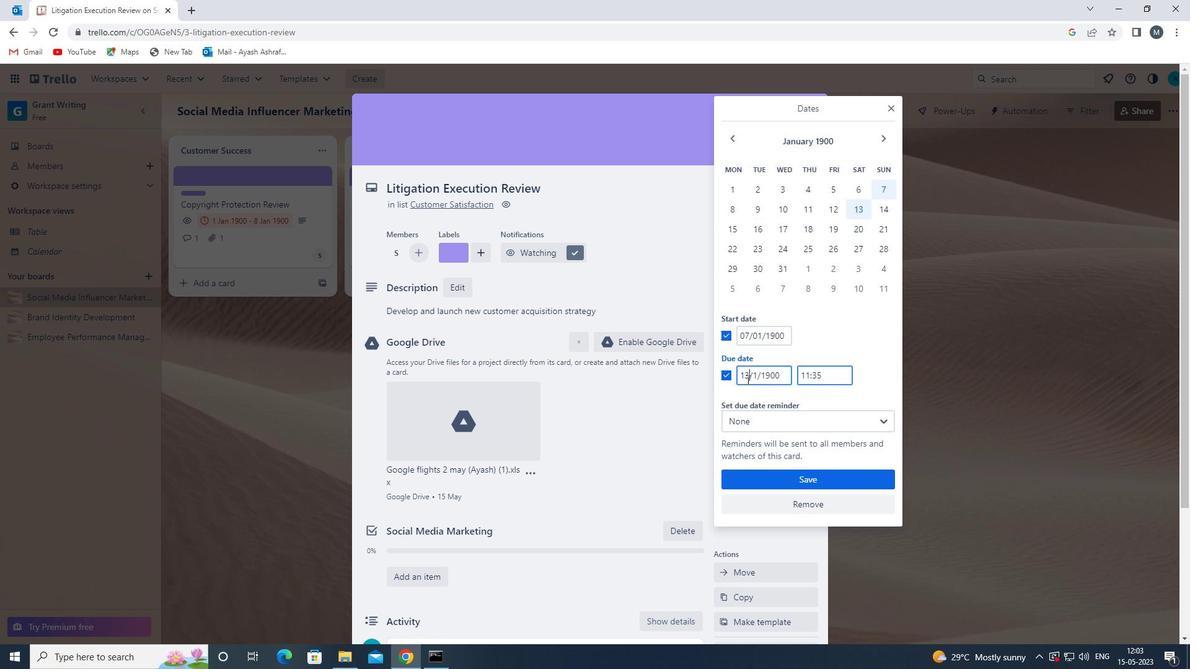 
Action: Key pressed <Key.backspace>4
Screenshot: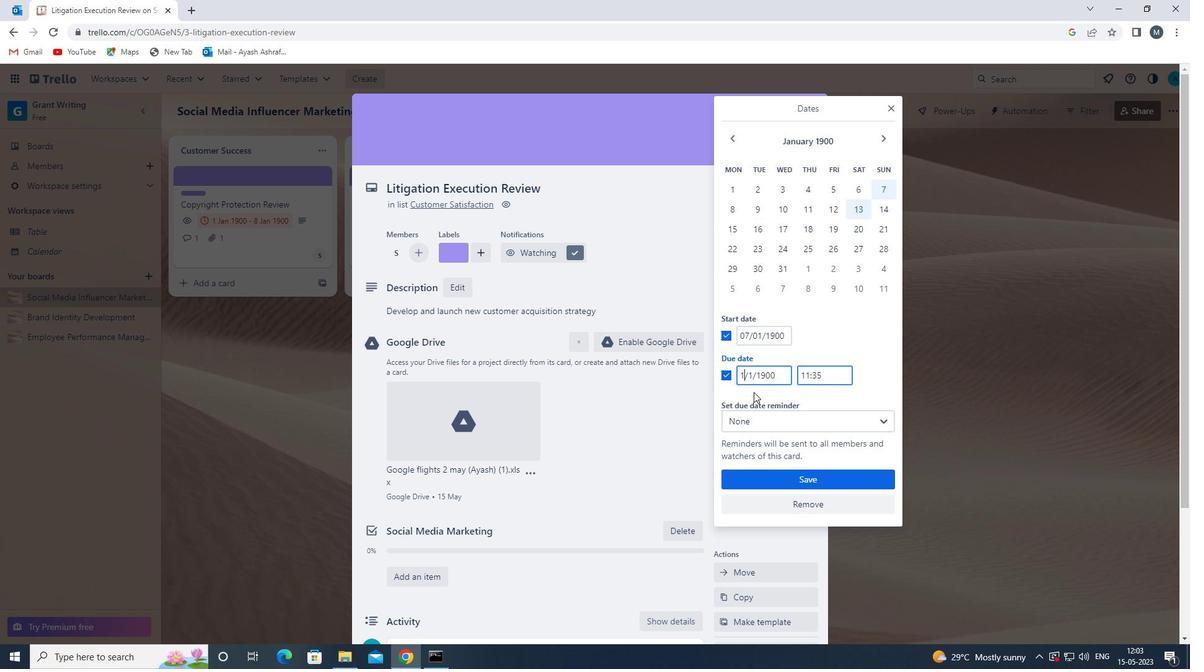 
Action: Mouse moved to (755, 378)
Screenshot: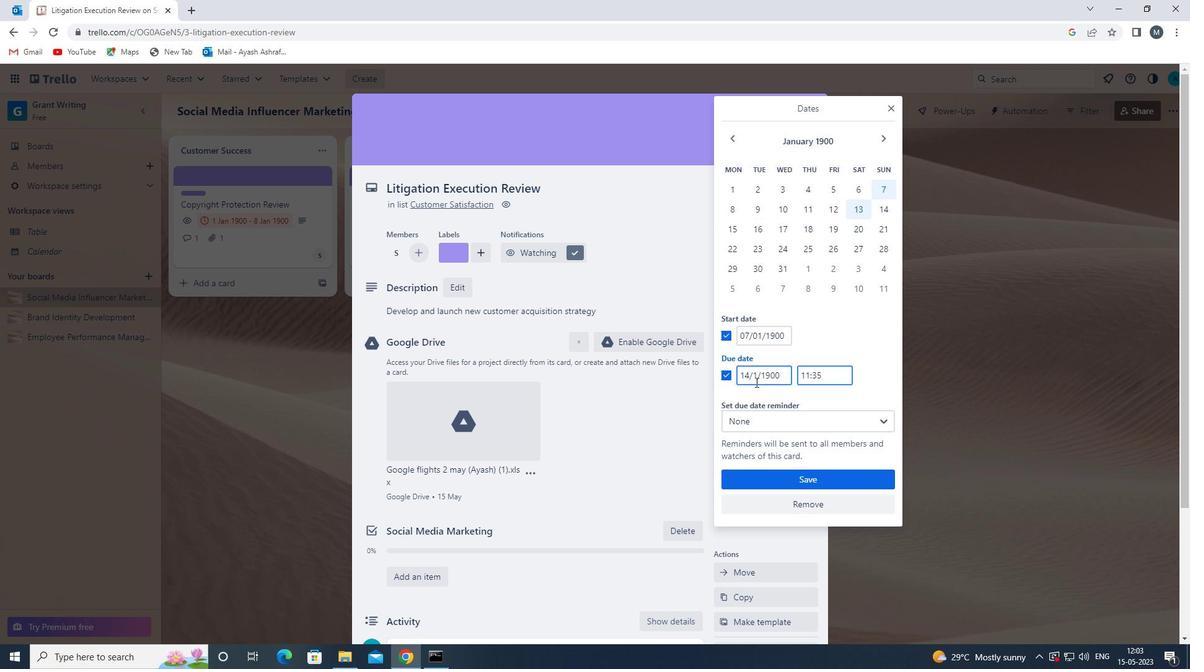 
Action: Mouse pressed left at (755, 378)
Screenshot: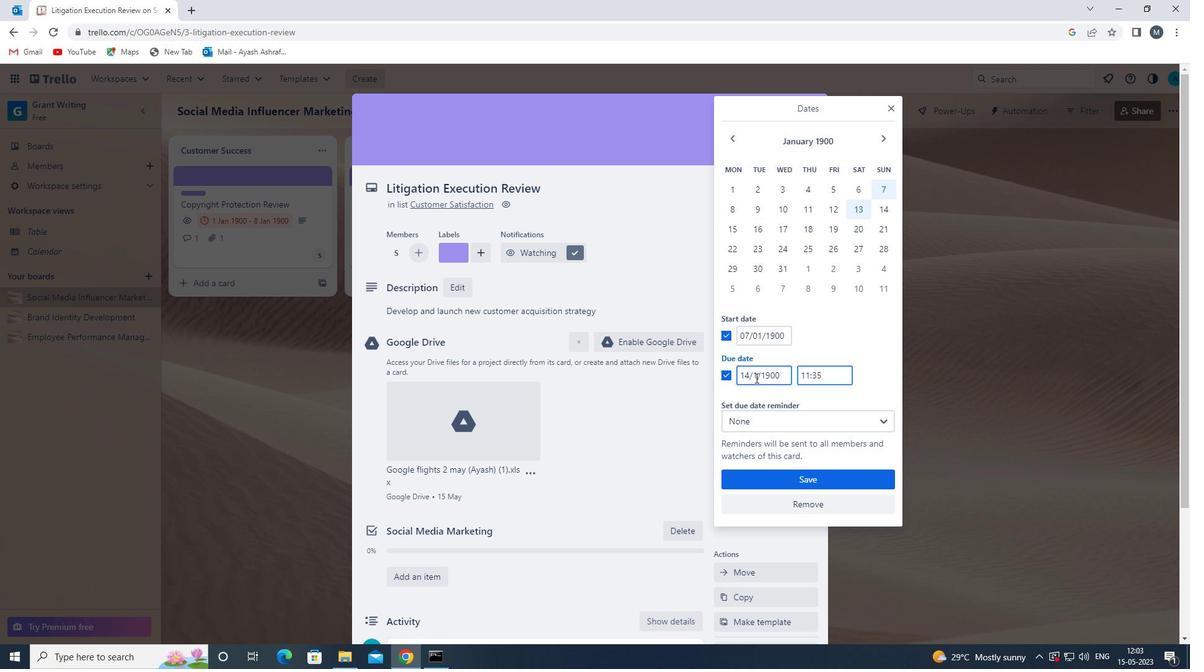 
Action: Mouse moved to (751, 377)
Screenshot: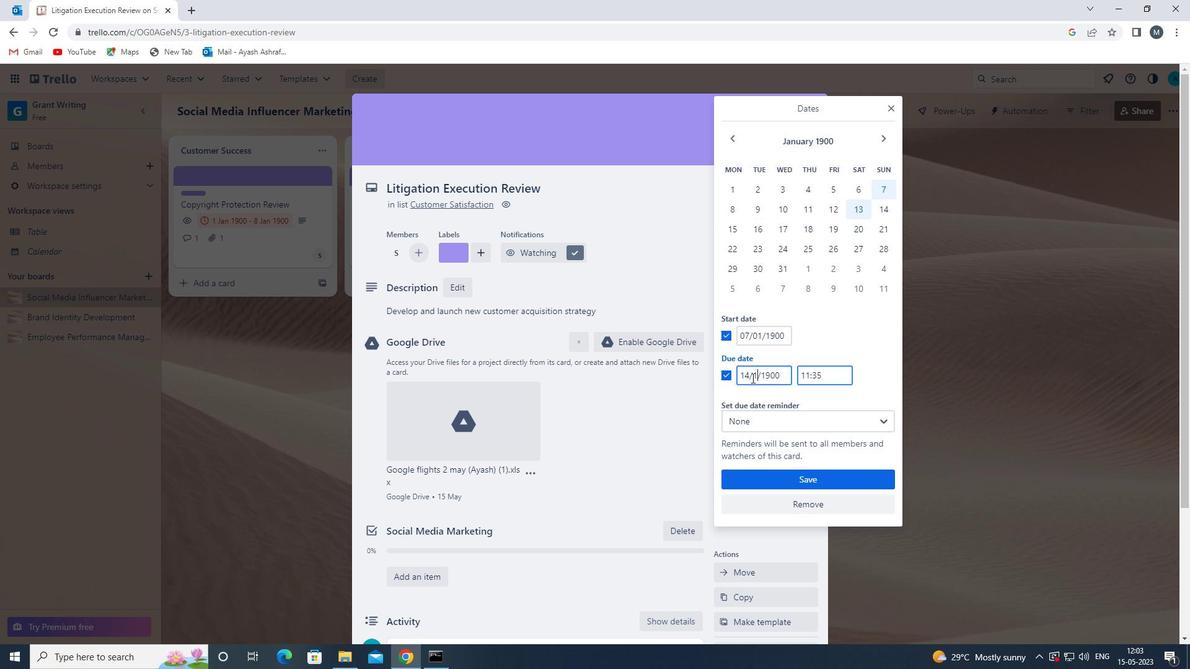 
Action: Mouse pressed left at (751, 377)
Screenshot: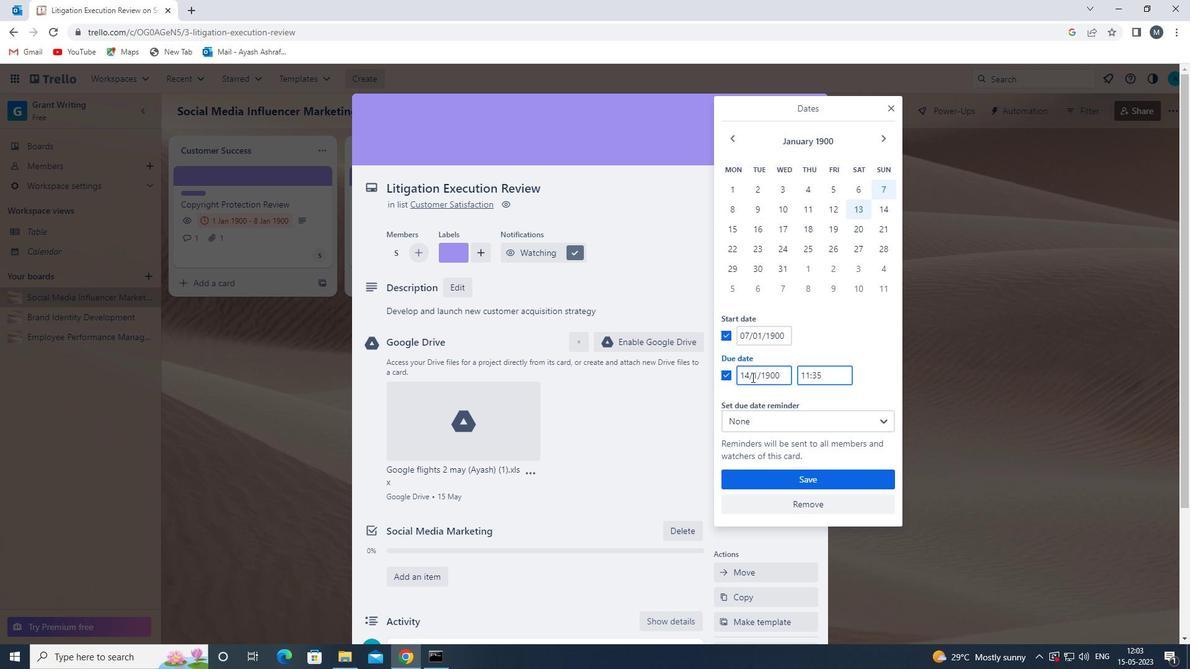 
Action: Mouse moved to (758, 382)
Screenshot: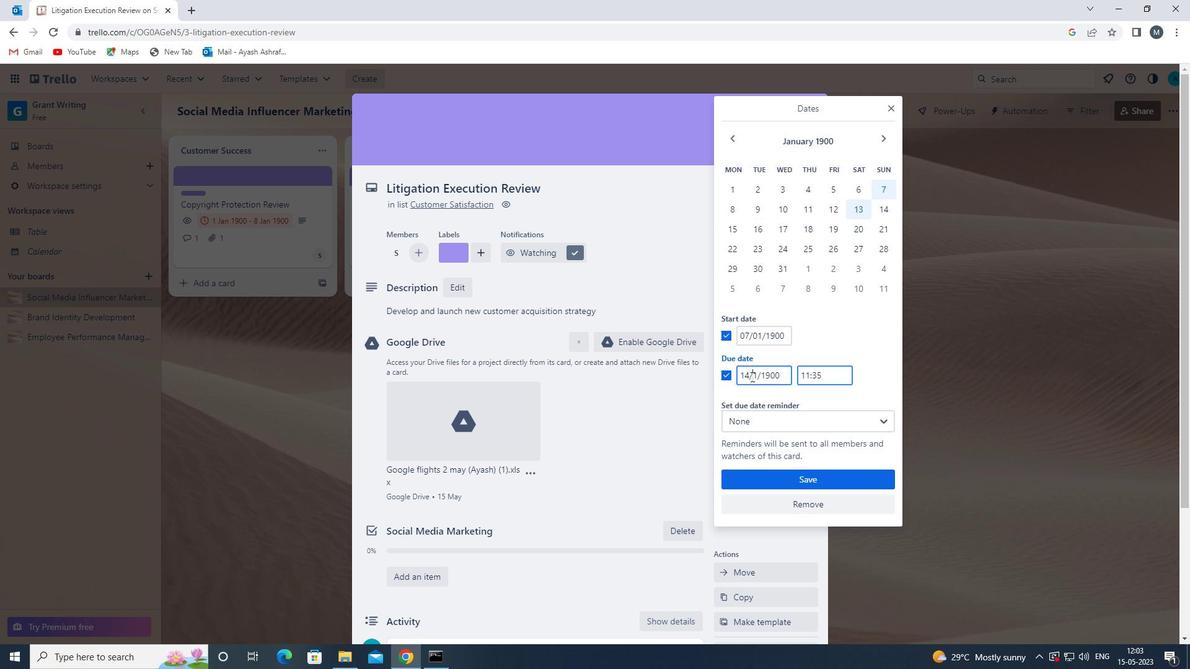 
Action: Key pressed 0
Screenshot: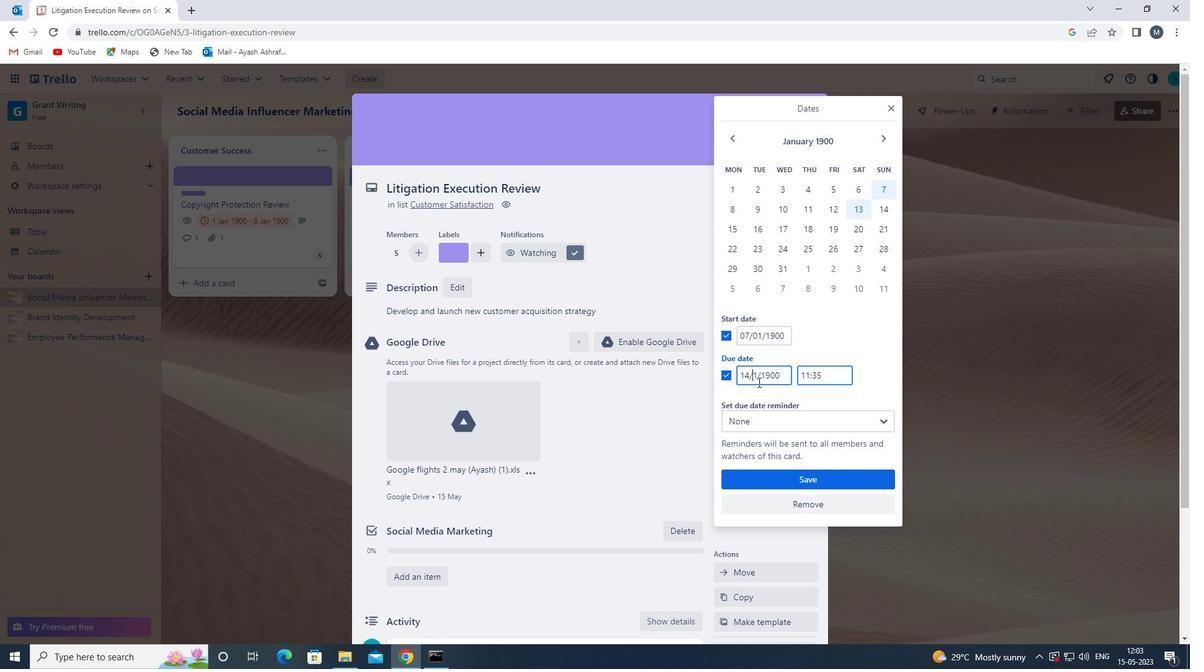 
Action: Mouse moved to (773, 478)
Screenshot: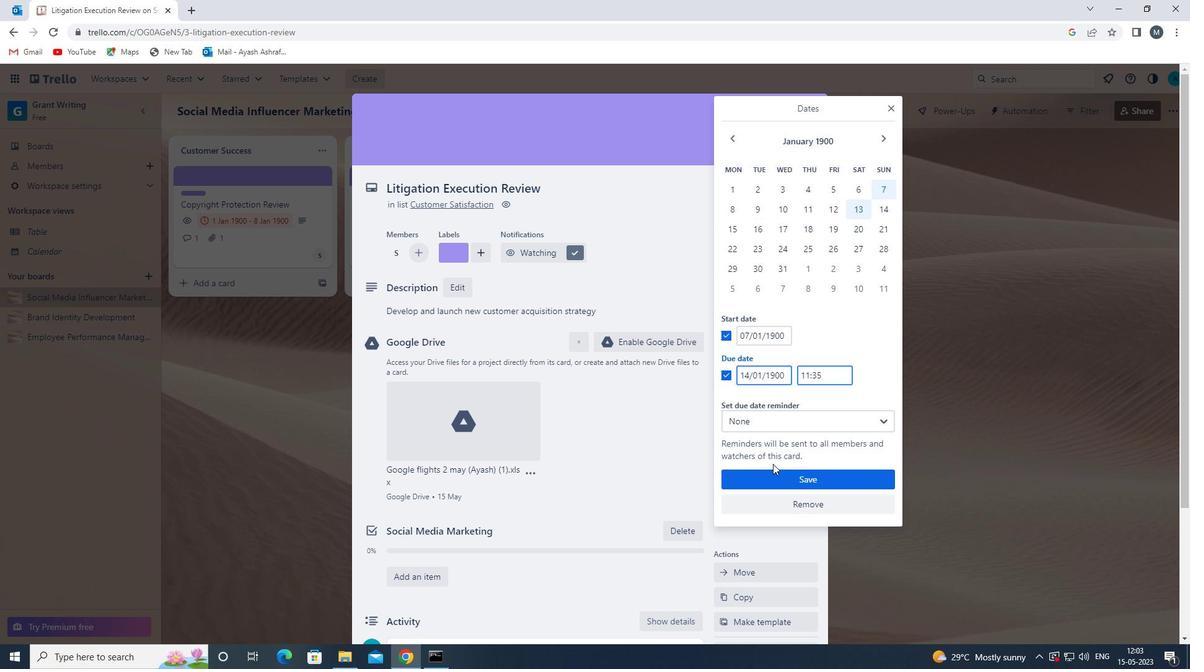 
Action: Mouse pressed left at (773, 478)
Screenshot: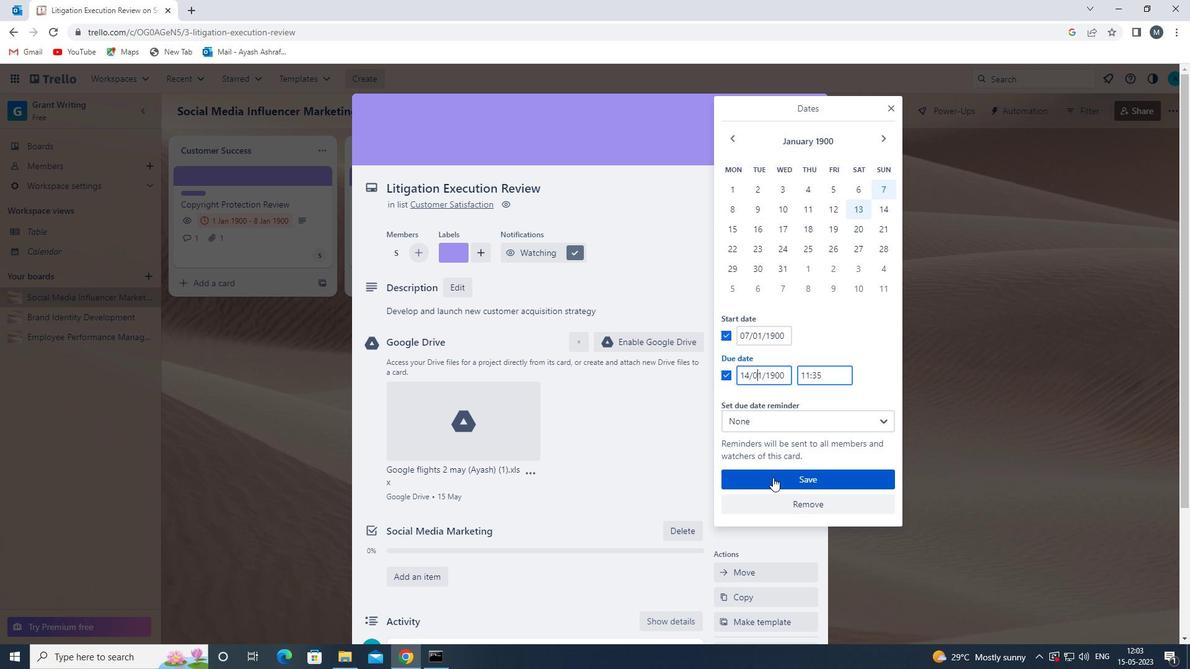 
Action: Mouse moved to (560, 451)
Screenshot: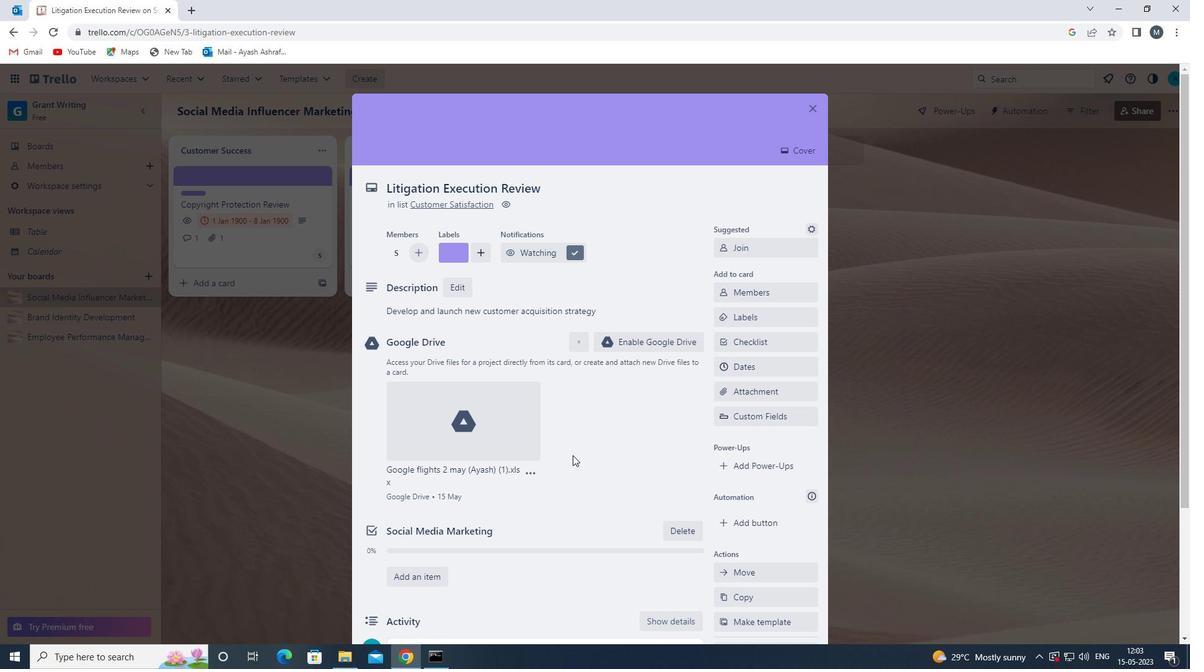 
Action: Mouse scrolled (560, 452) with delta (0, 0)
Screenshot: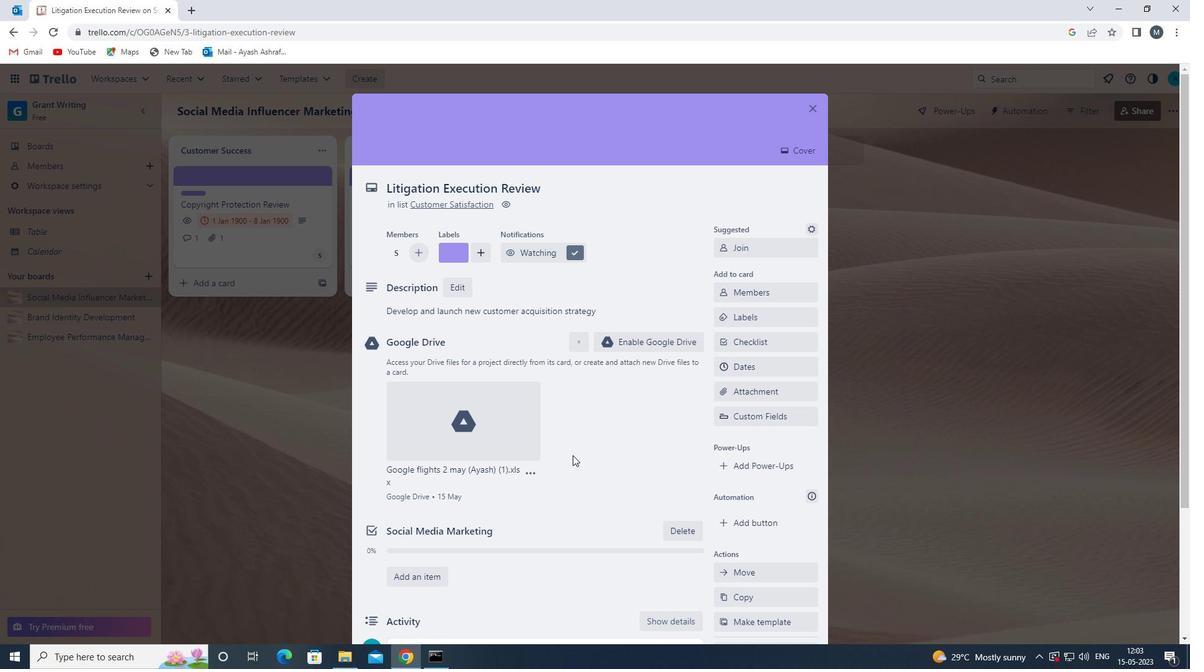 
Action: Mouse scrolled (560, 452) with delta (0, 0)
Screenshot: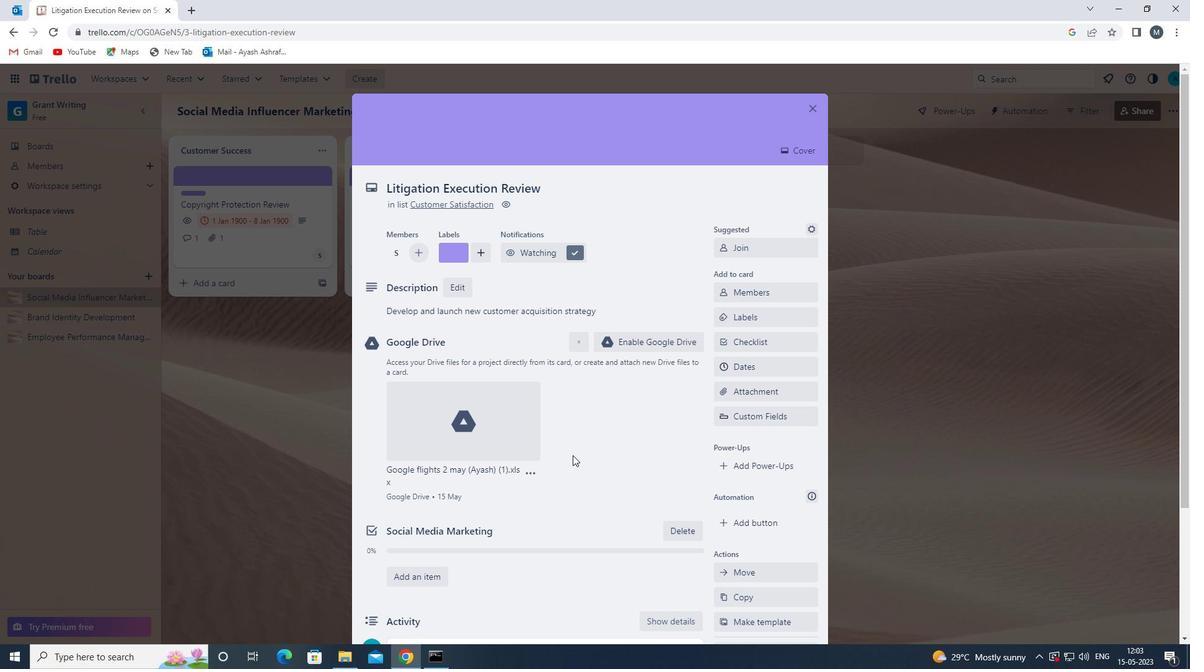 
Action: Mouse scrolled (560, 452) with delta (0, 0)
Screenshot: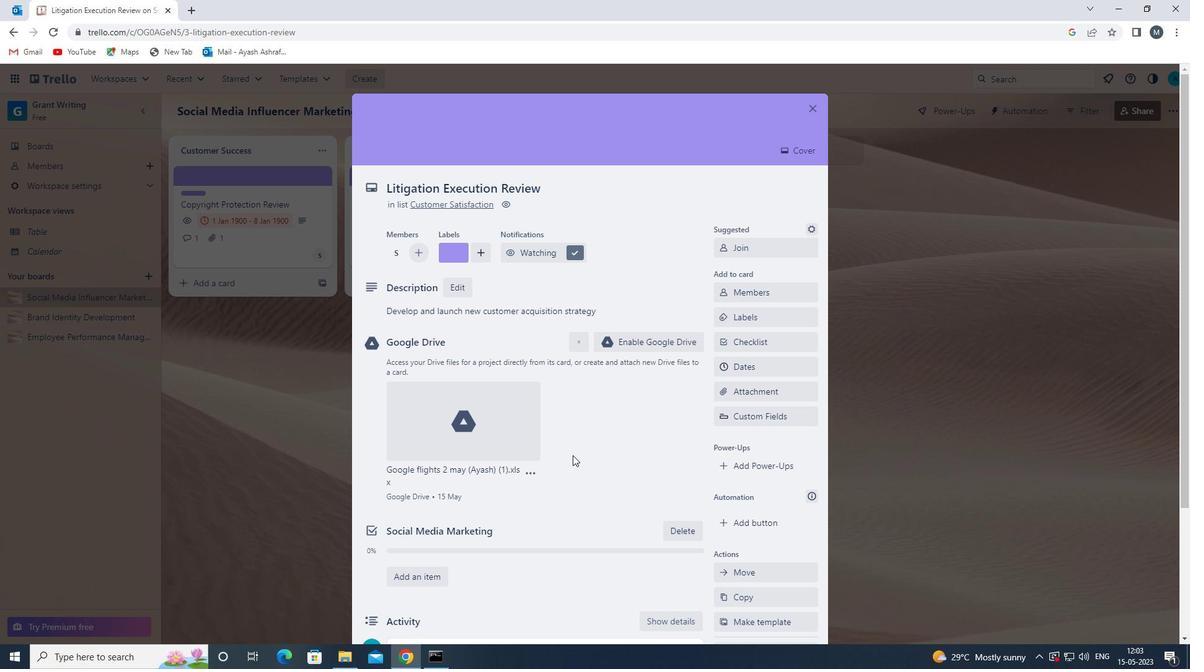 
Action: Mouse scrolled (560, 452) with delta (0, 0)
Screenshot: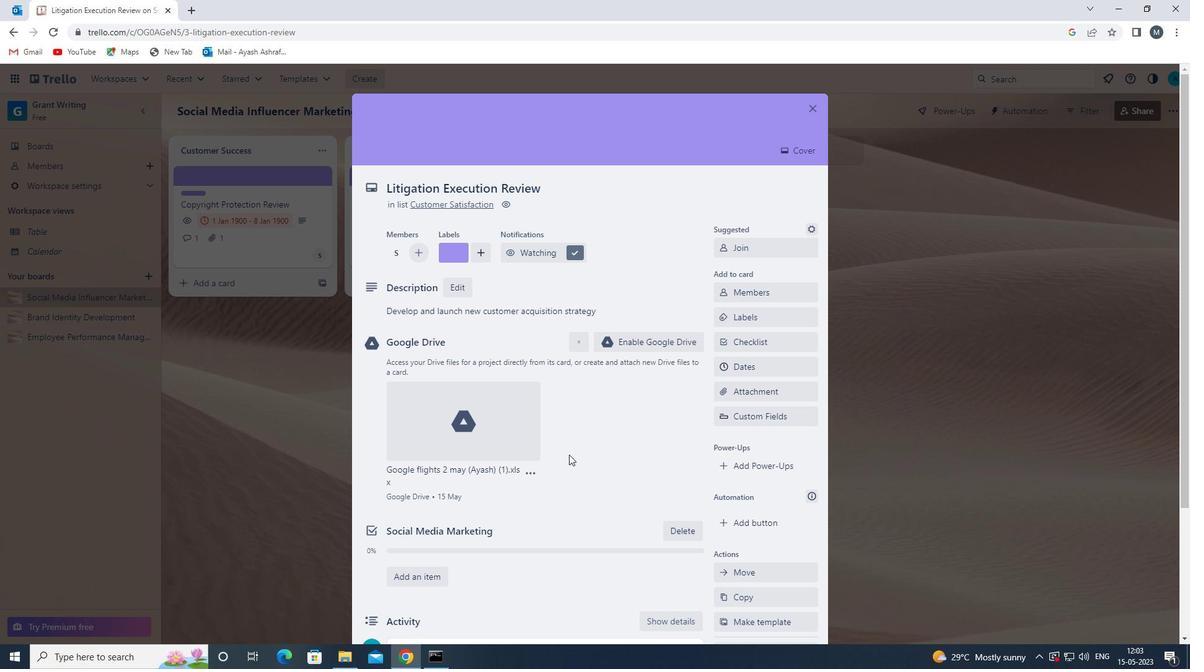 
Action: Mouse scrolled (560, 452) with delta (0, 0)
Screenshot: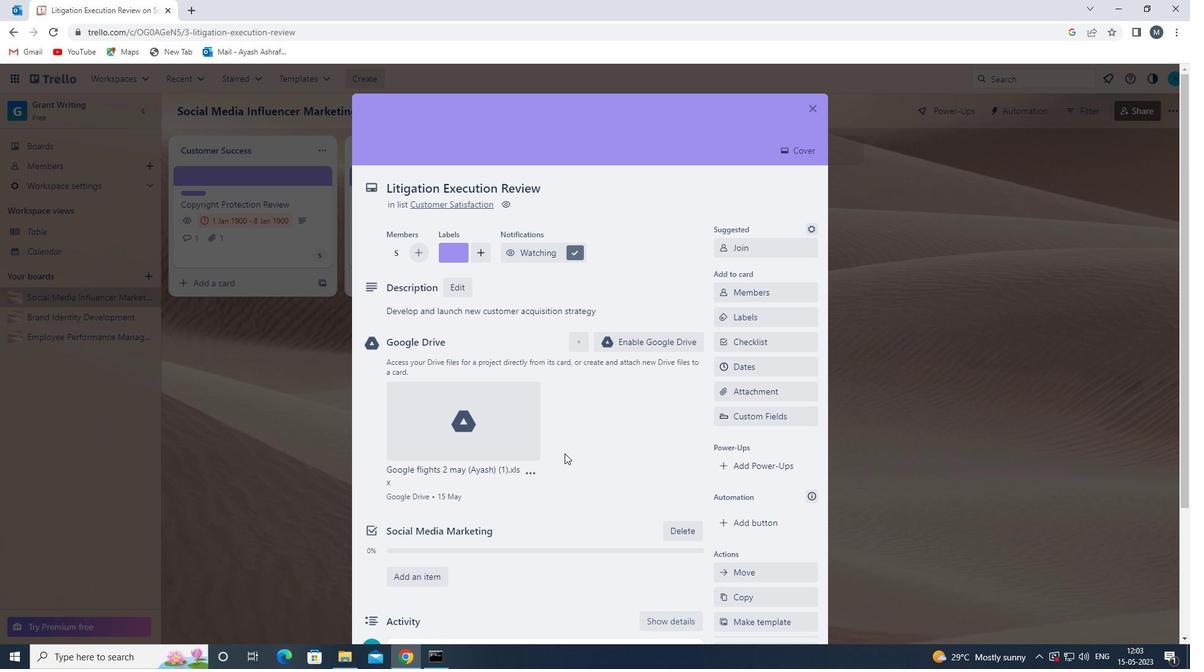 
